 Task: Find connections with filter location Itapaci with filter topic #jobsearching with filter profile language Spanish with filter current company K12 Techno Services Pvt. Ltd. with filter school Sahyadri College of Engineering & Management with filter industry Soap and Cleaning Product Manufacturing with filter service category FIle Management with filter keywords title Area Sales Manager
Action: Mouse moved to (605, 123)
Screenshot: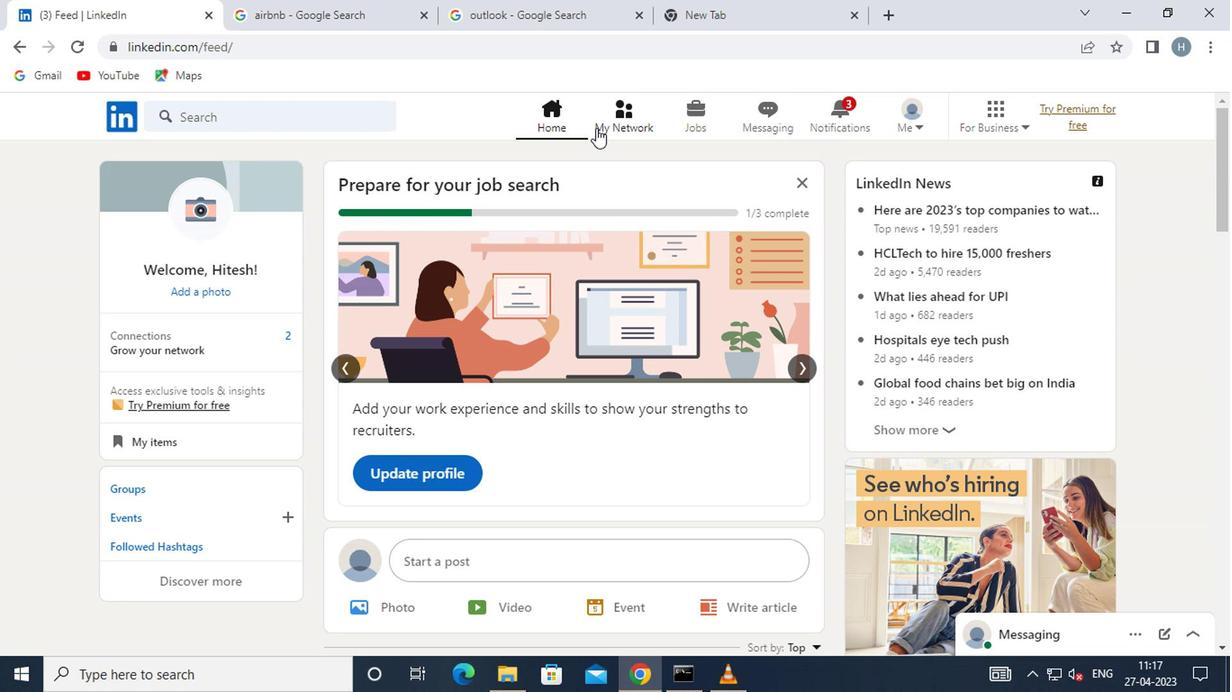
Action: Mouse pressed left at (605, 123)
Screenshot: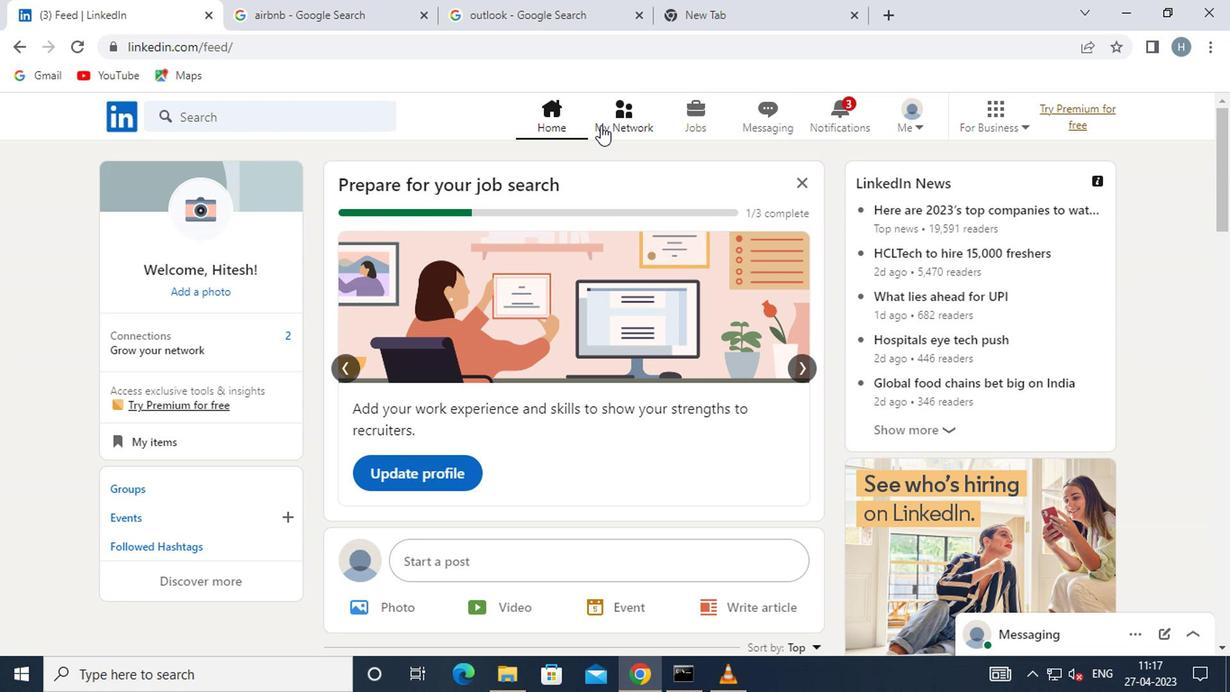 
Action: Mouse moved to (270, 208)
Screenshot: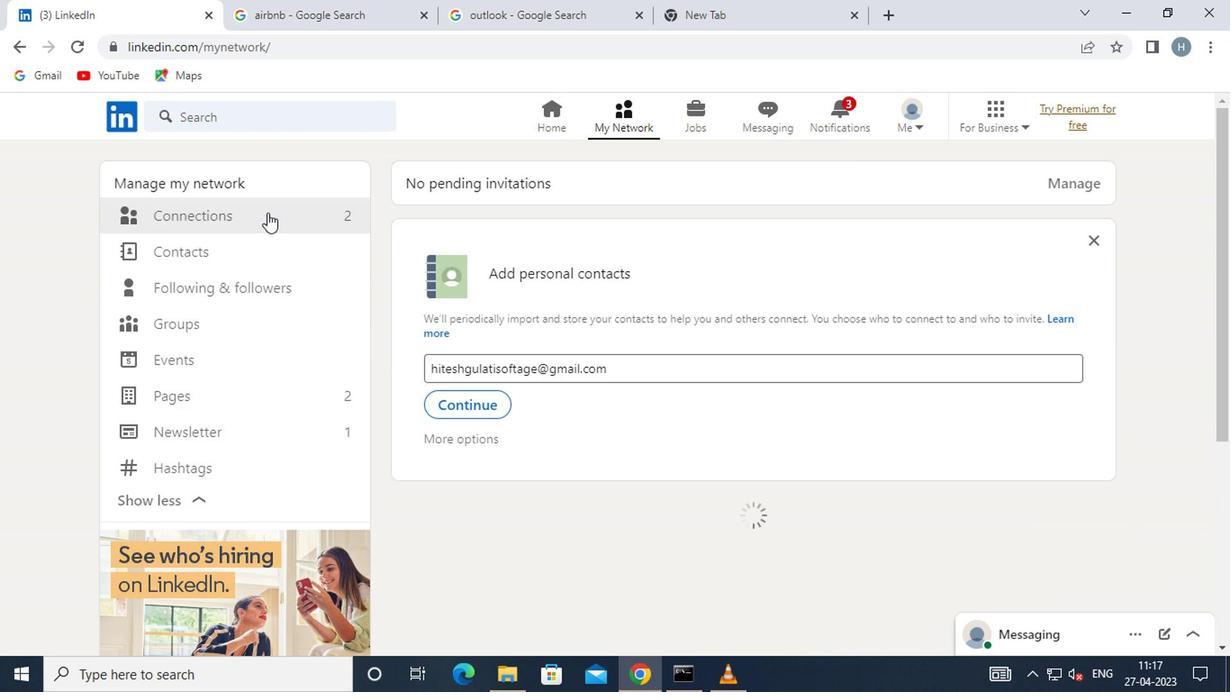 
Action: Mouse pressed left at (270, 208)
Screenshot: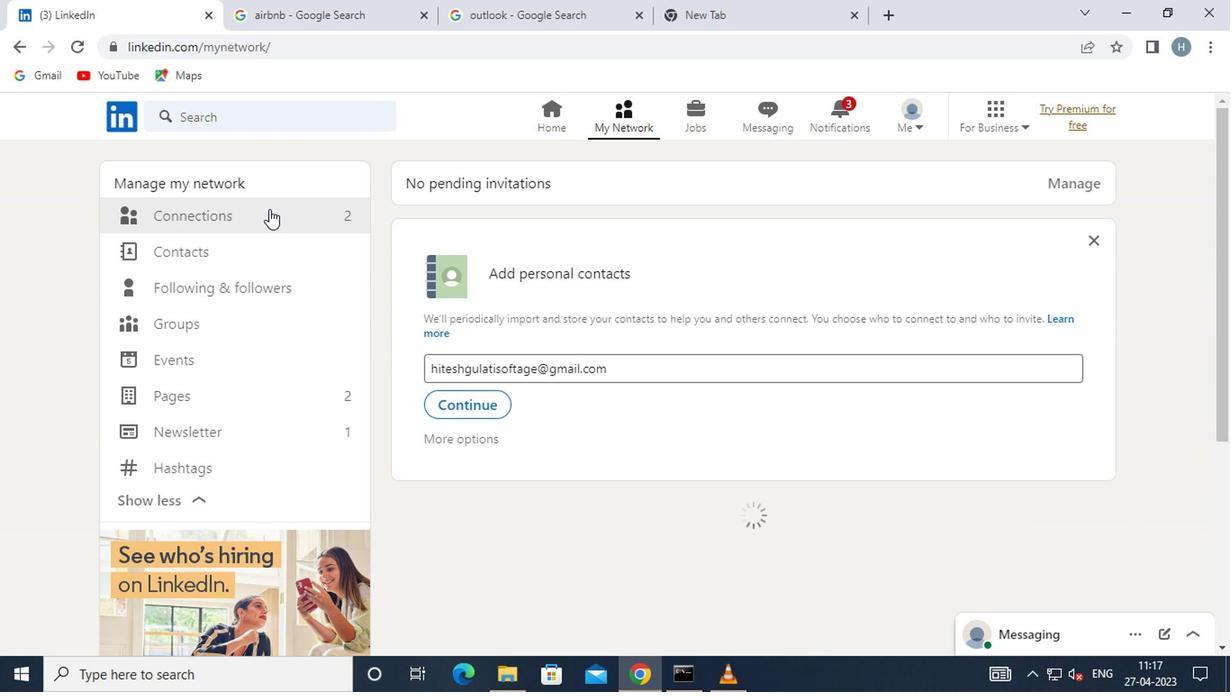 
Action: Mouse moved to (713, 219)
Screenshot: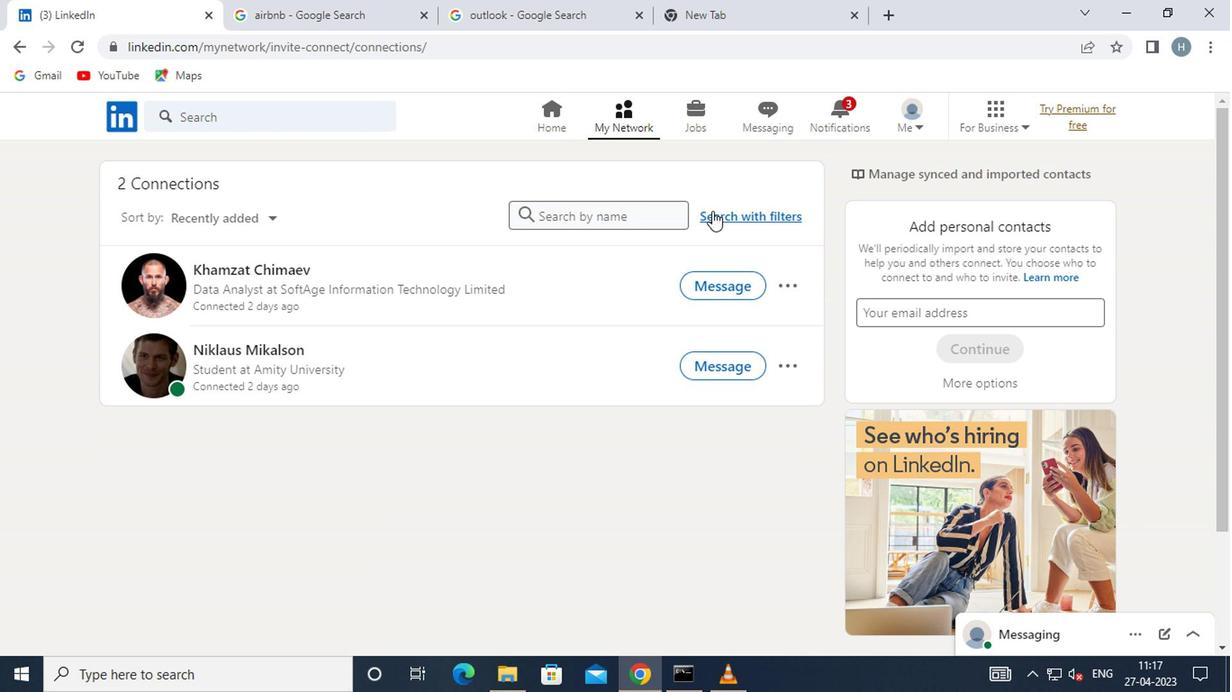 
Action: Mouse pressed left at (713, 219)
Screenshot: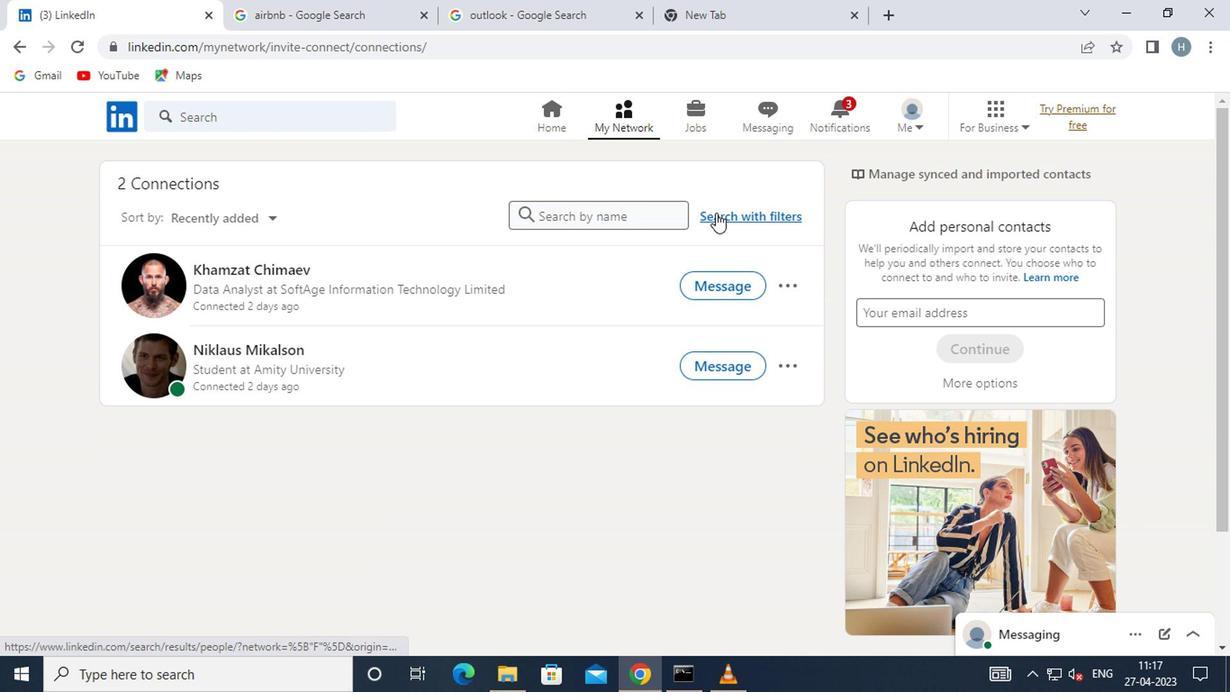 
Action: Mouse moved to (665, 173)
Screenshot: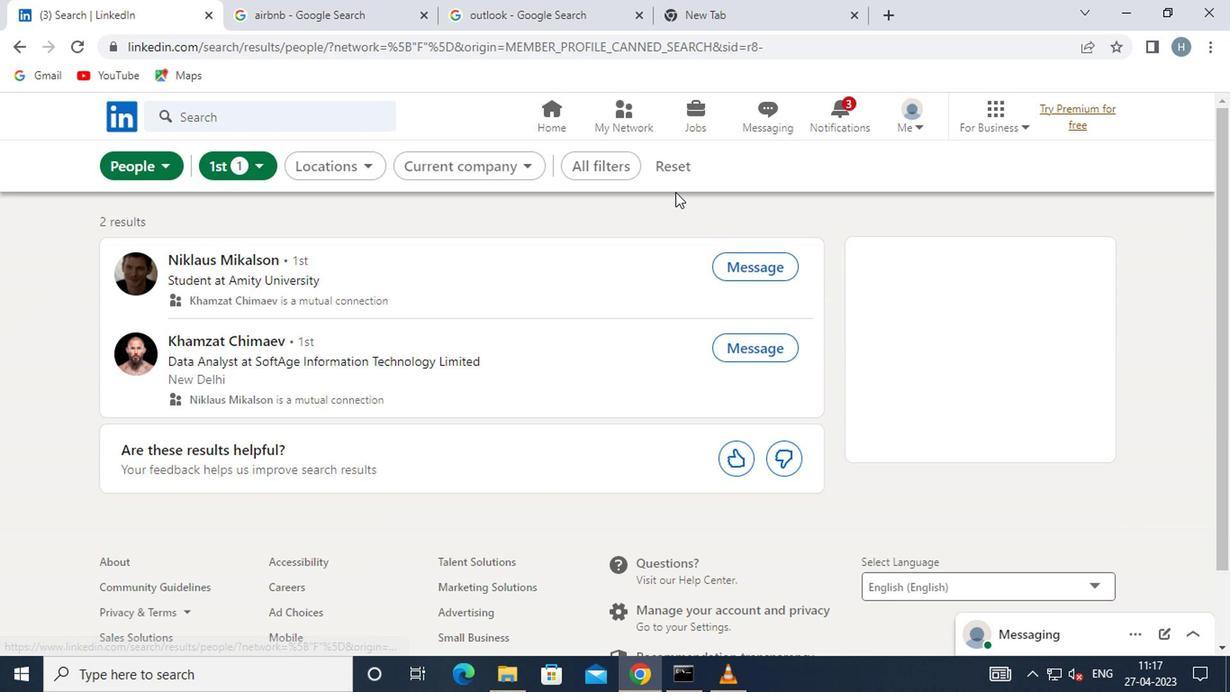
Action: Mouse pressed left at (665, 173)
Screenshot: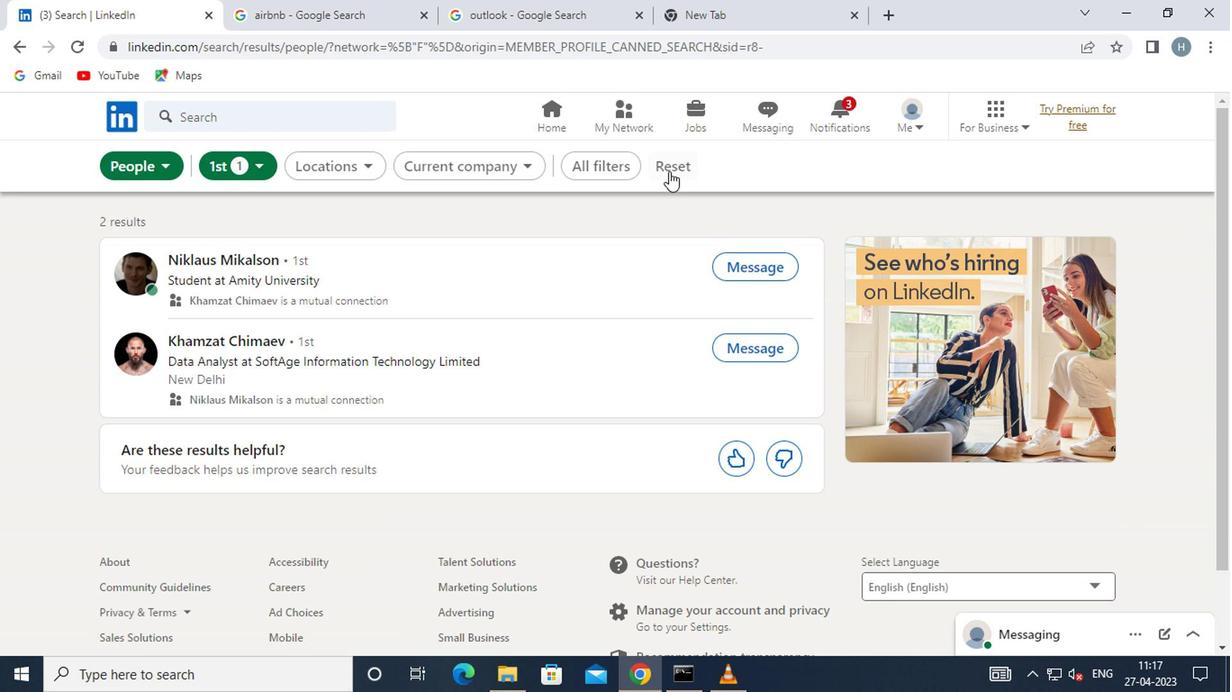 
Action: Mouse moved to (614, 167)
Screenshot: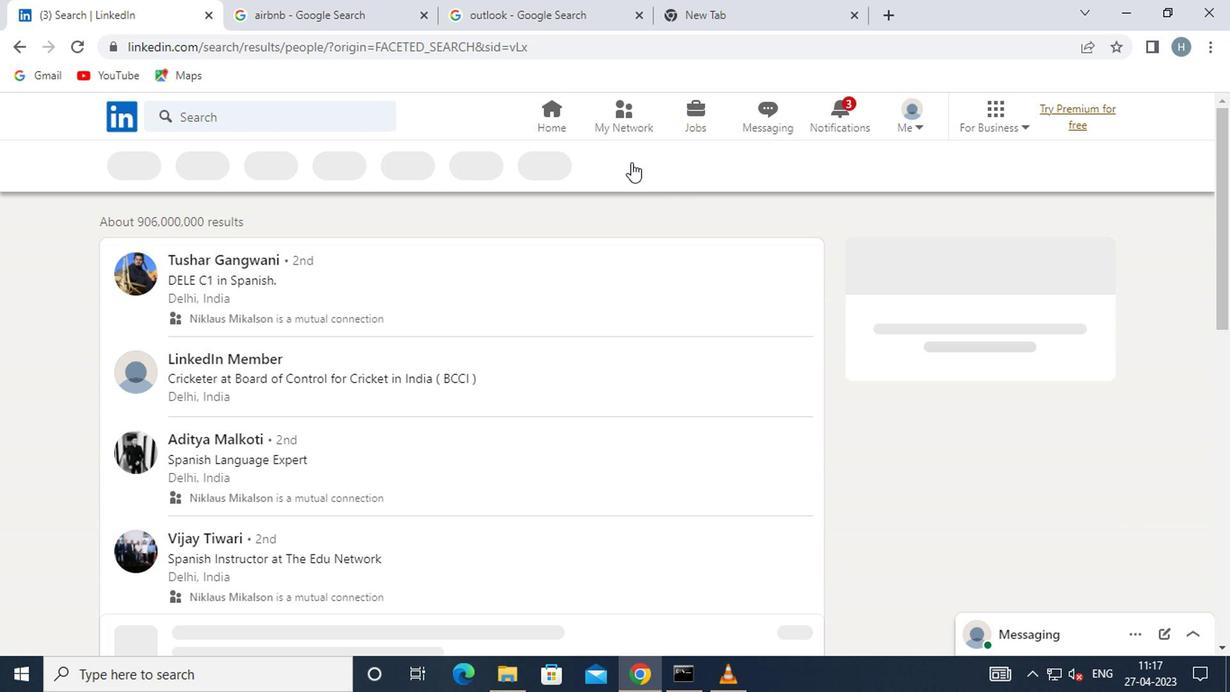 
Action: Mouse pressed left at (614, 167)
Screenshot: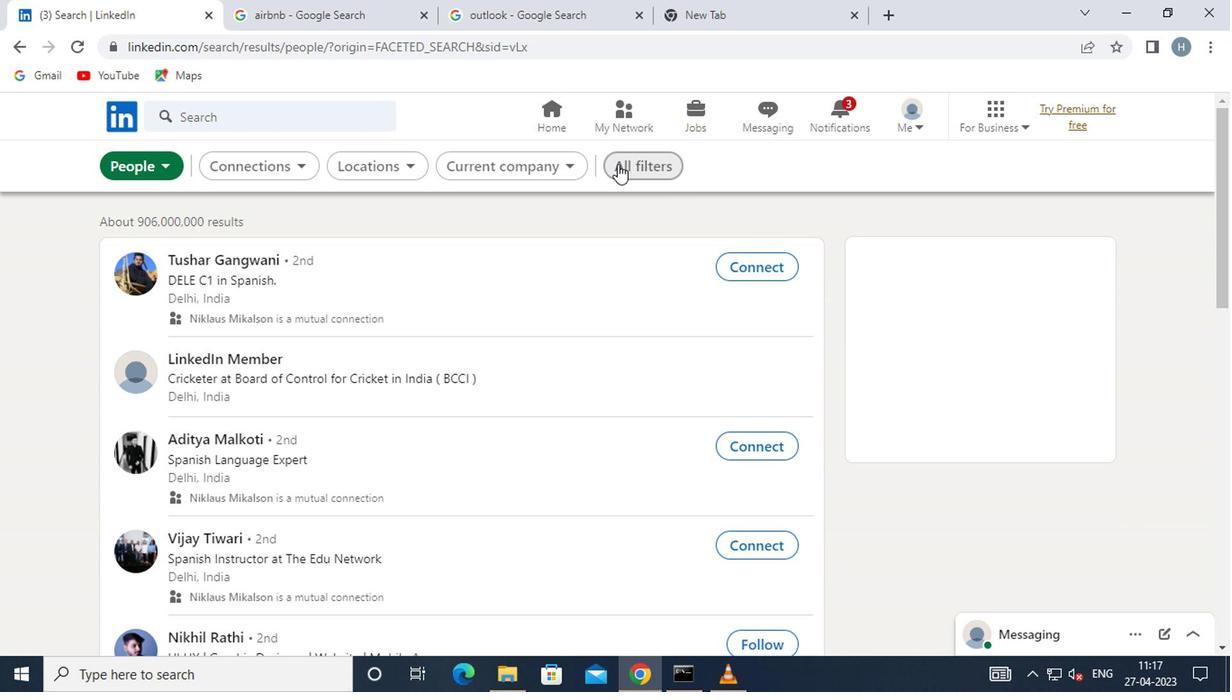 
Action: Mouse moved to (990, 346)
Screenshot: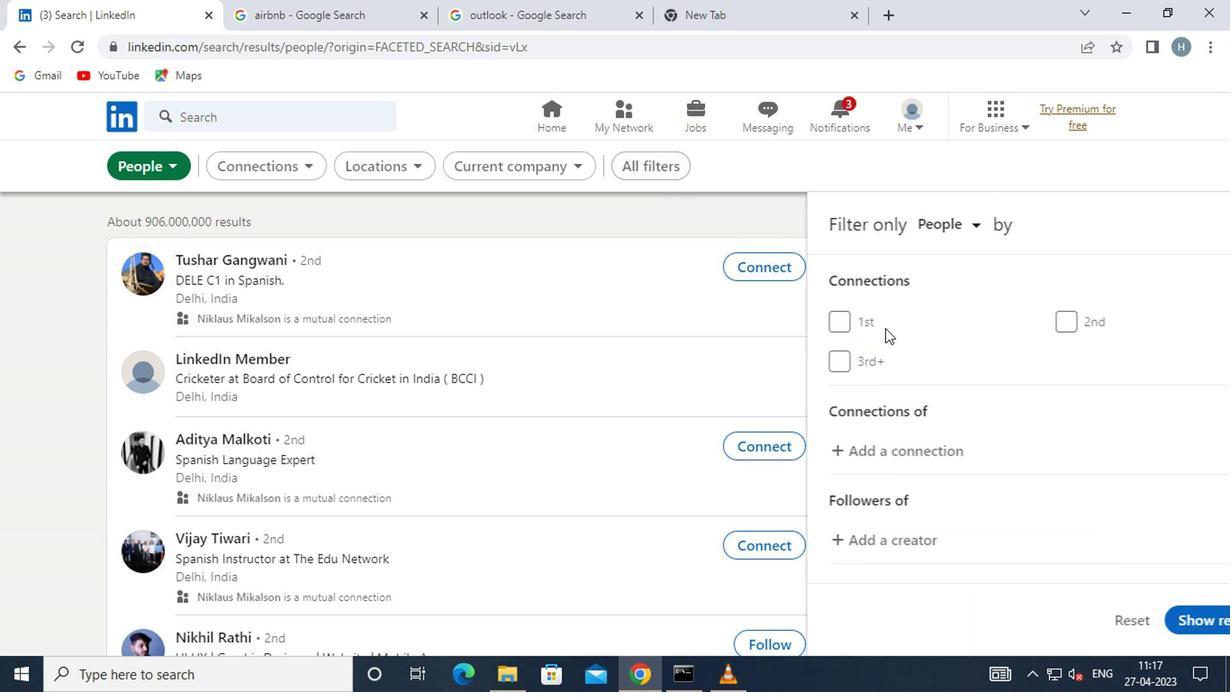 
Action: Mouse scrolled (990, 345) with delta (0, 0)
Screenshot: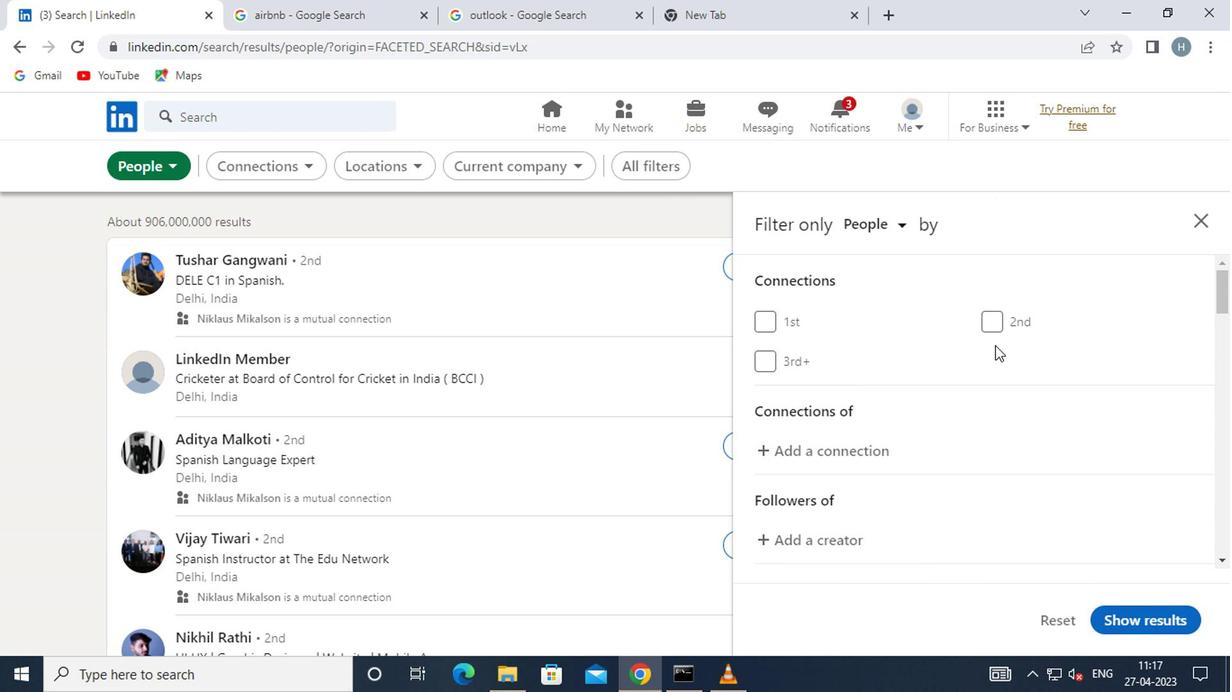 
Action: Mouse moved to (989, 346)
Screenshot: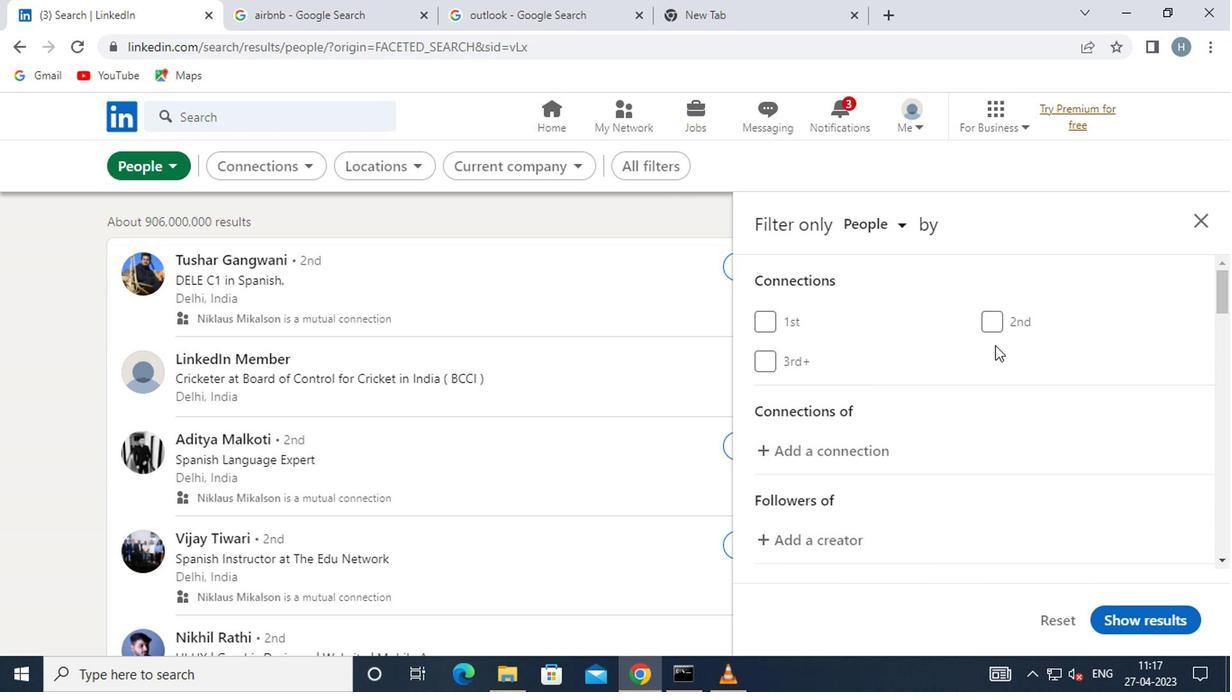 
Action: Mouse scrolled (989, 345) with delta (0, 0)
Screenshot: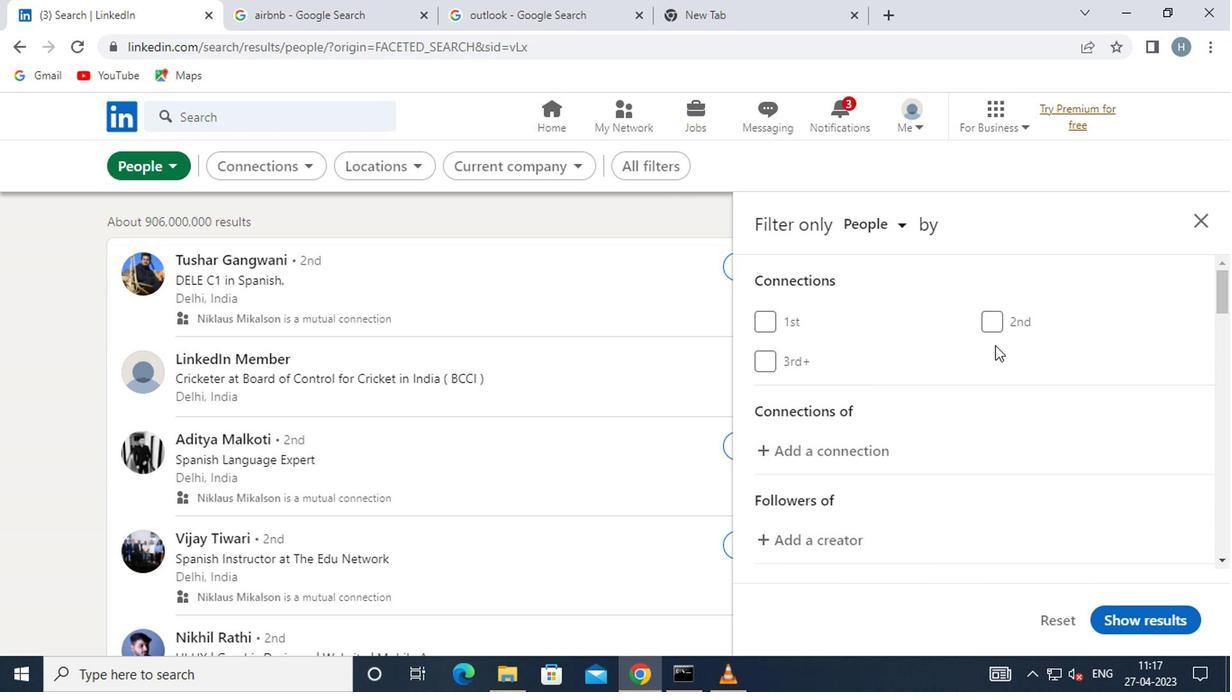 
Action: Mouse scrolled (989, 345) with delta (0, 0)
Screenshot: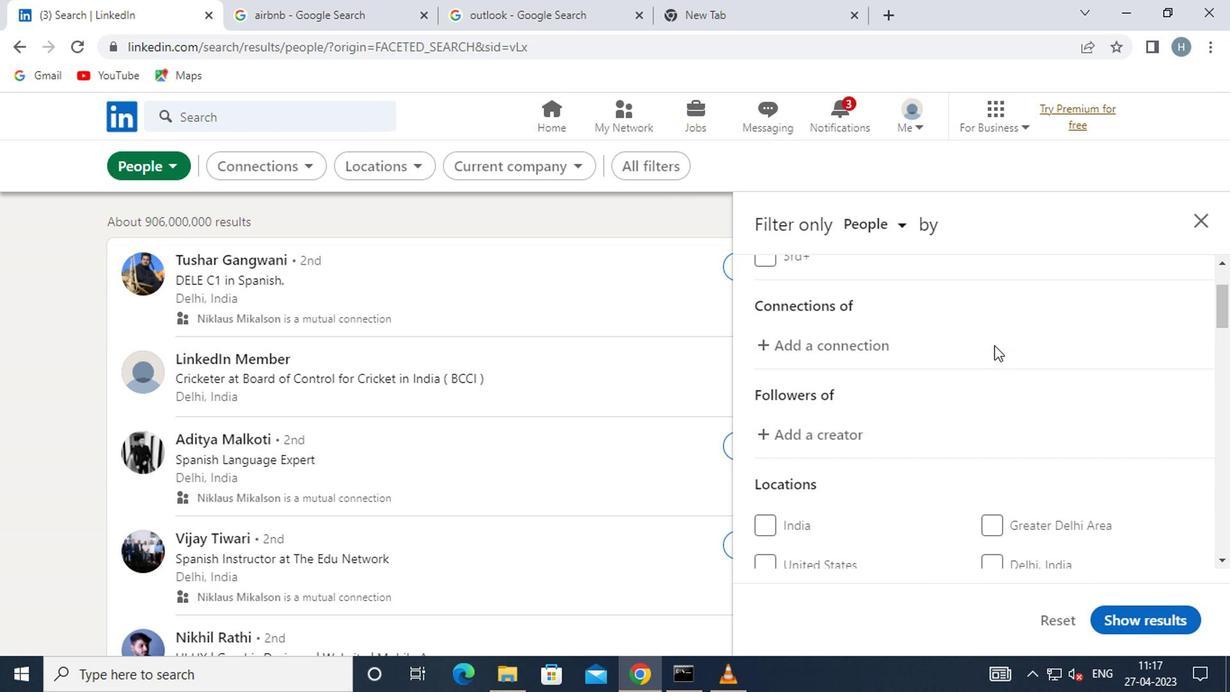
Action: Mouse moved to (1034, 437)
Screenshot: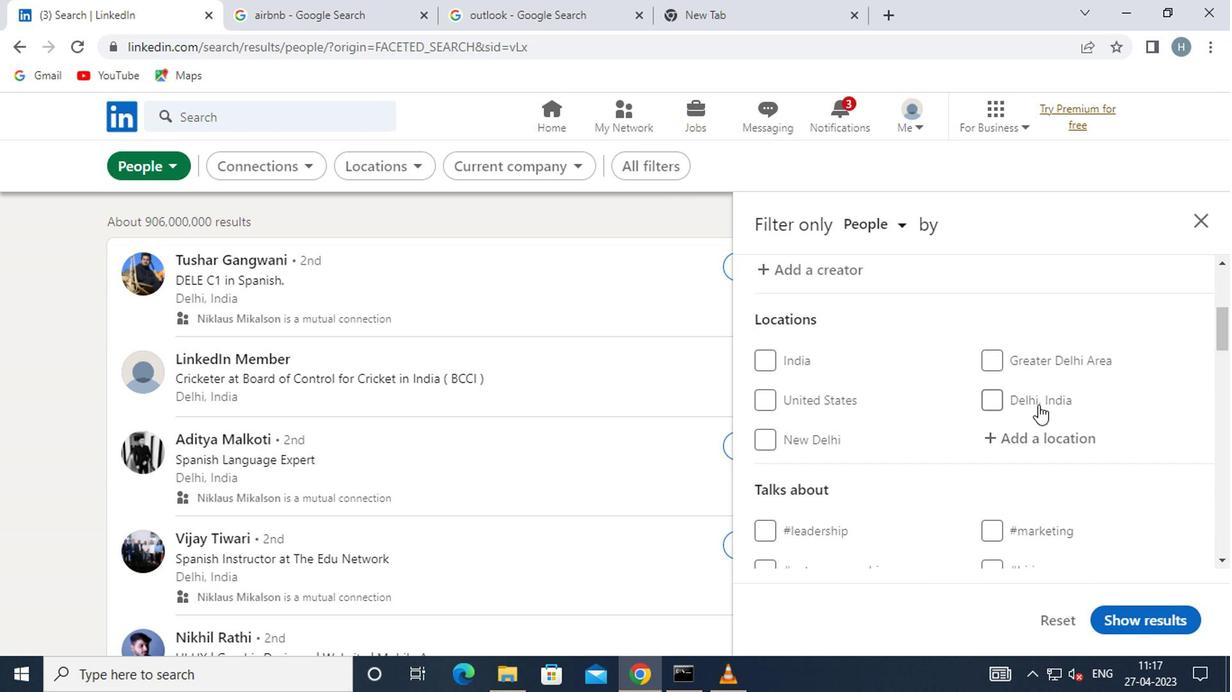 
Action: Mouse pressed left at (1034, 437)
Screenshot: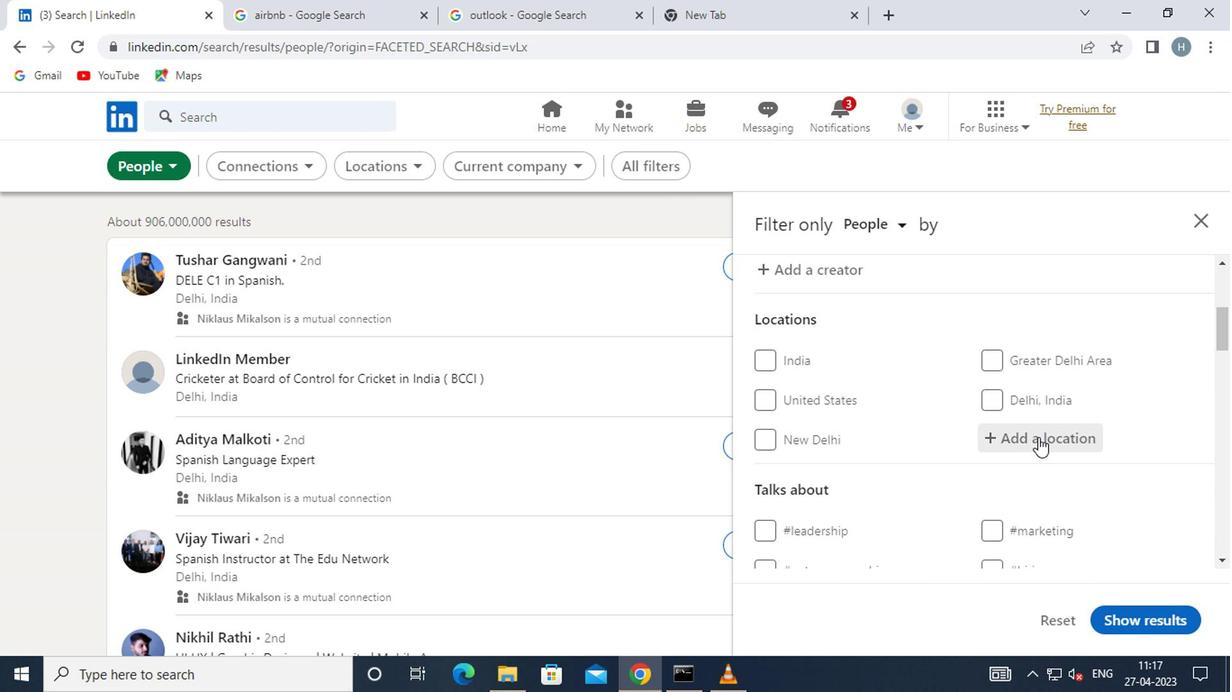
Action: Key pressed itapaci
Screenshot: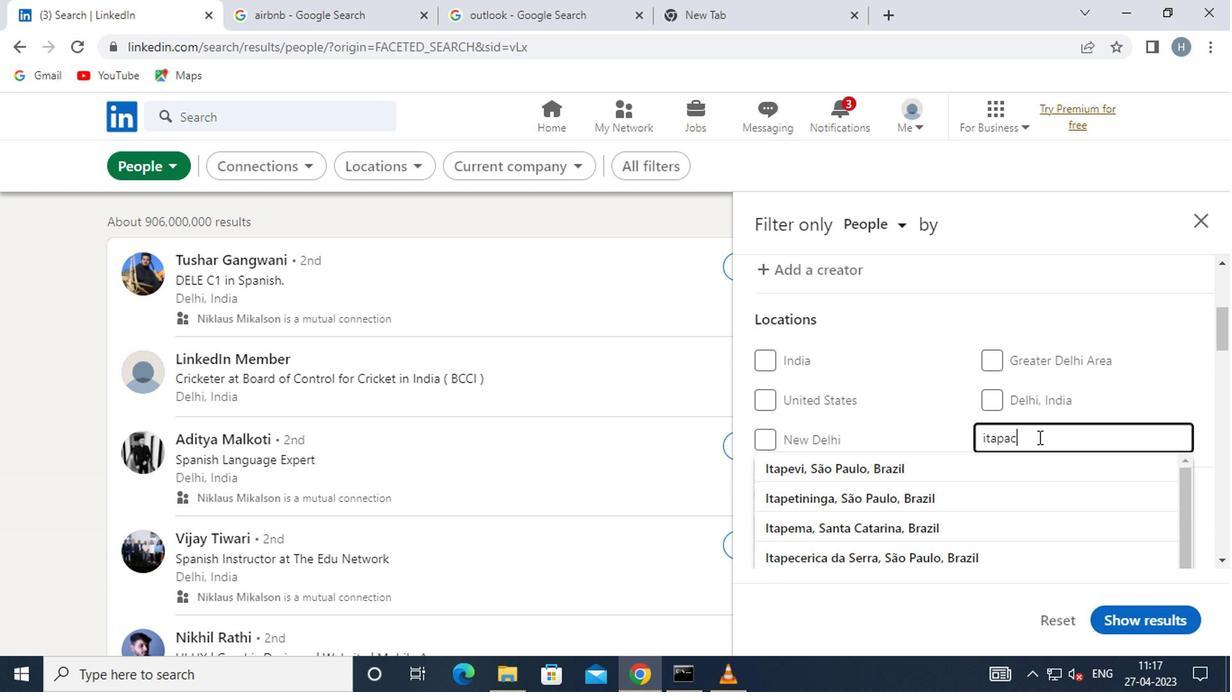 
Action: Mouse moved to (1186, 366)
Screenshot: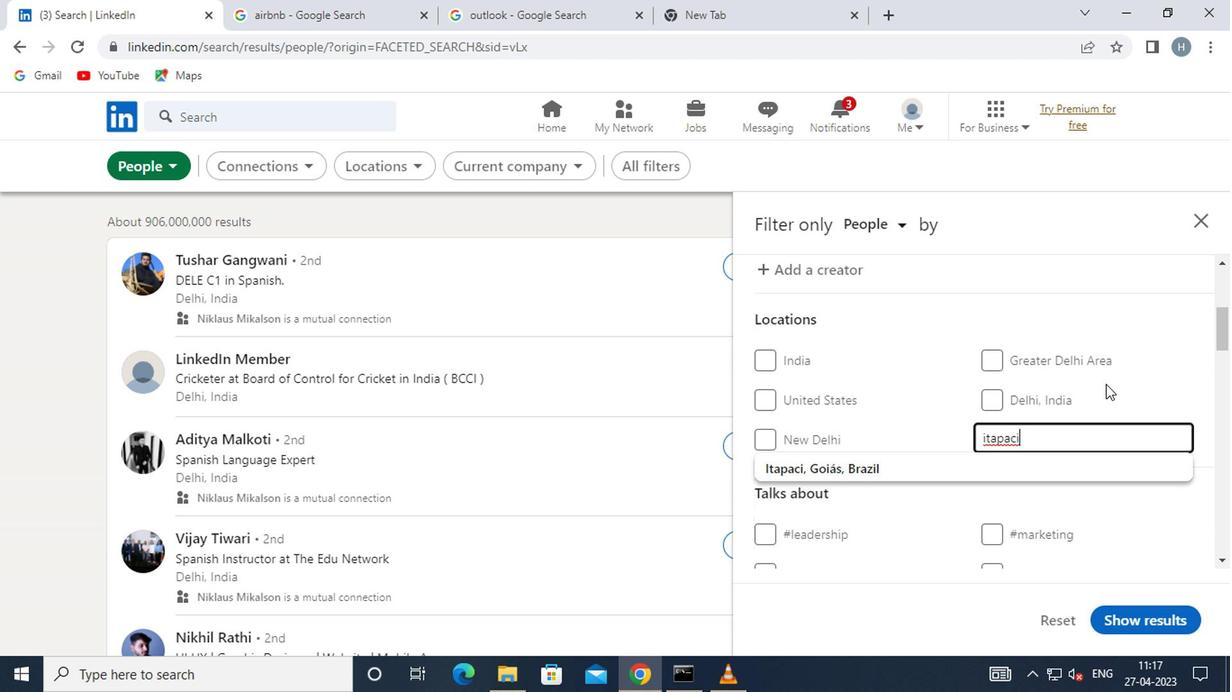 
Action: Mouse pressed left at (1186, 366)
Screenshot: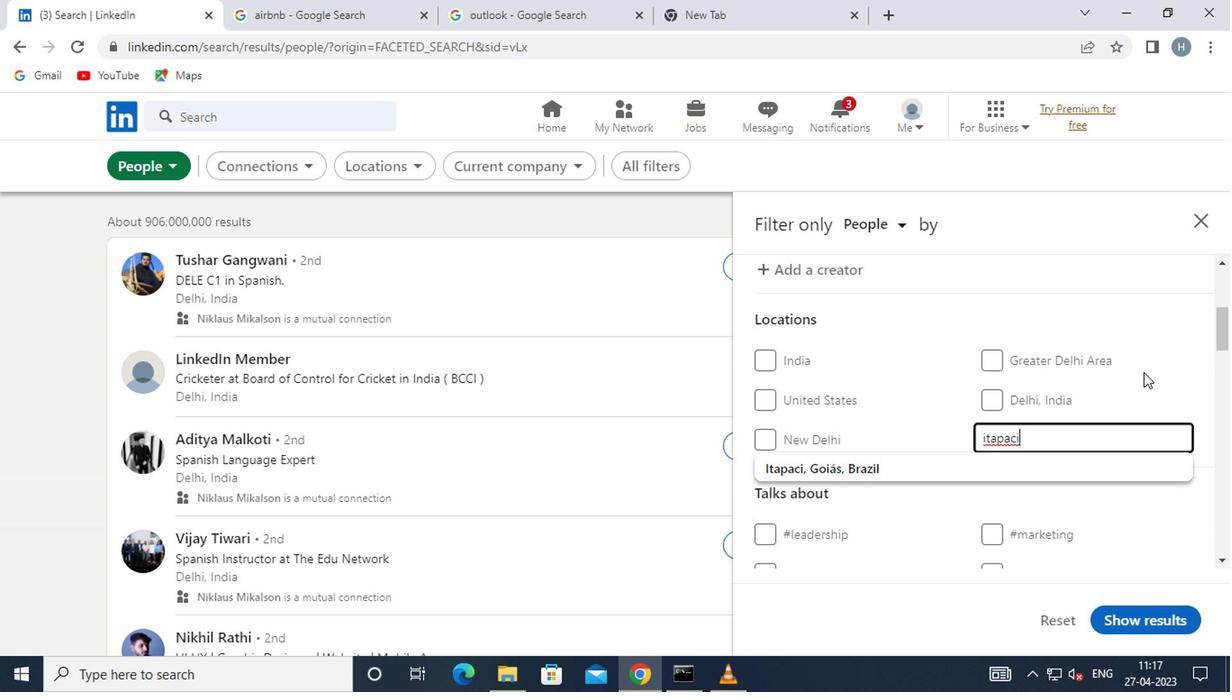 
Action: Mouse moved to (1131, 375)
Screenshot: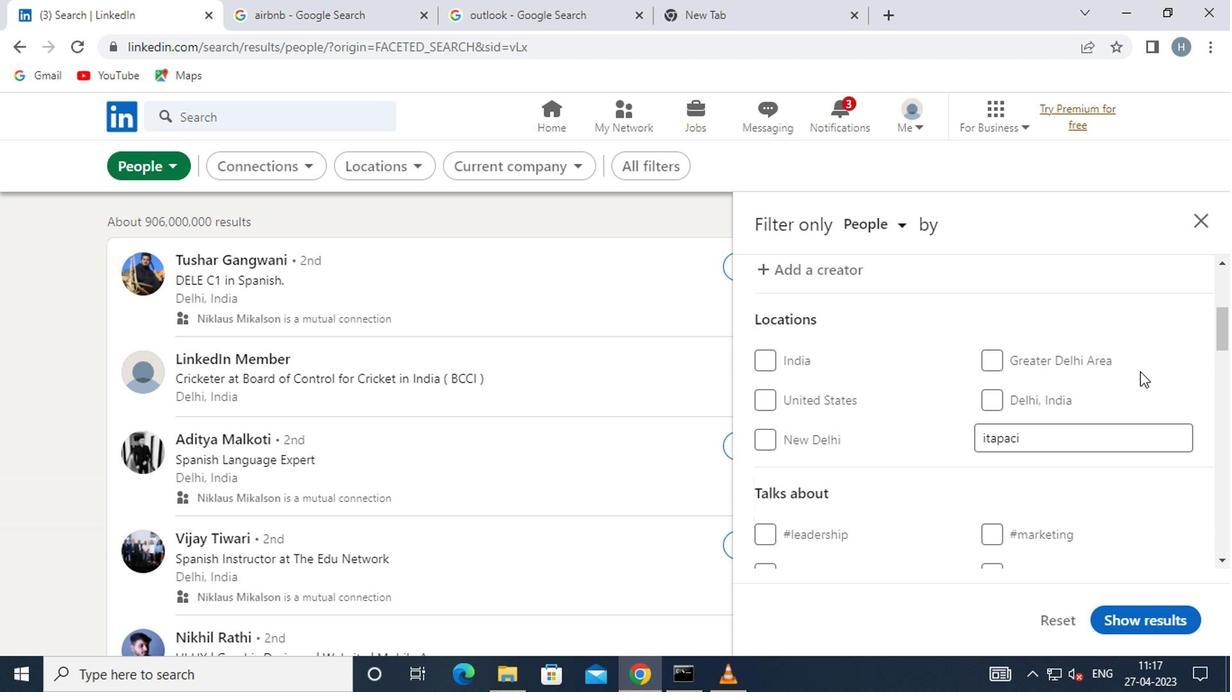 
Action: Mouse scrolled (1131, 373) with delta (0, -1)
Screenshot: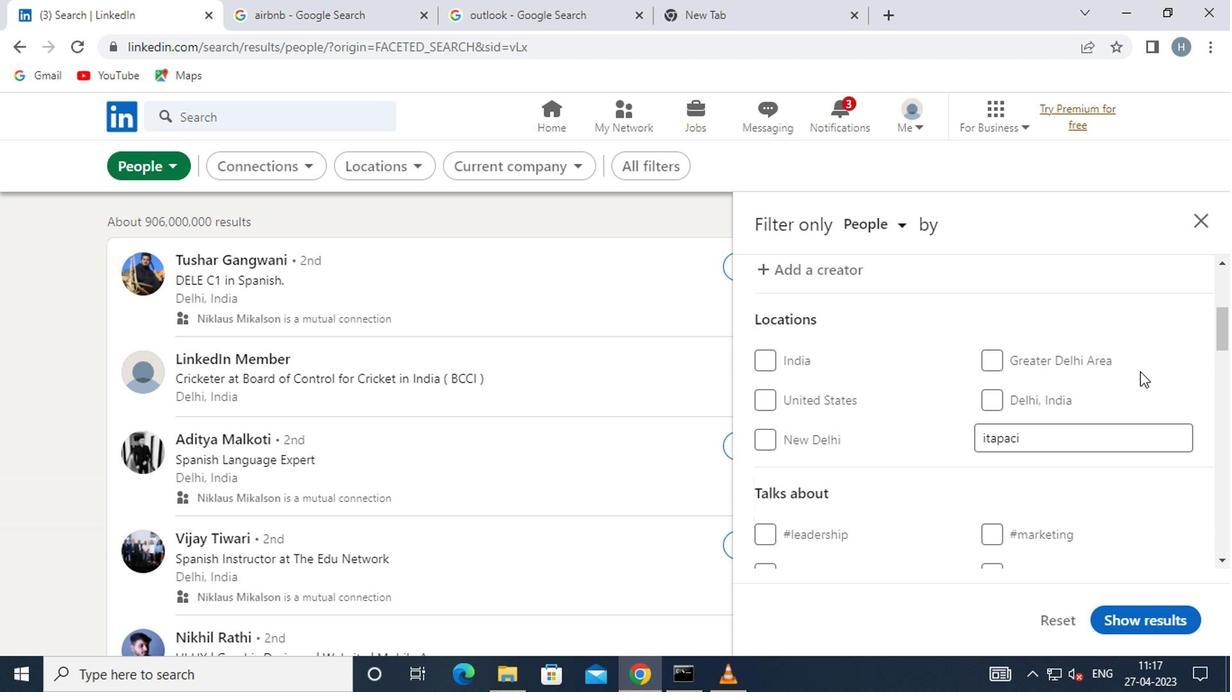 
Action: Mouse moved to (1130, 377)
Screenshot: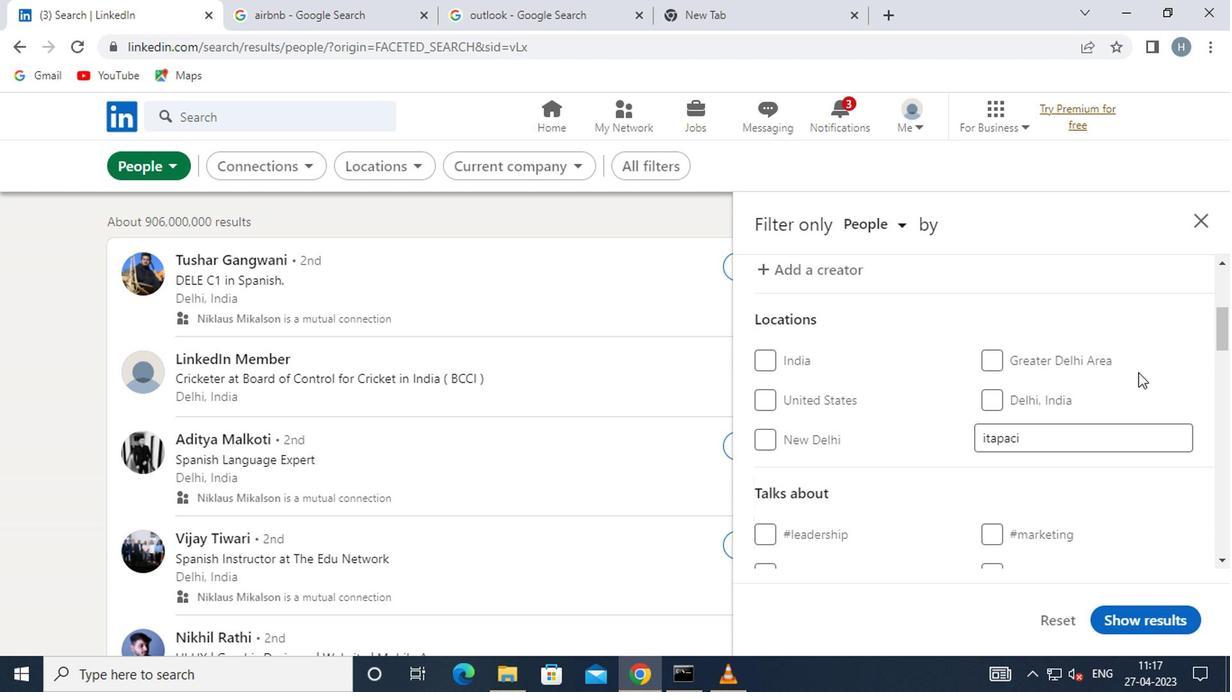 
Action: Mouse scrolled (1130, 376) with delta (0, 0)
Screenshot: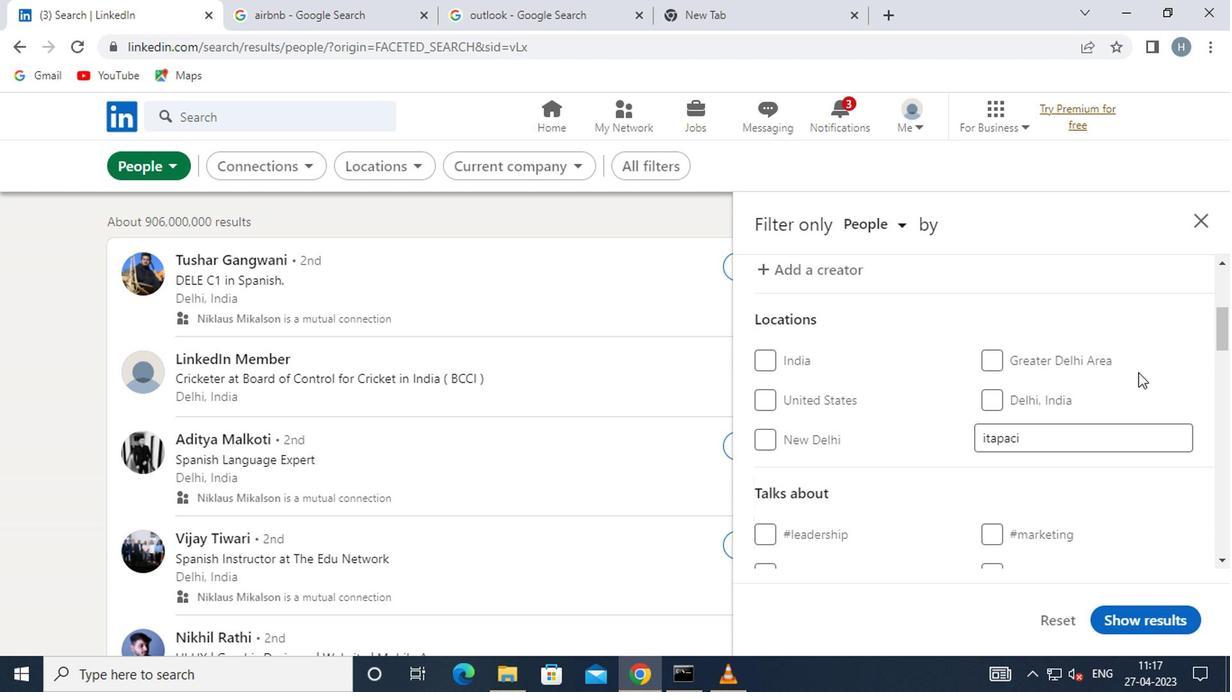 
Action: Mouse moved to (1128, 377)
Screenshot: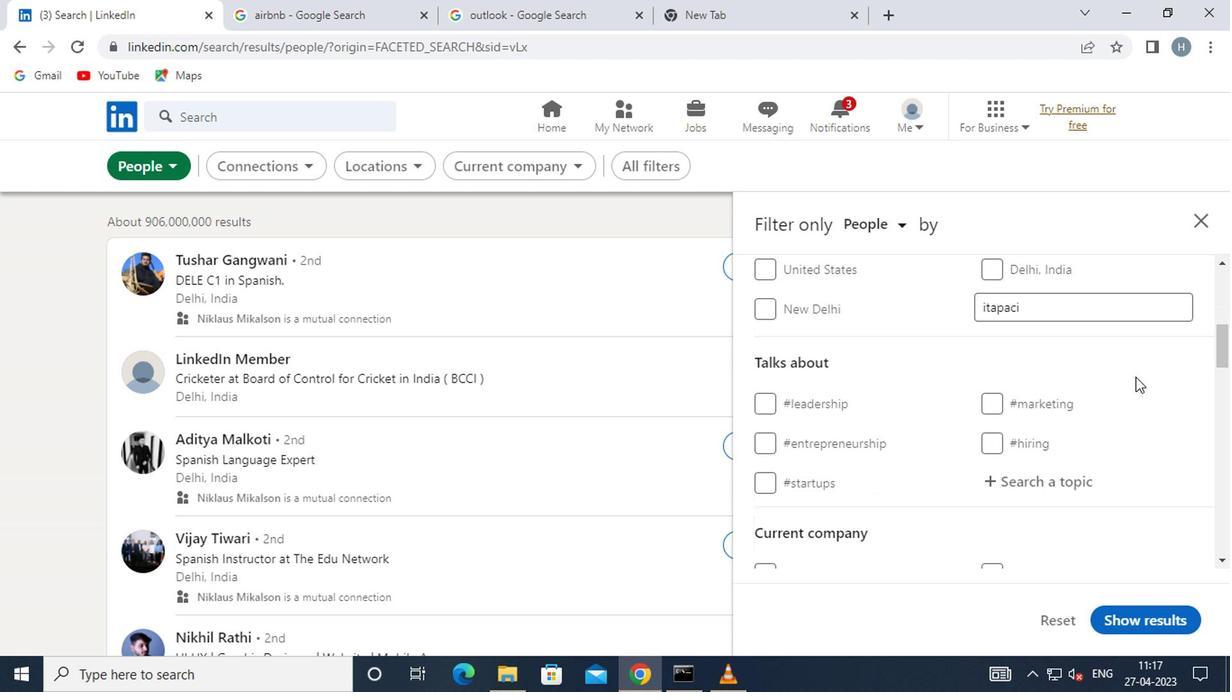 
Action: Mouse scrolled (1128, 376) with delta (0, 0)
Screenshot: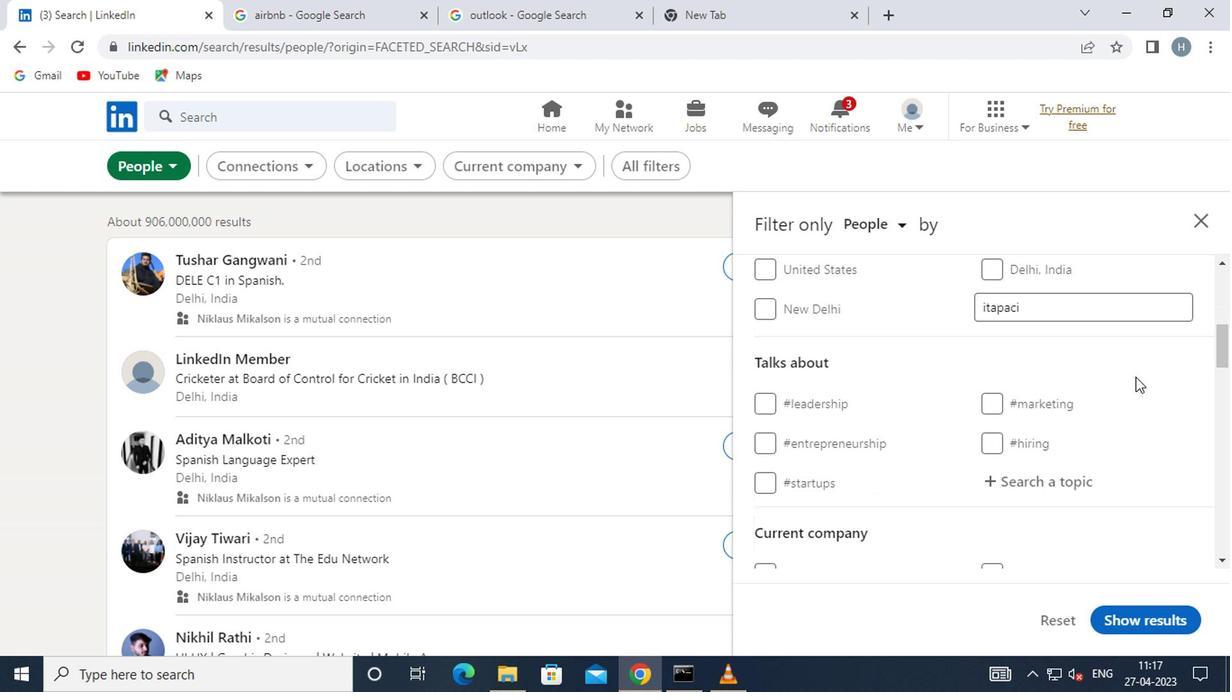 
Action: Mouse moved to (1059, 340)
Screenshot: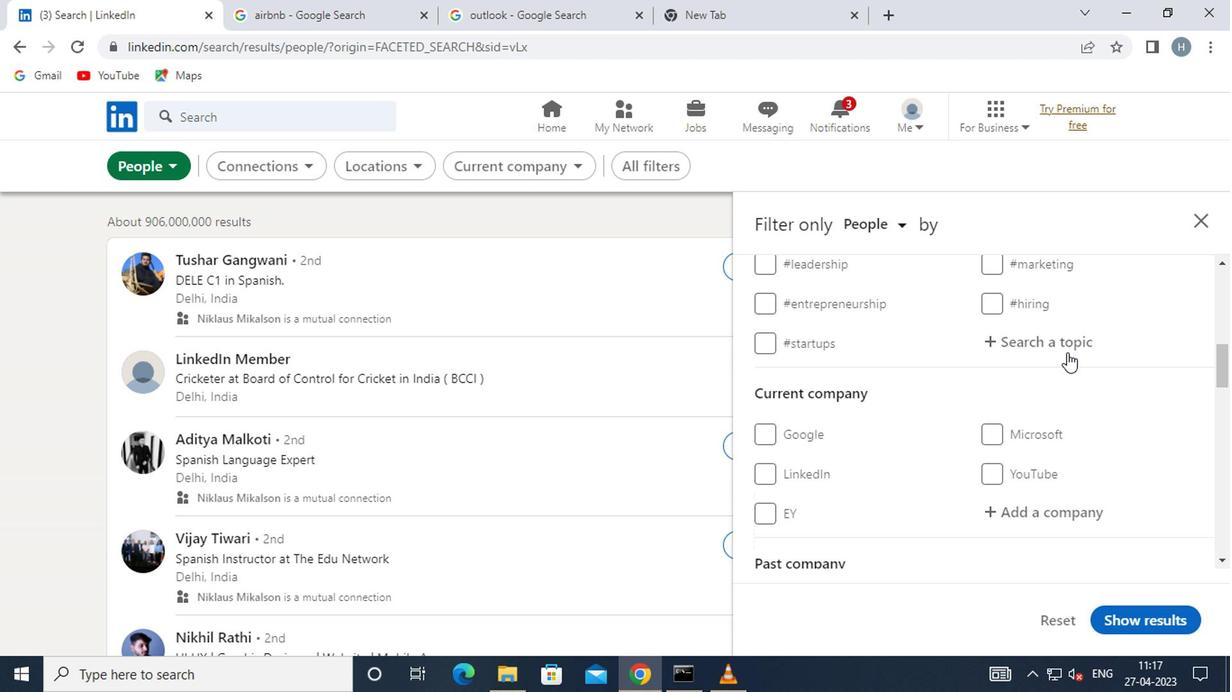 
Action: Mouse pressed left at (1059, 340)
Screenshot: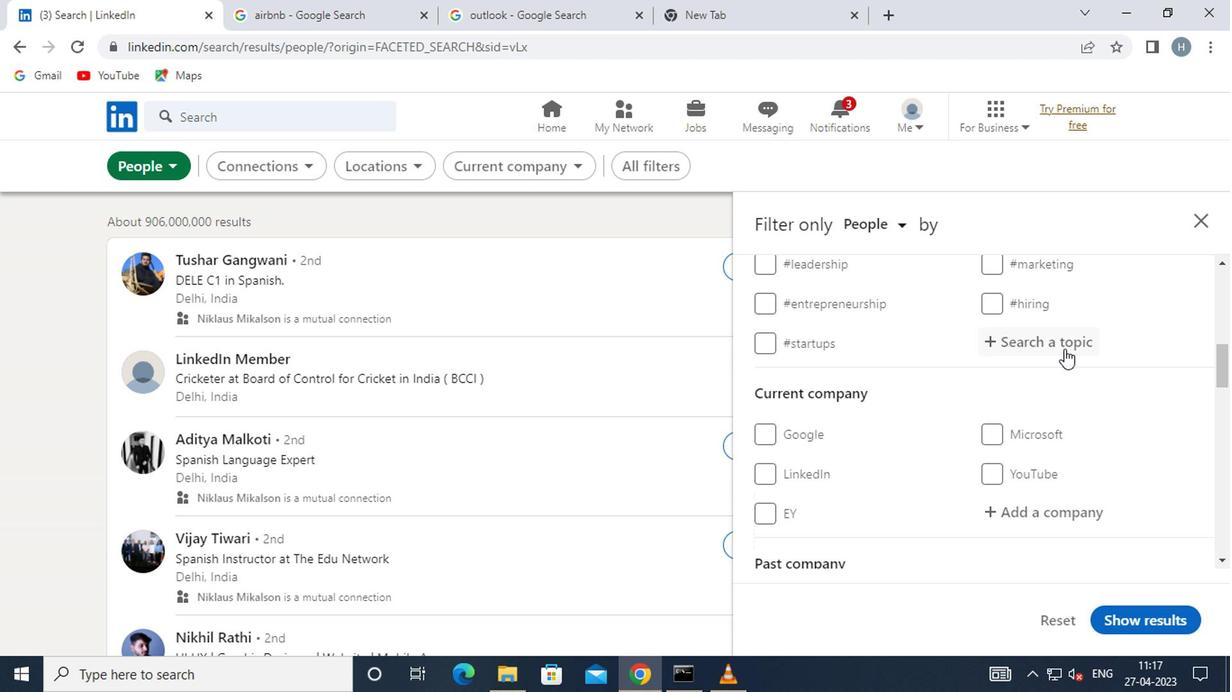 
Action: Key pressed <Key.shift>#JOBSEARCHING
Screenshot: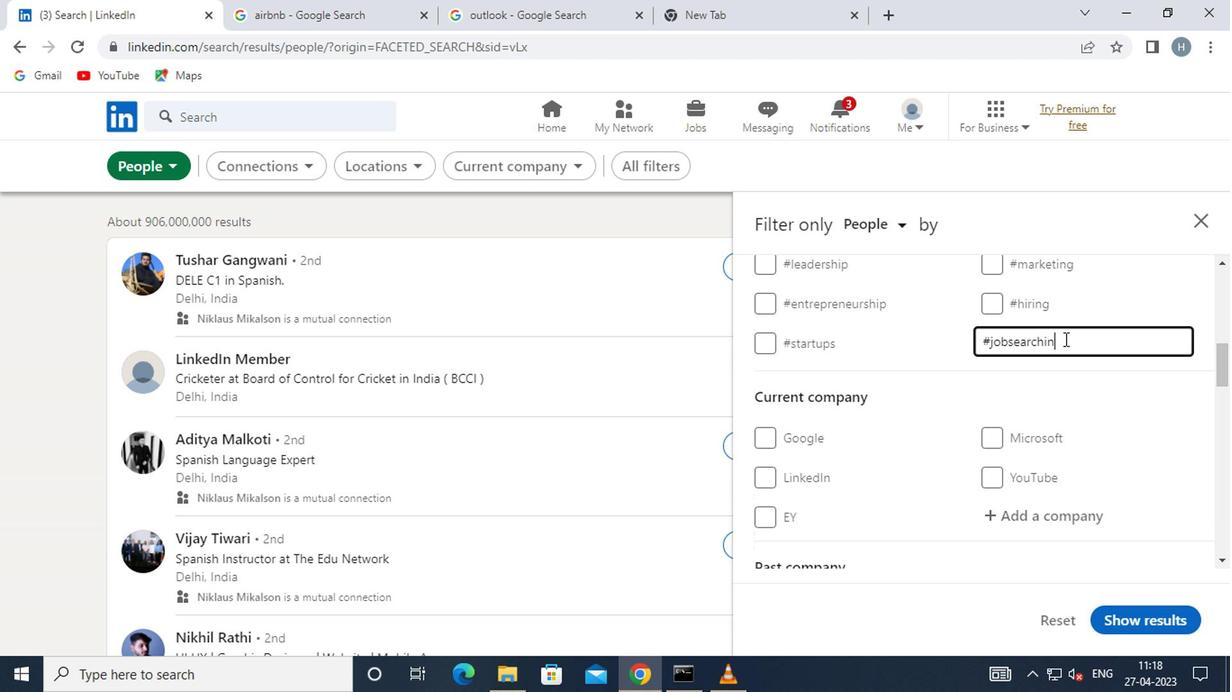 
Action: Mouse moved to (1125, 398)
Screenshot: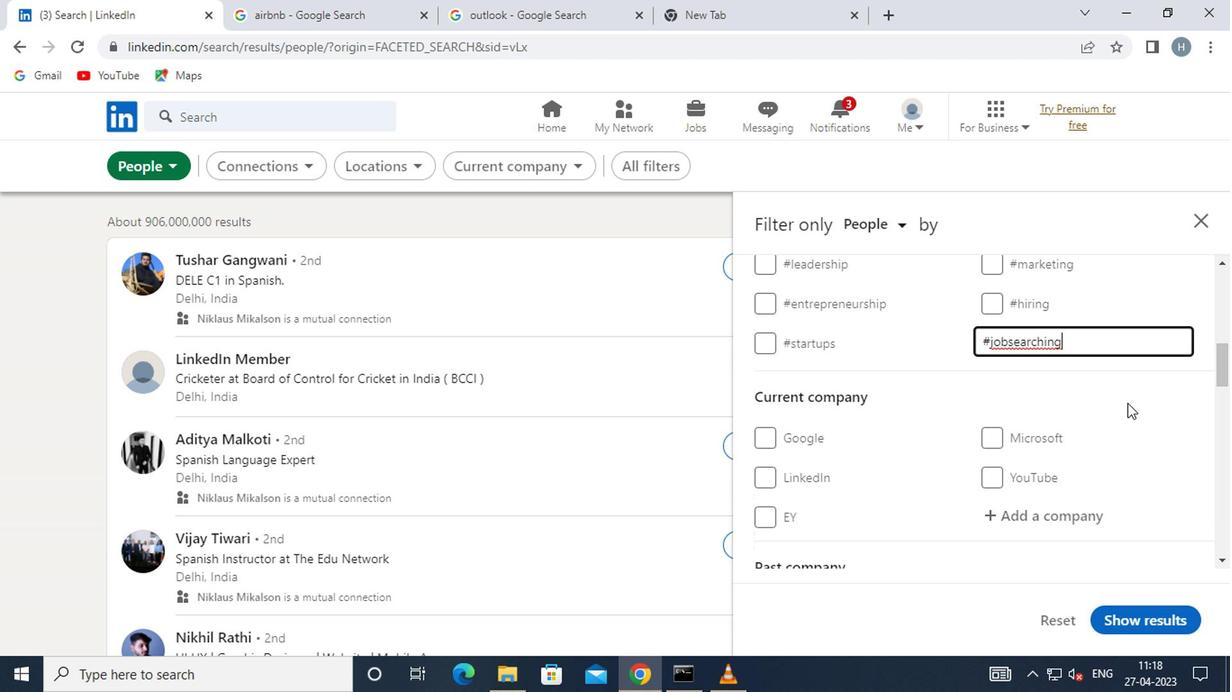 
Action: Mouse pressed left at (1125, 398)
Screenshot: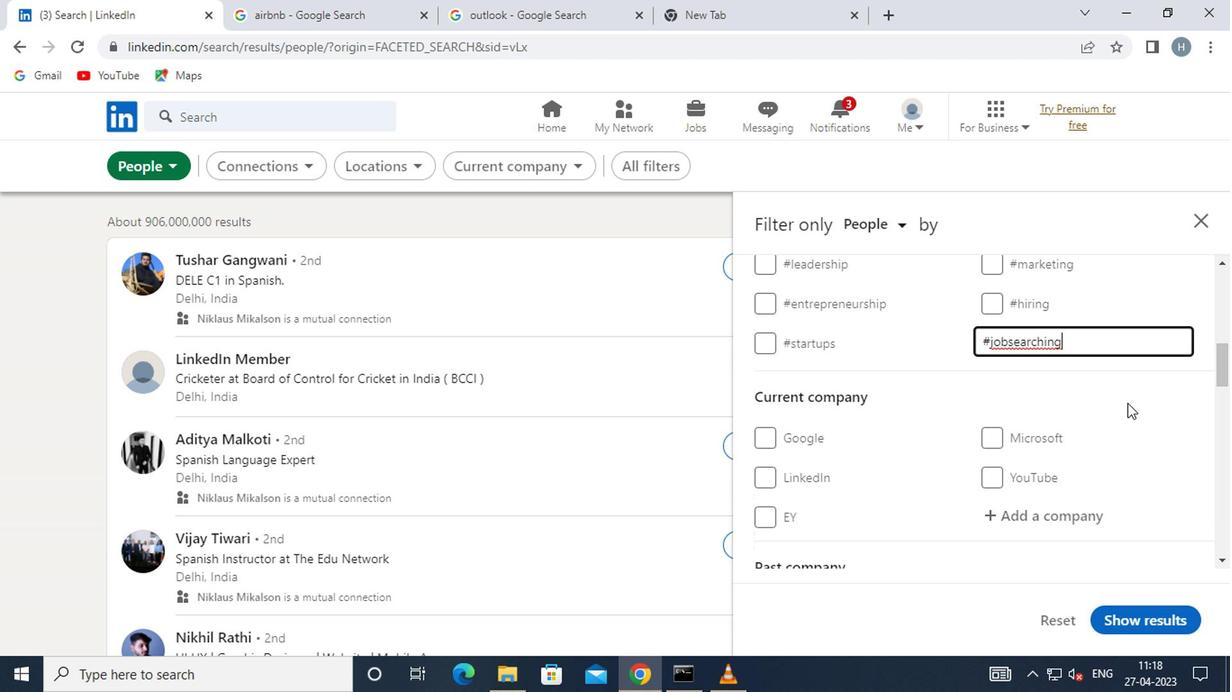 
Action: Mouse moved to (1126, 391)
Screenshot: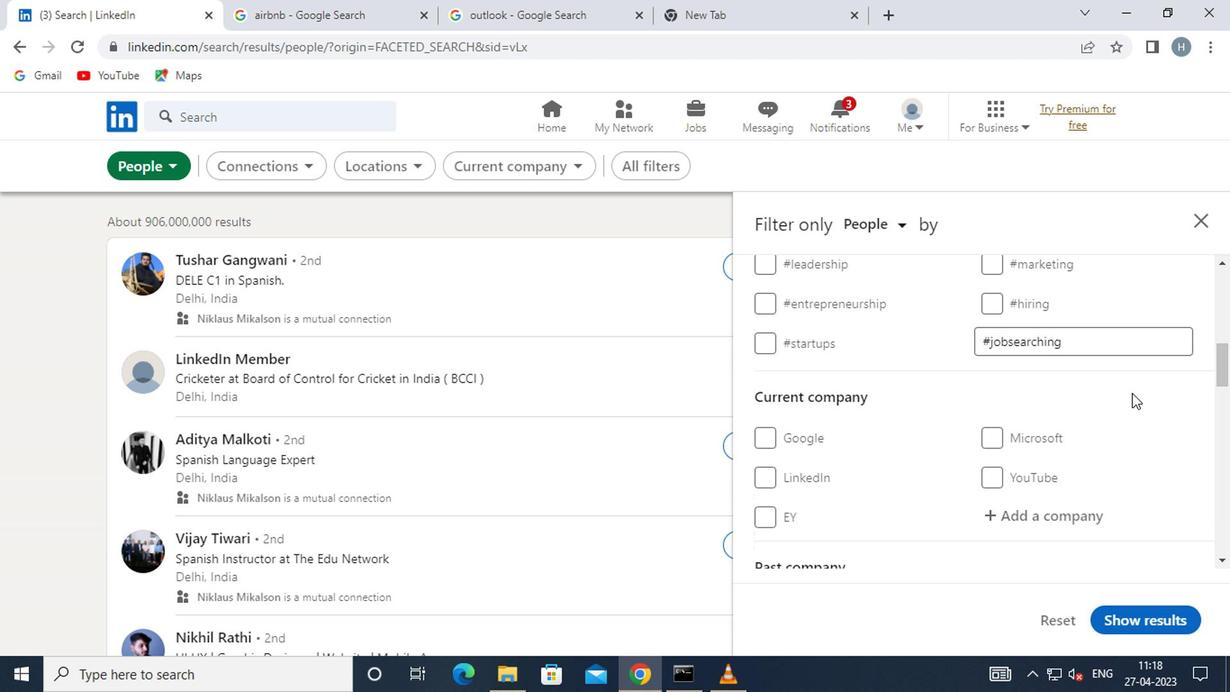 
Action: Mouse scrolled (1126, 391) with delta (0, 0)
Screenshot: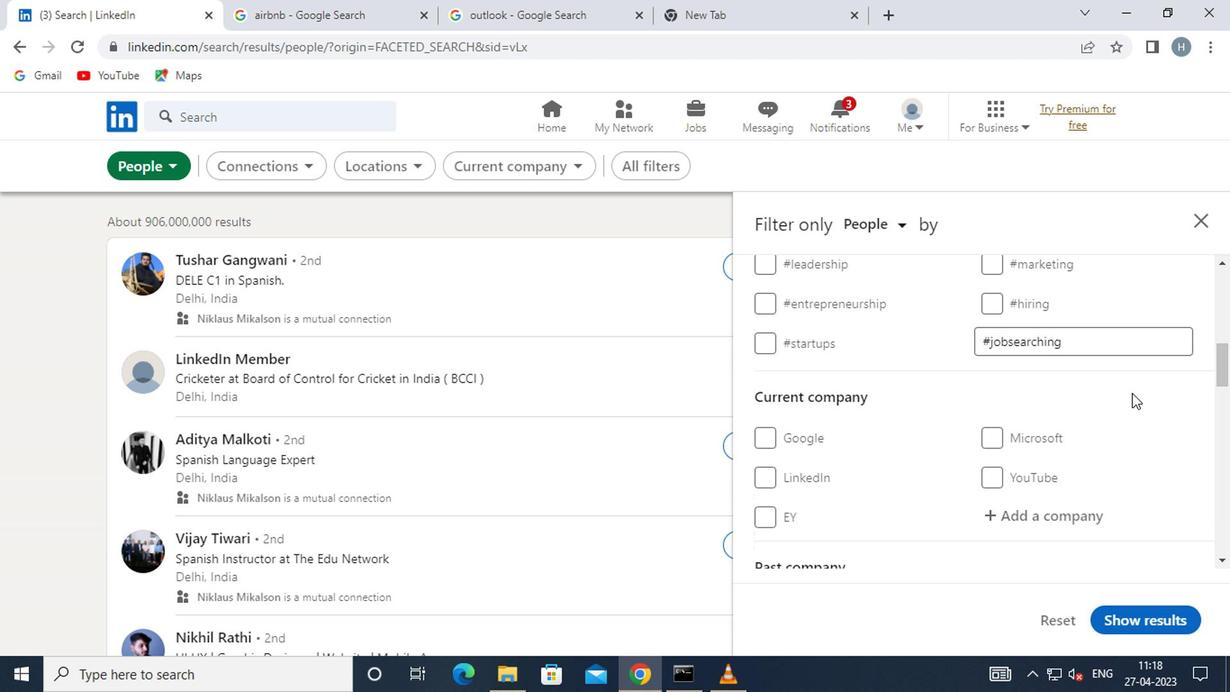 
Action: Mouse moved to (1046, 426)
Screenshot: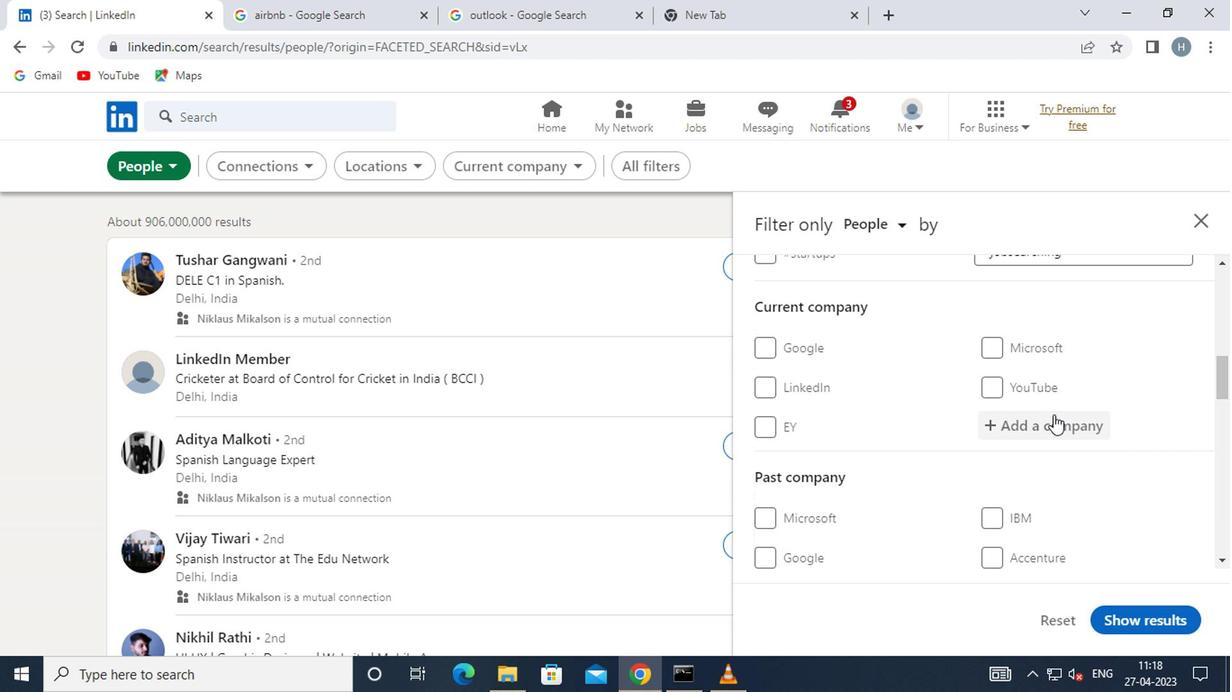 
Action: Mouse pressed left at (1046, 426)
Screenshot: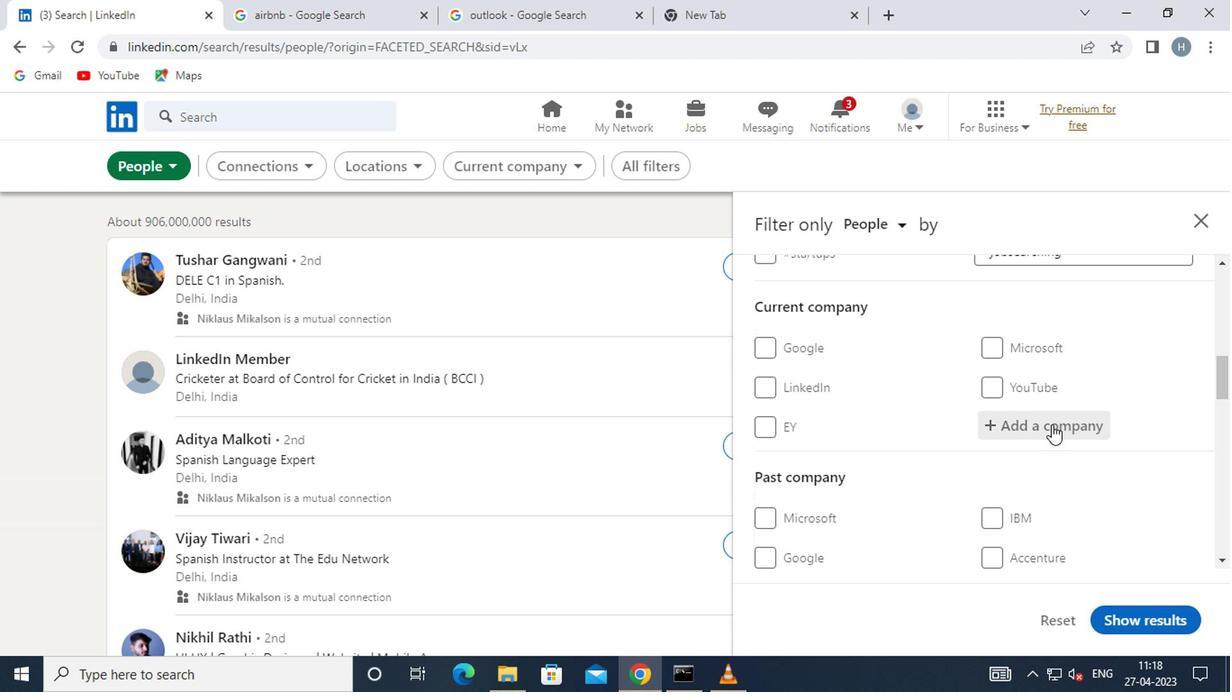 
Action: Mouse moved to (1045, 426)
Screenshot: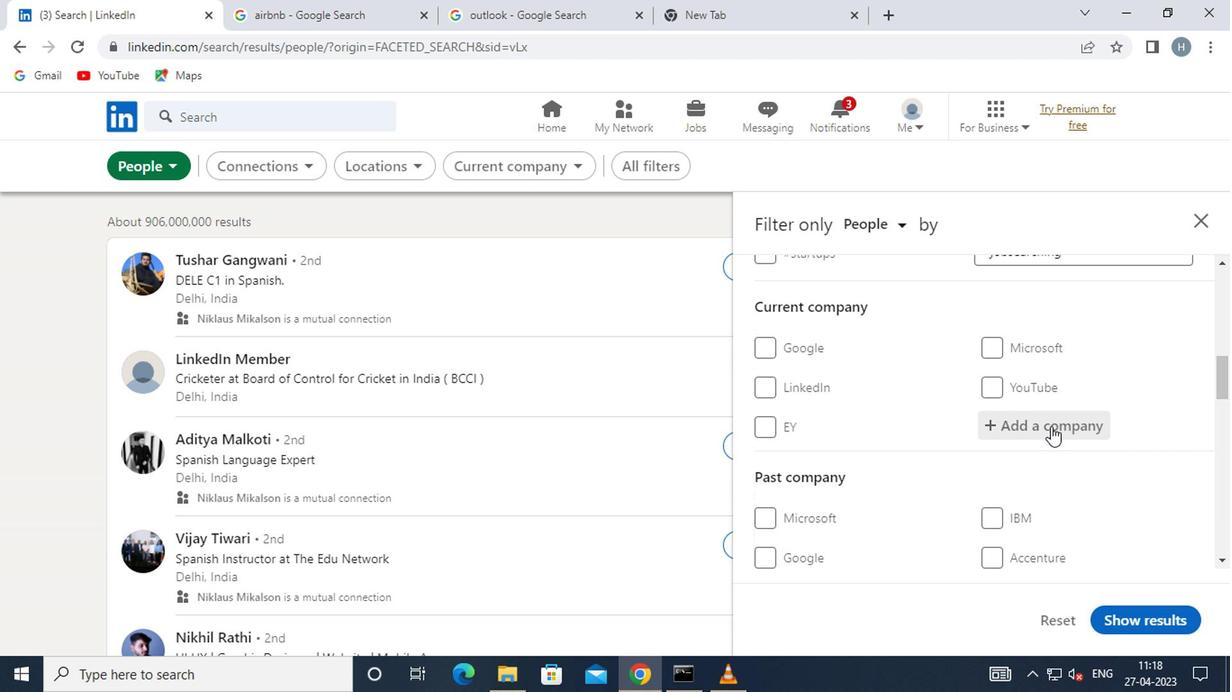 
Action: Key pressed K12
Screenshot: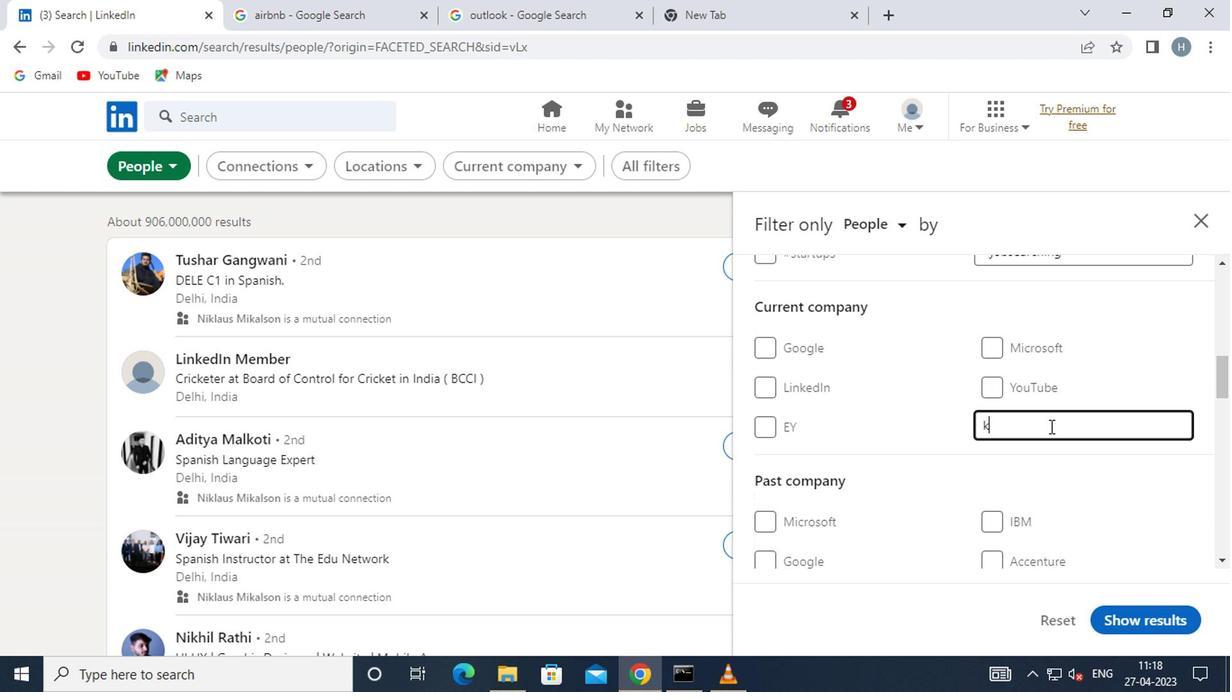 
Action: Mouse moved to (941, 498)
Screenshot: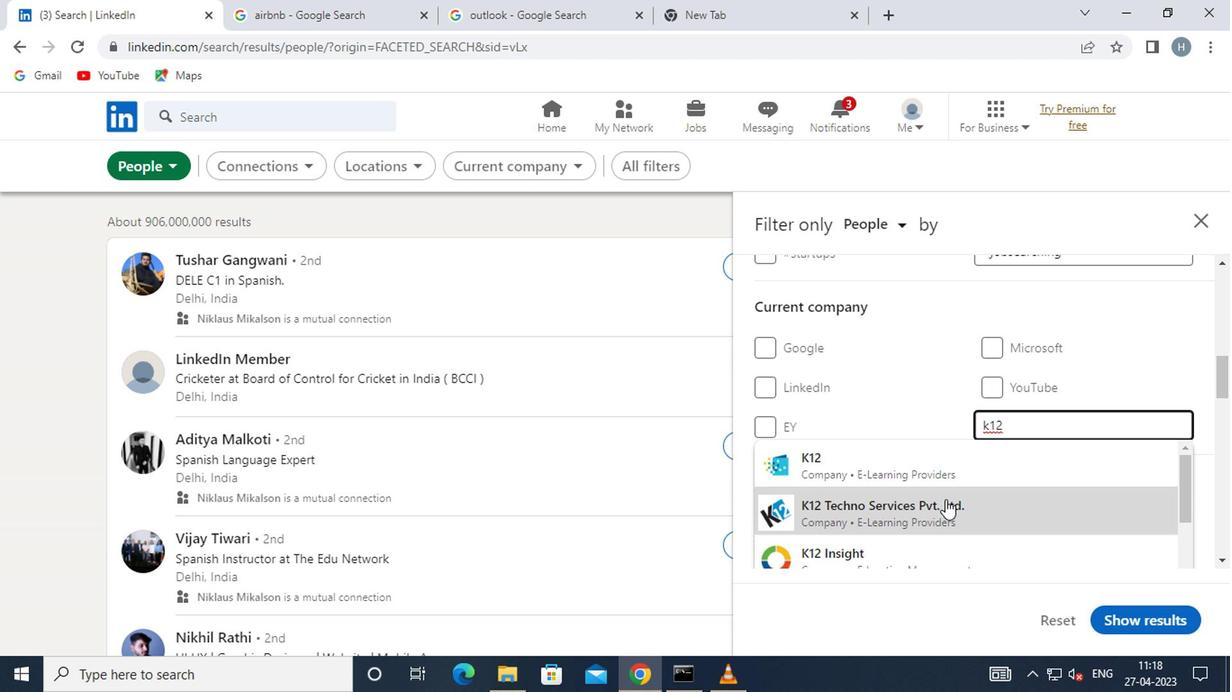 
Action: Mouse pressed left at (941, 498)
Screenshot: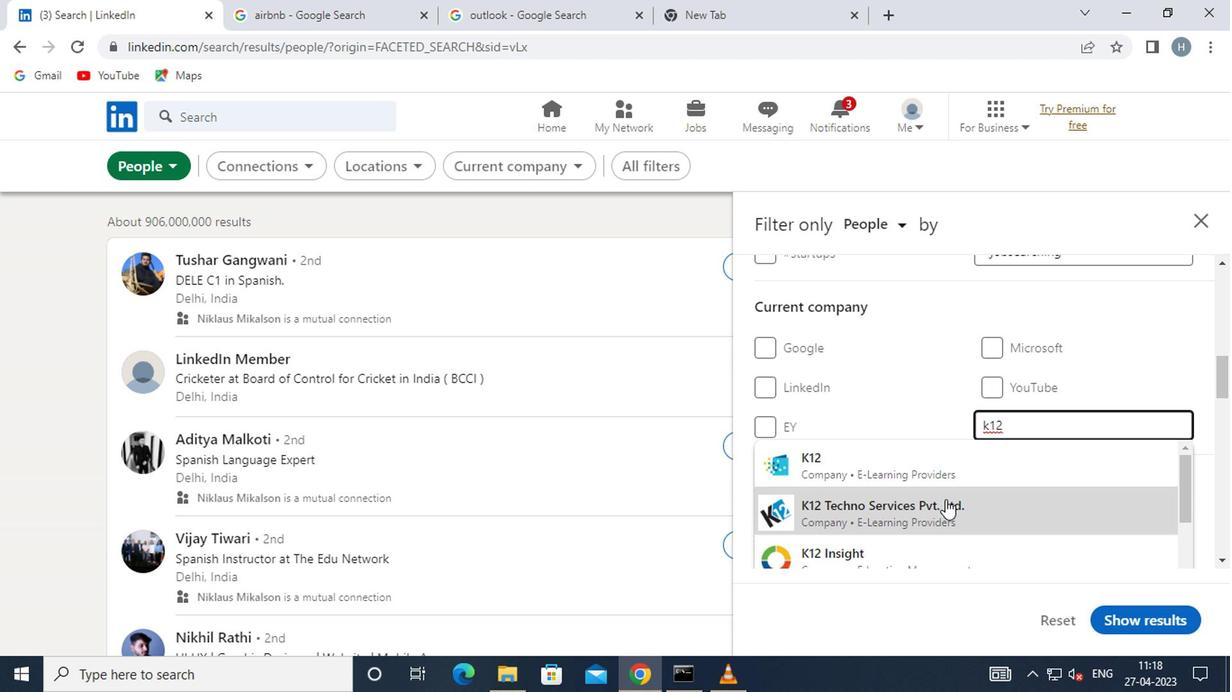 
Action: Mouse moved to (967, 446)
Screenshot: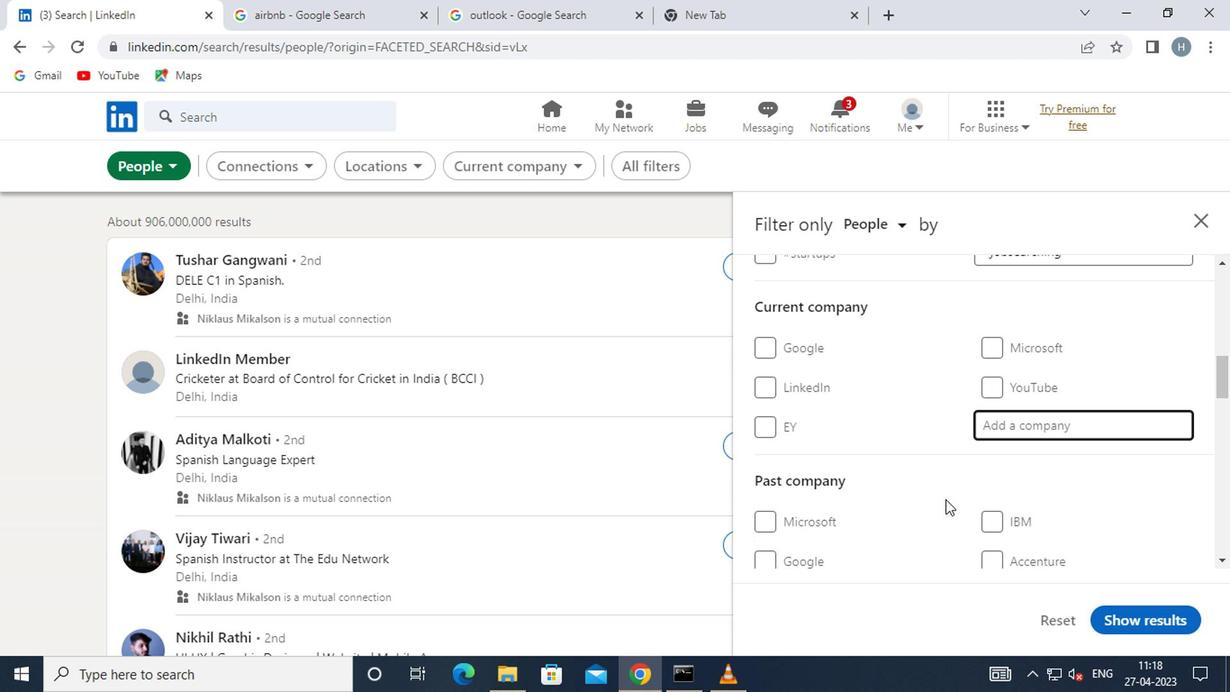 
Action: Mouse scrolled (967, 446) with delta (0, 0)
Screenshot: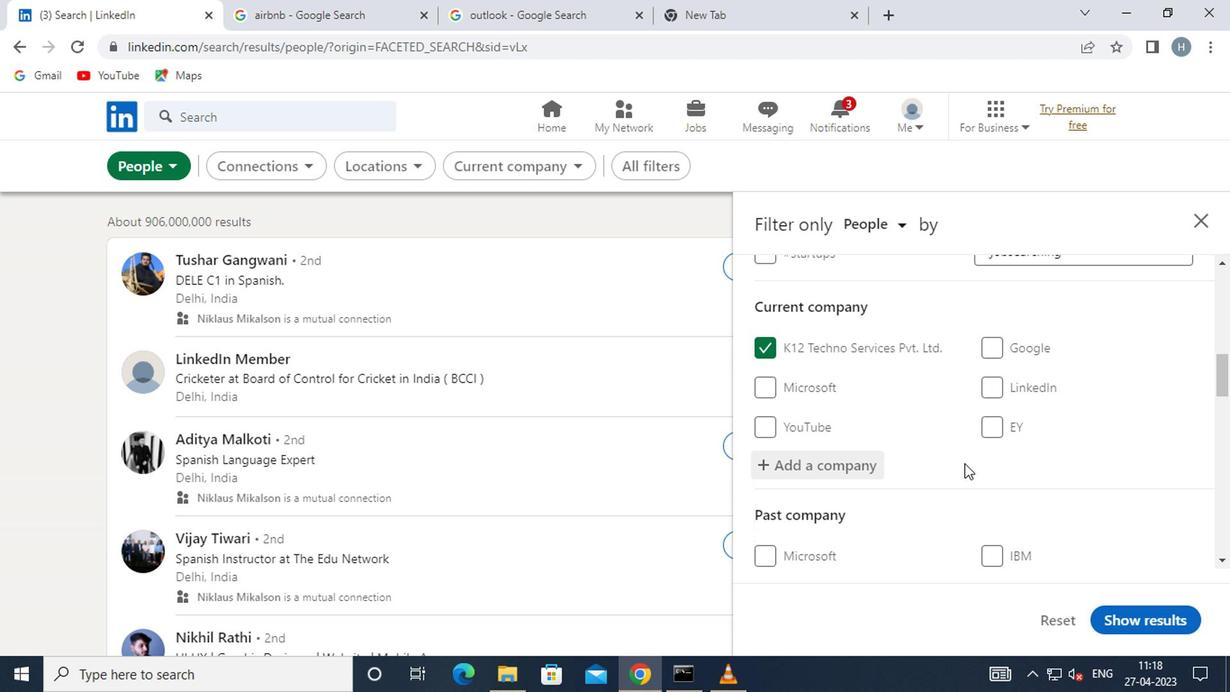 
Action: Mouse scrolled (967, 446) with delta (0, 0)
Screenshot: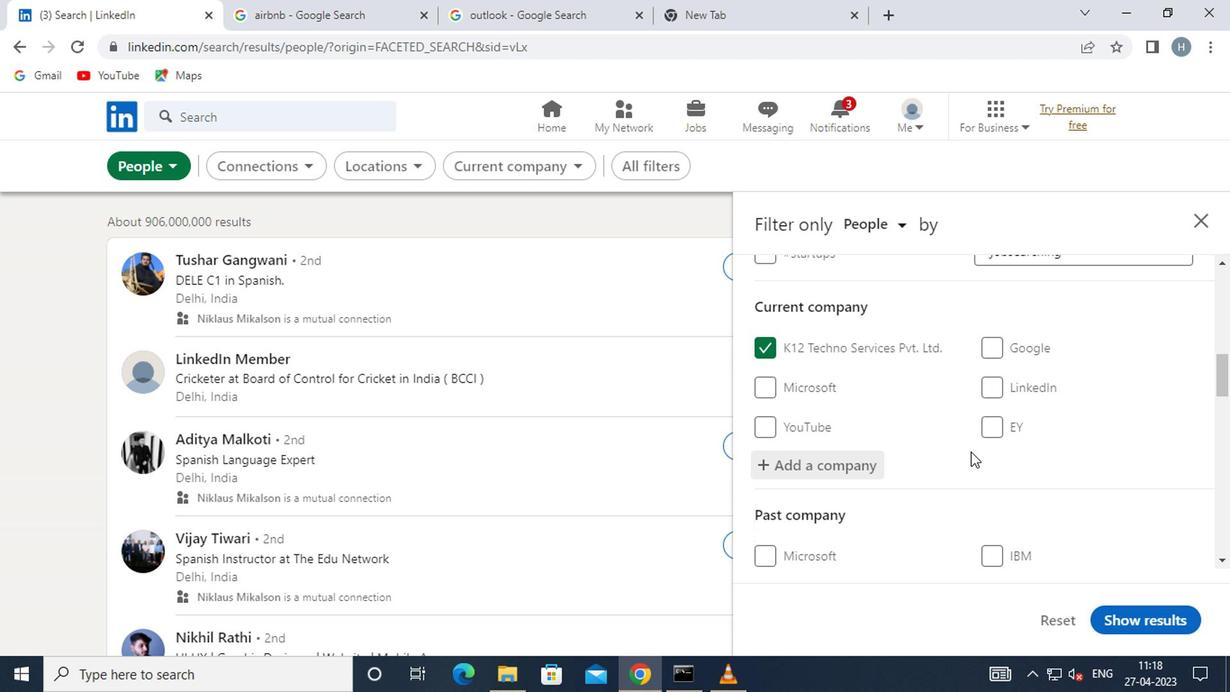 
Action: Mouse moved to (998, 442)
Screenshot: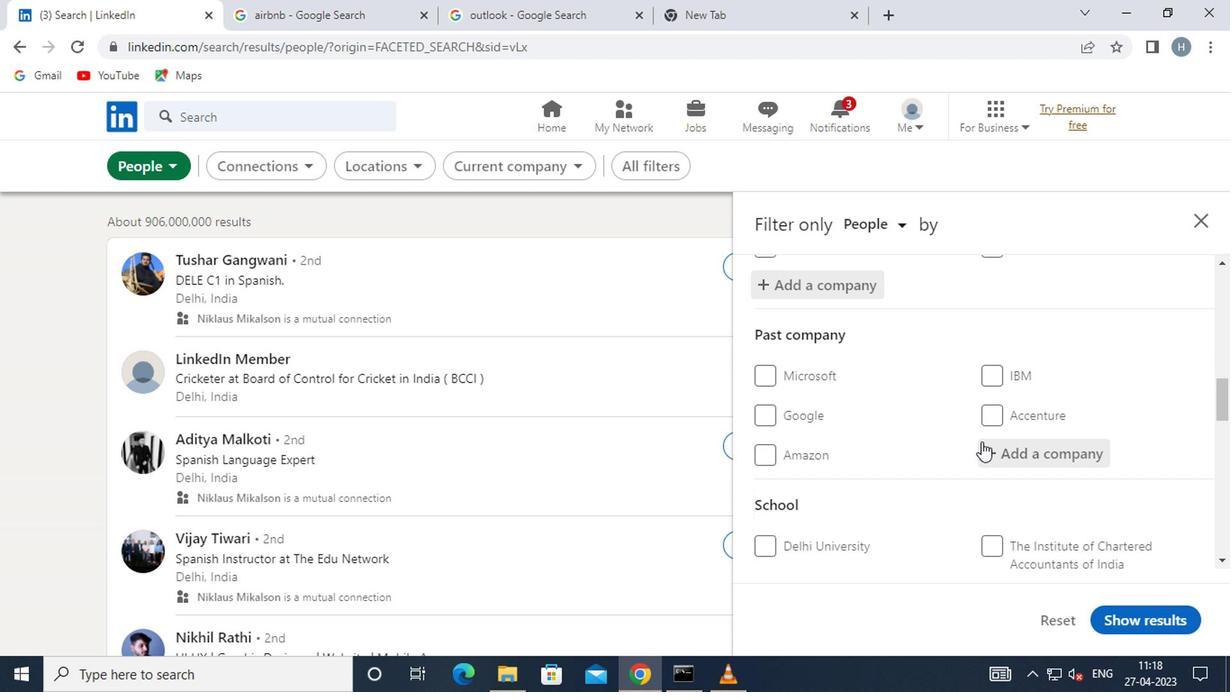 
Action: Mouse scrolled (998, 441) with delta (0, 0)
Screenshot: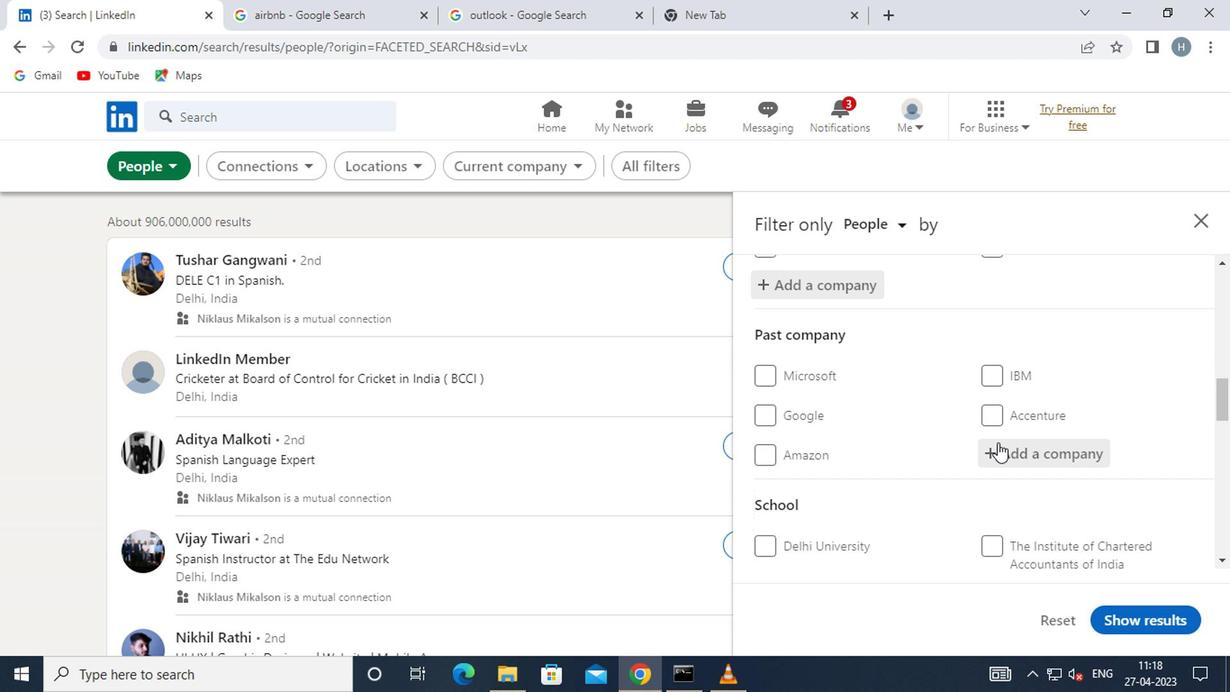 
Action: Mouse scrolled (998, 441) with delta (0, 0)
Screenshot: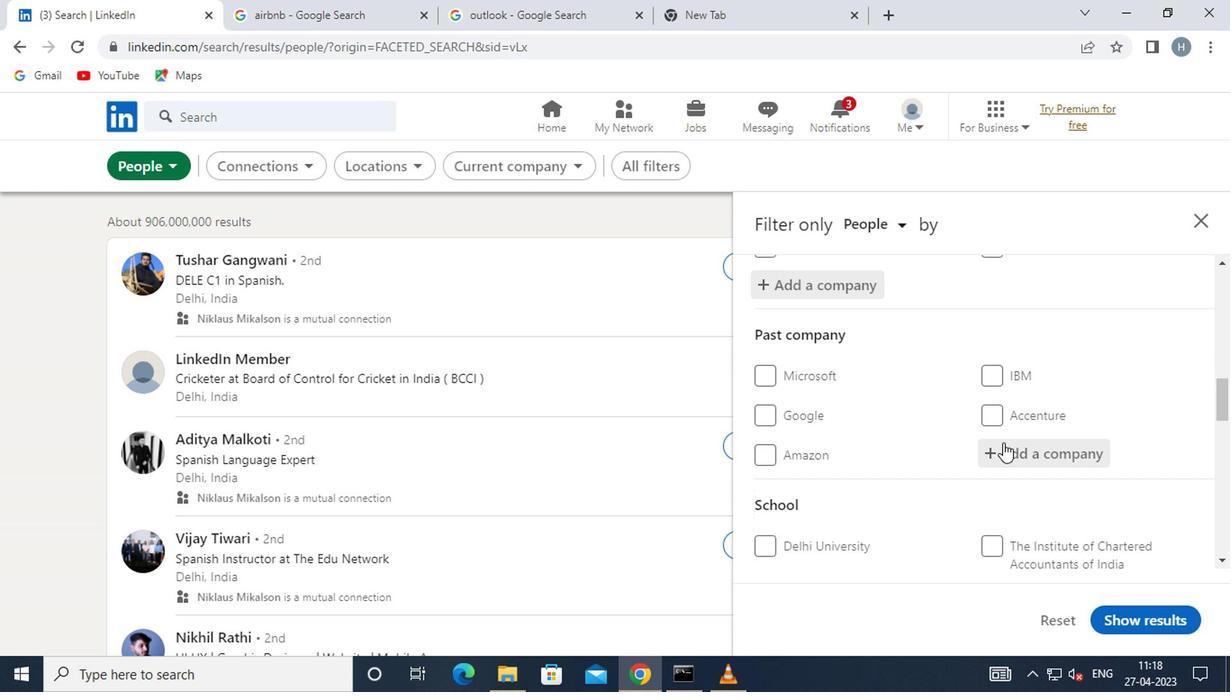
Action: Mouse moved to (1010, 453)
Screenshot: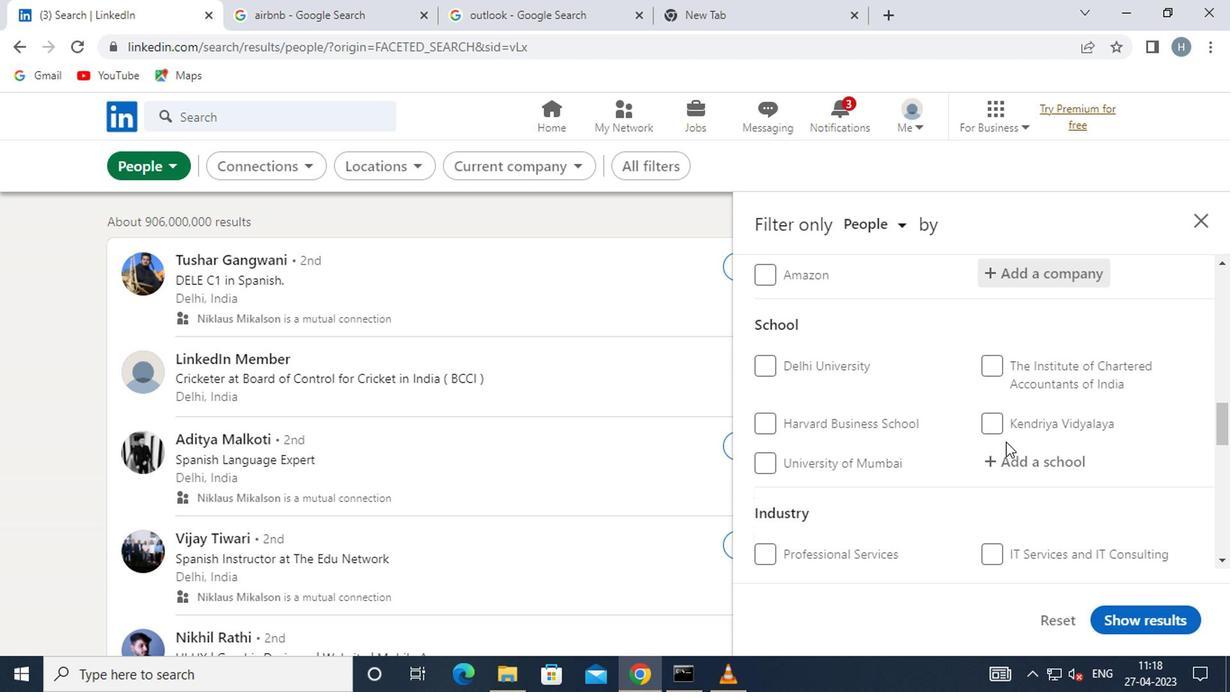 
Action: Mouse pressed left at (1010, 453)
Screenshot: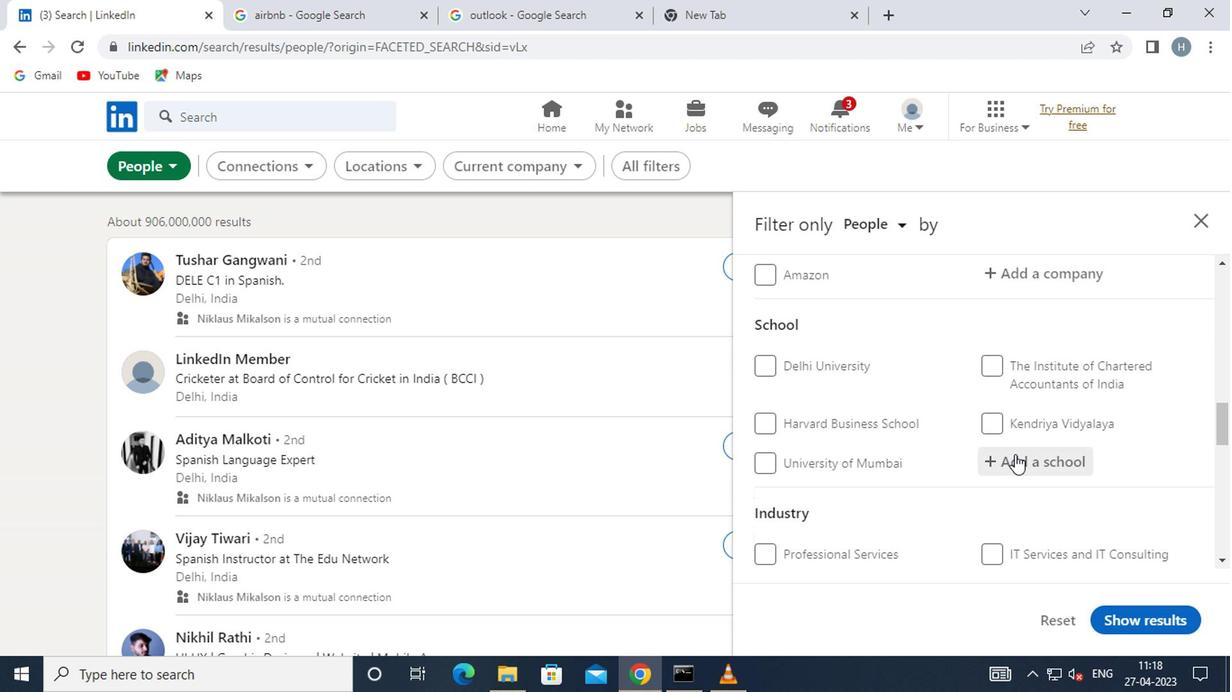 
Action: Mouse moved to (1011, 455)
Screenshot: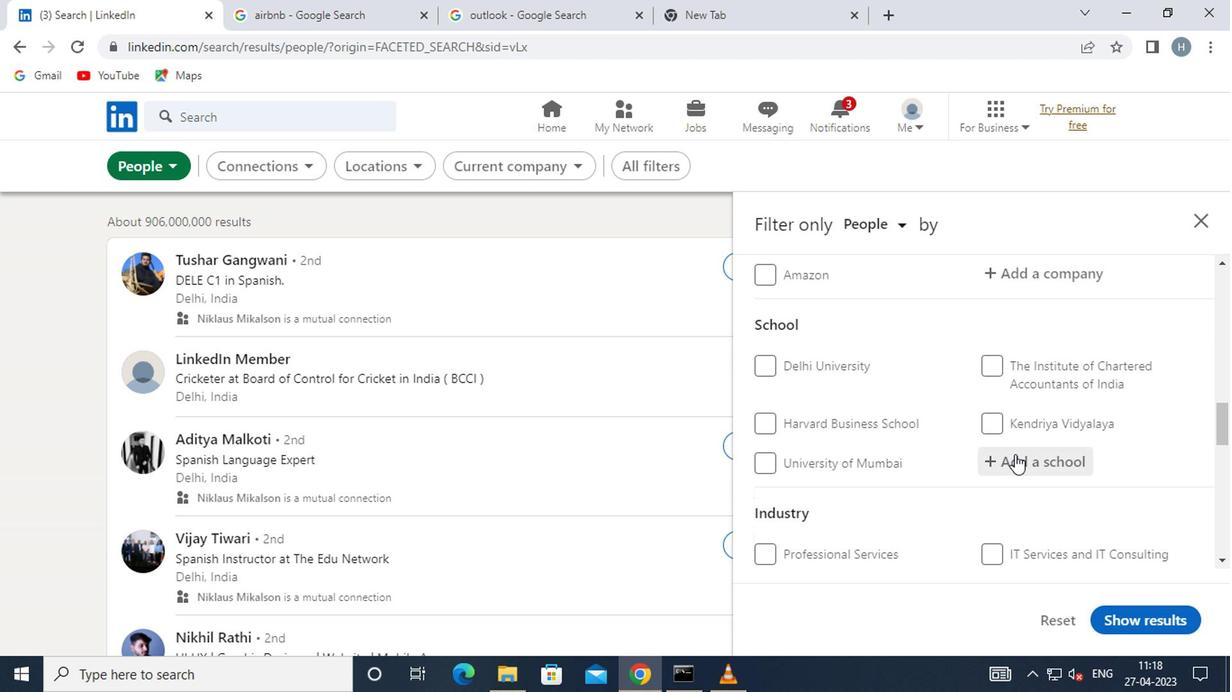
Action: Key pressed SAHD
Screenshot: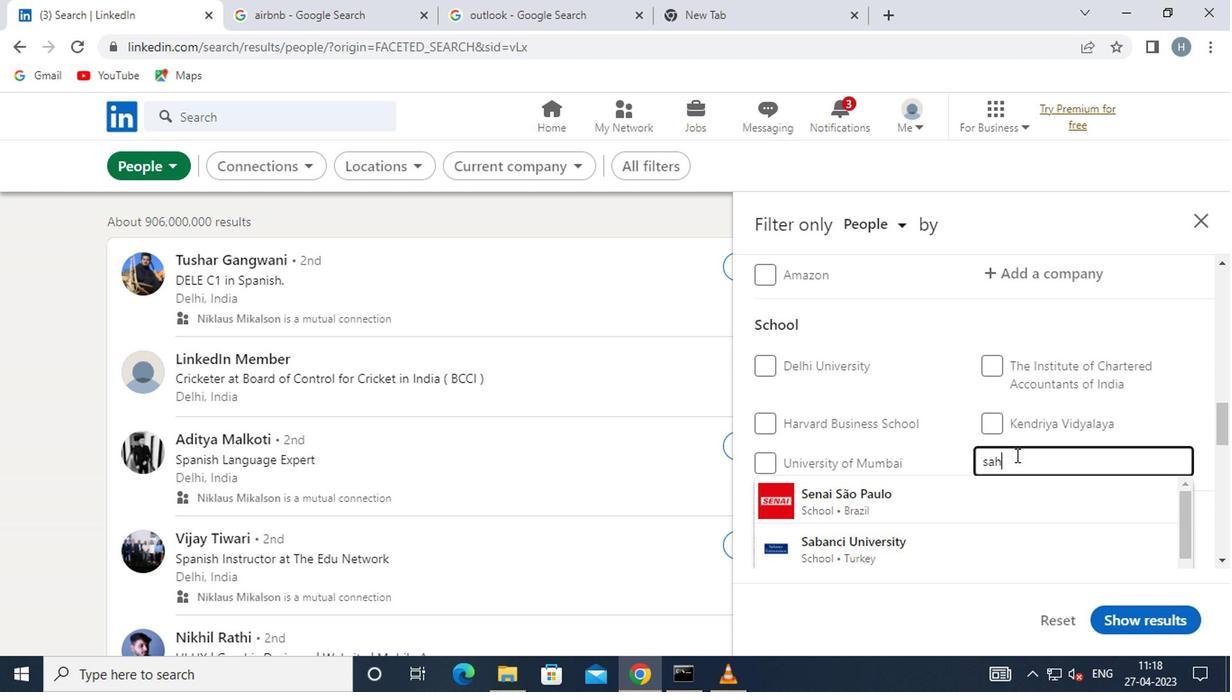 
Action: Mouse moved to (1014, 446)
Screenshot: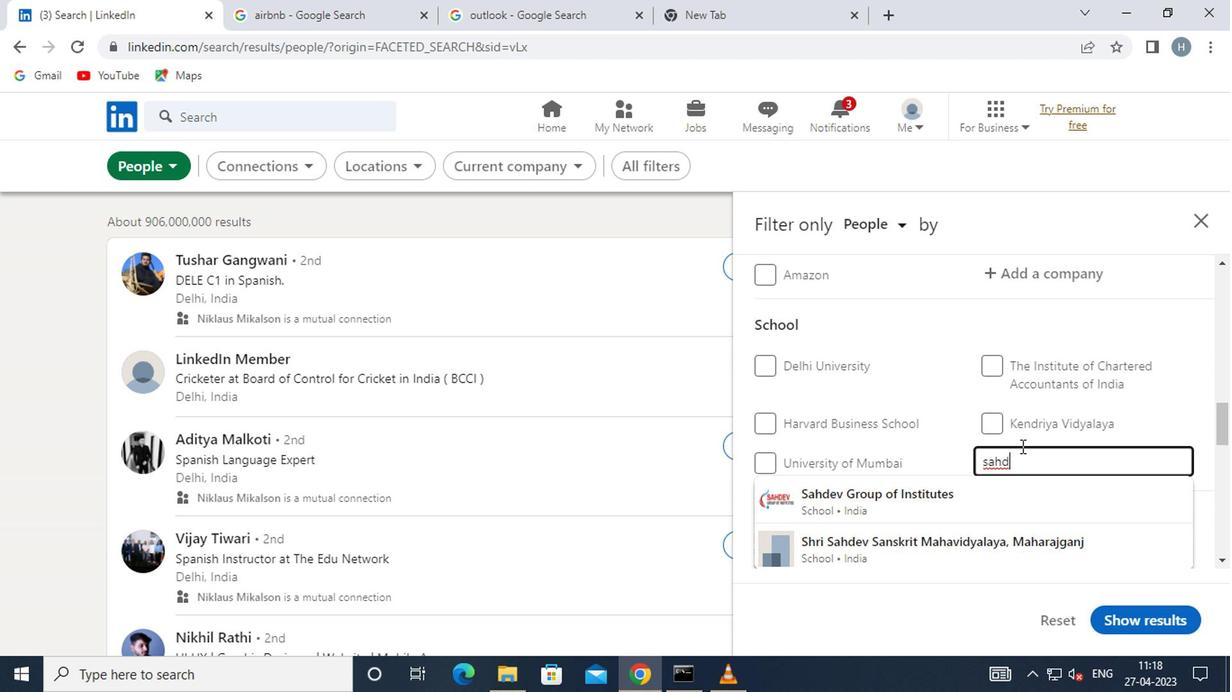
Action: Key pressed <Key.backspace>Y
Screenshot: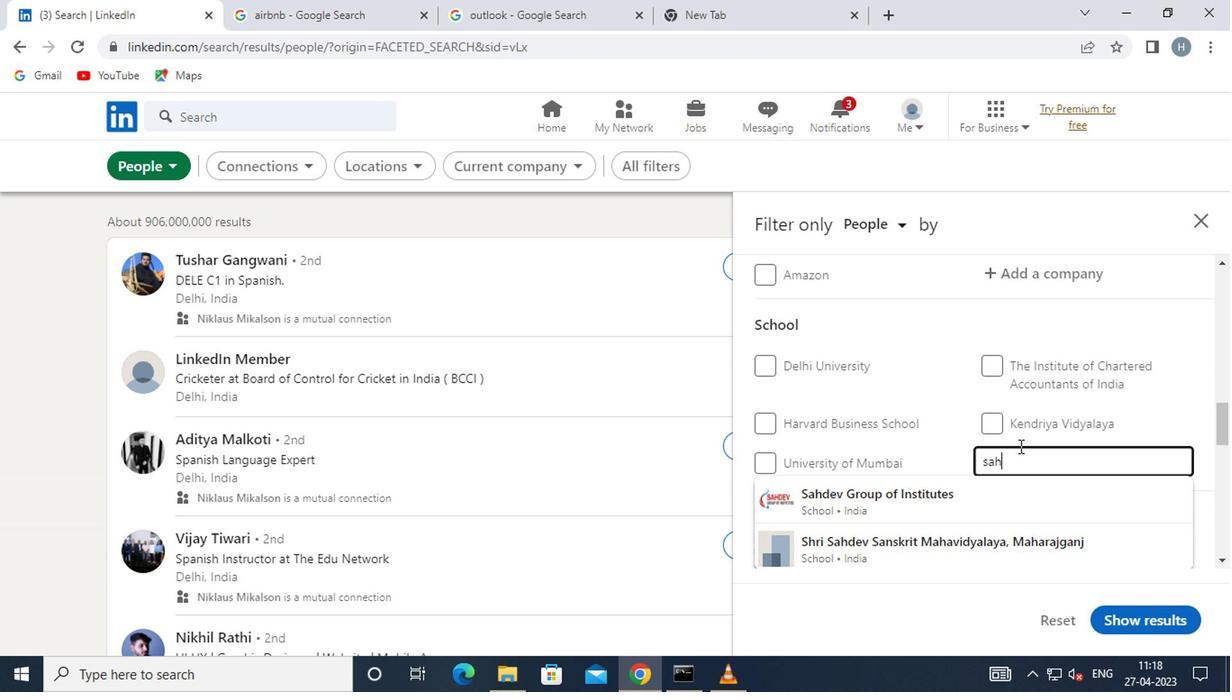 
Action: Mouse moved to (944, 497)
Screenshot: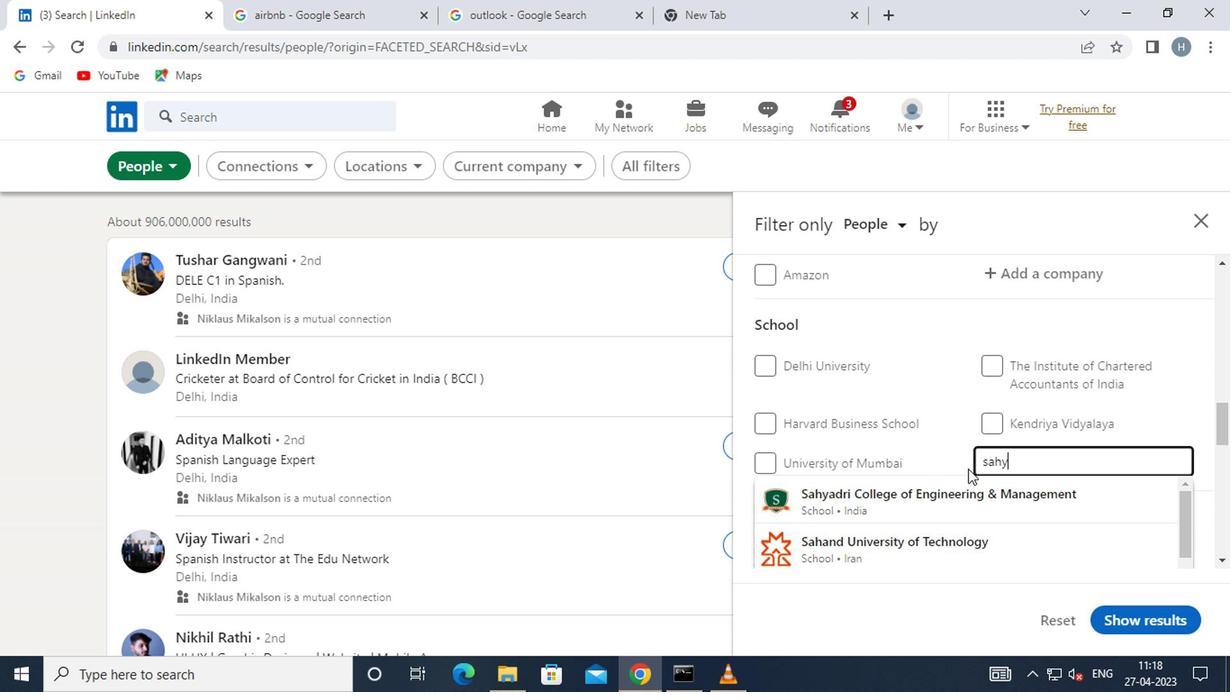 
Action: Mouse pressed left at (944, 497)
Screenshot: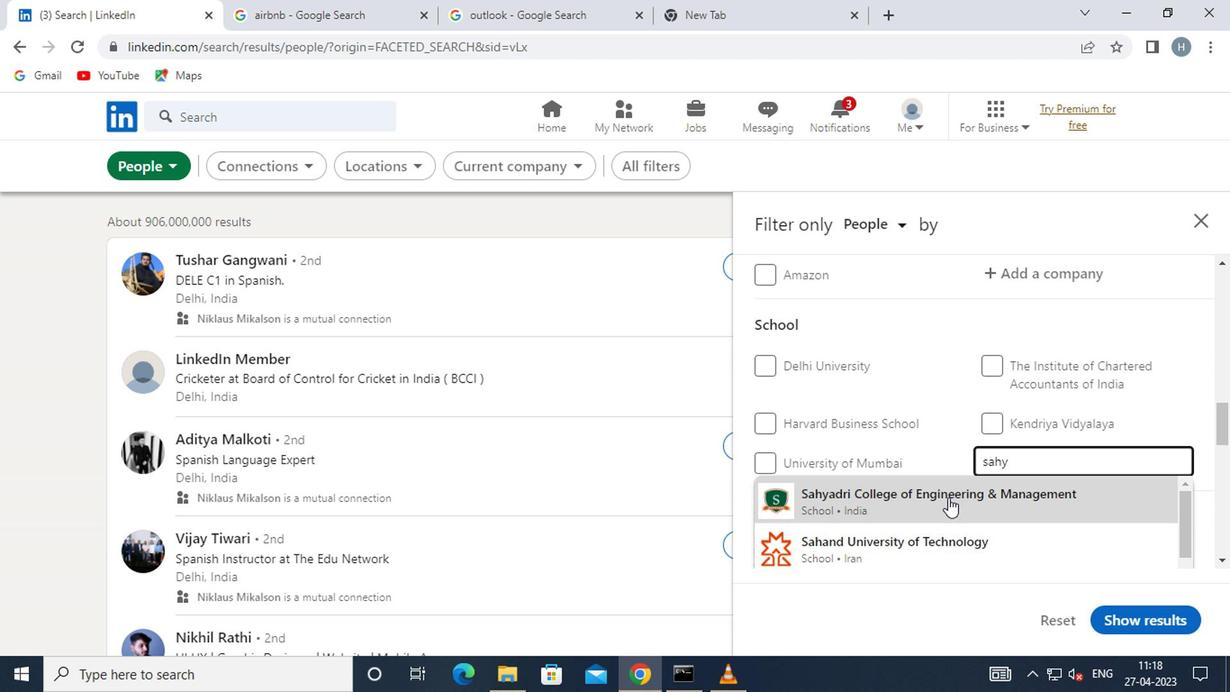 
Action: Mouse moved to (962, 441)
Screenshot: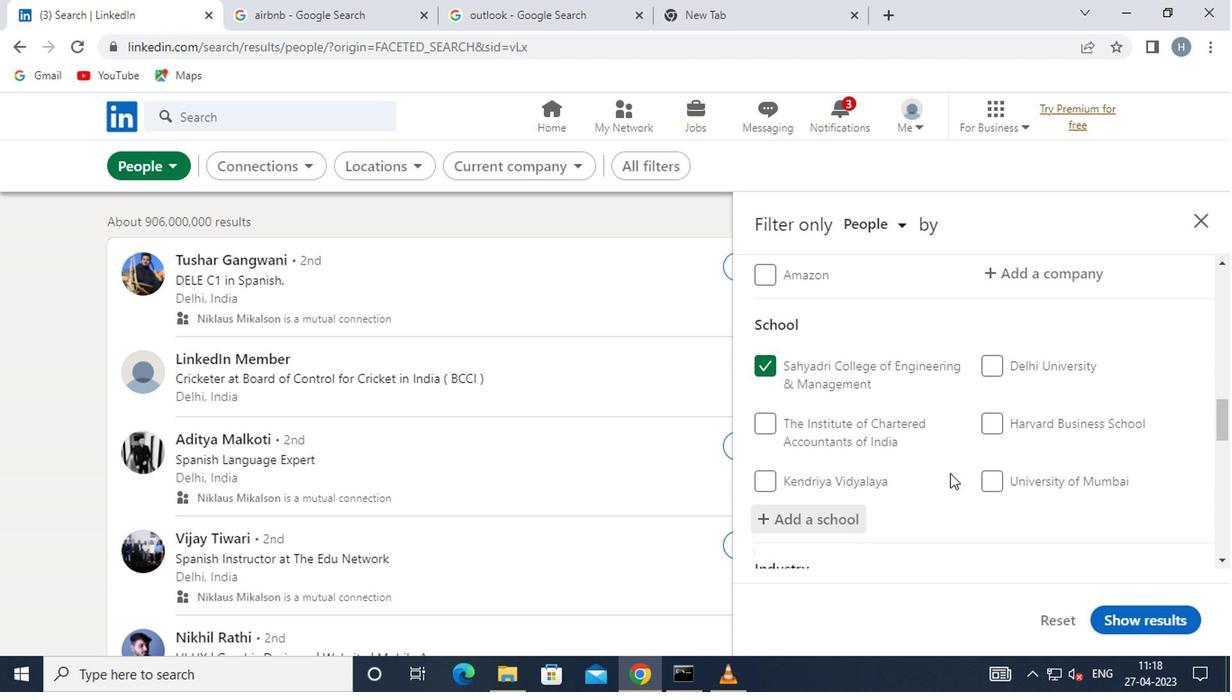 
Action: Mouse scrolled (962, 440) with delta (0, -1)
Screenshot: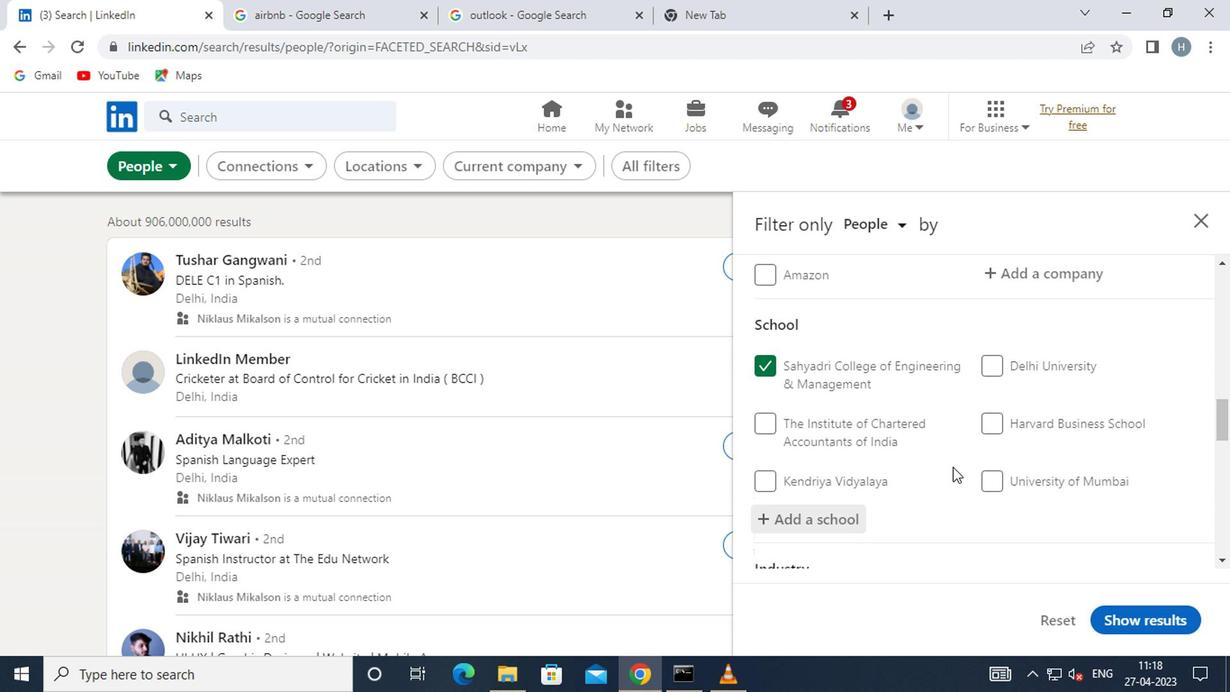 
Action: Mouse scrolled (962, 440) with delta (0, -1)
Screenshot: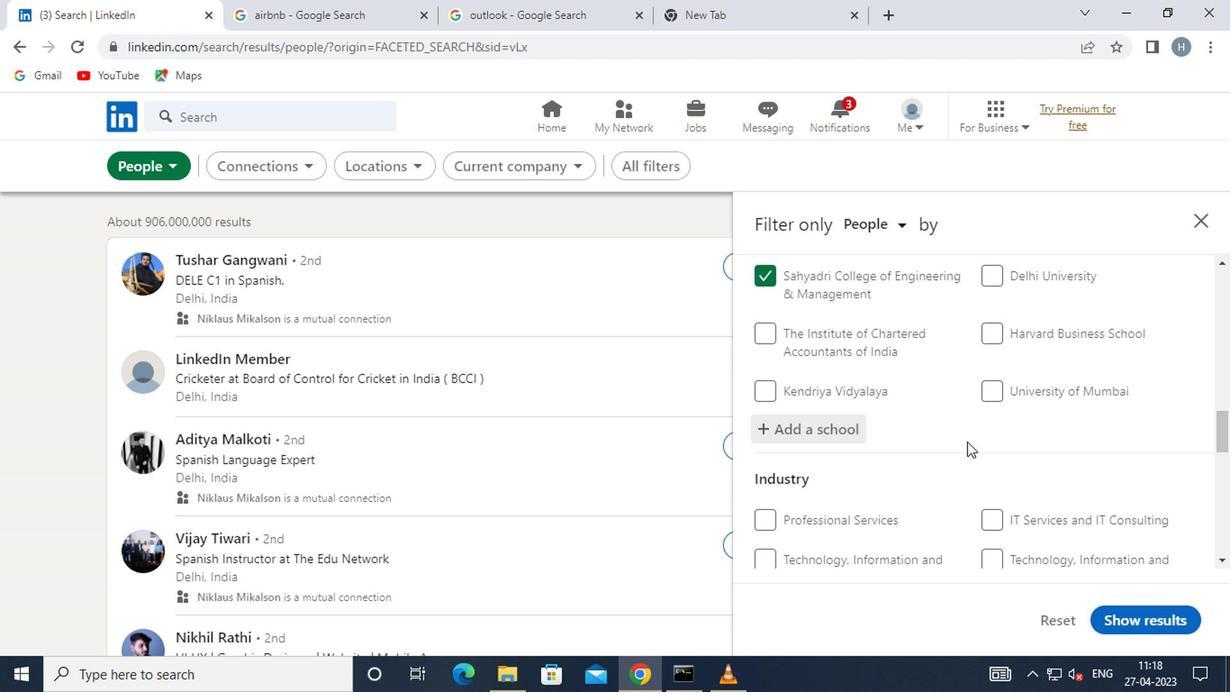 
Action: Mouse moved to (962, 440)
Screenshot: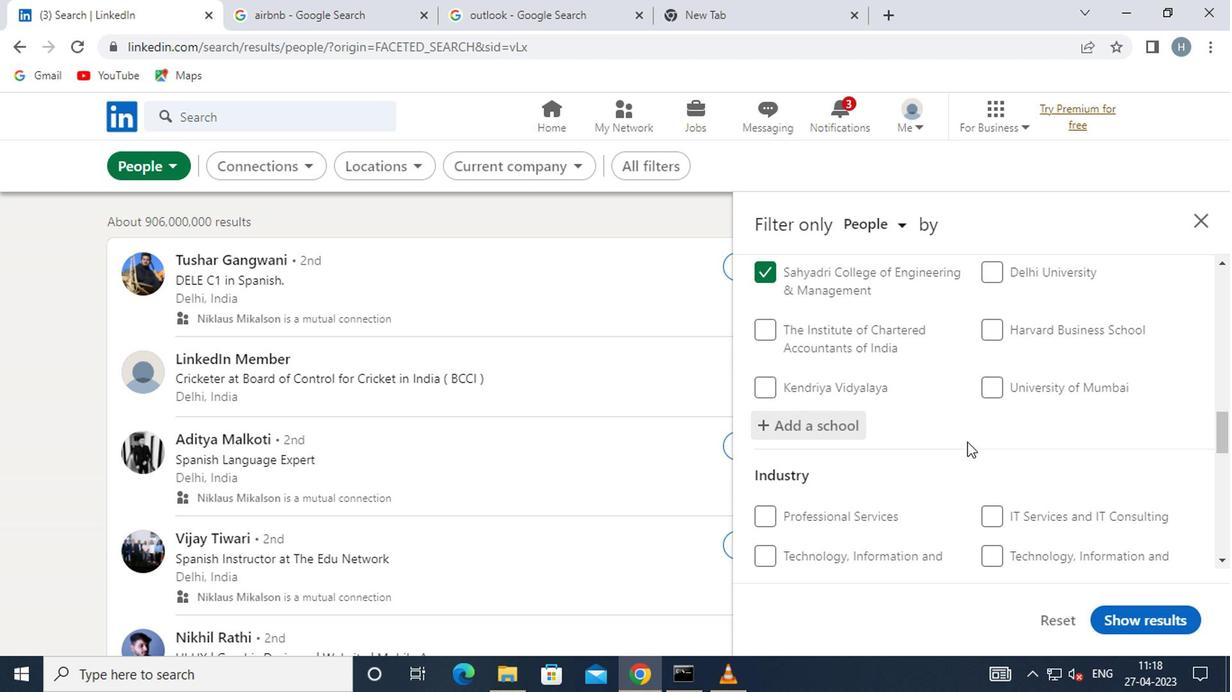 
Action: Mouse scrolled (962, 439) with delta (0, 0)
Screenshot: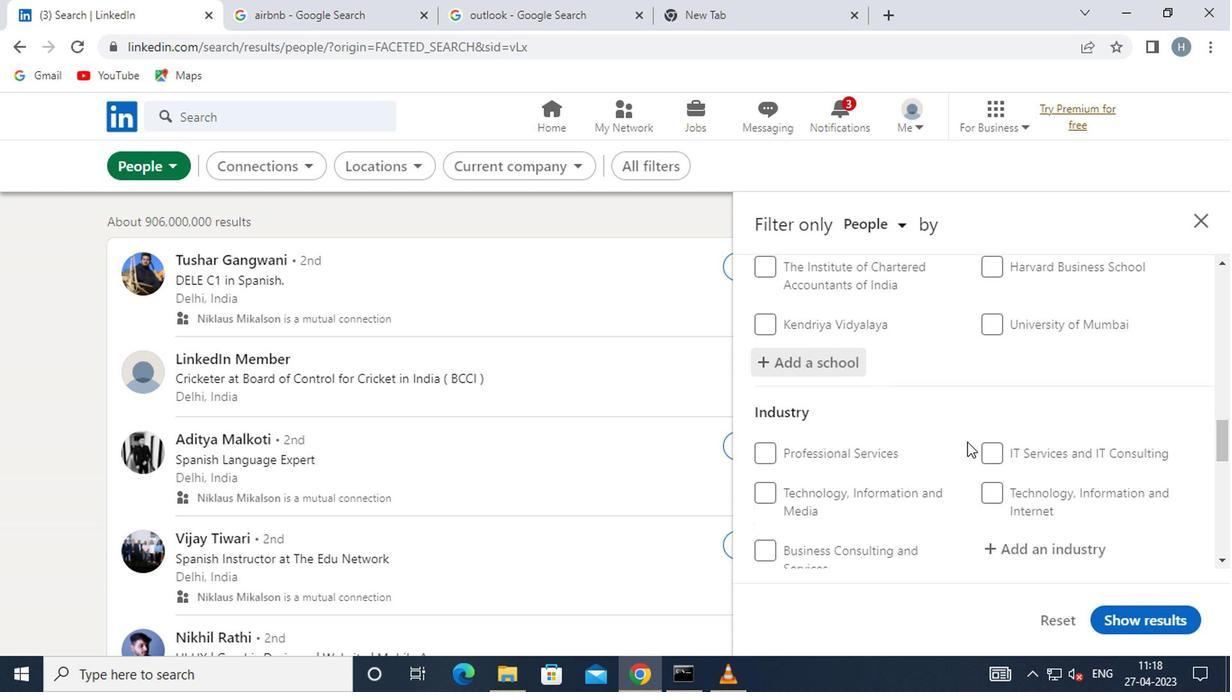
Action: Mouse moved to (1036, 427)
Screenshot: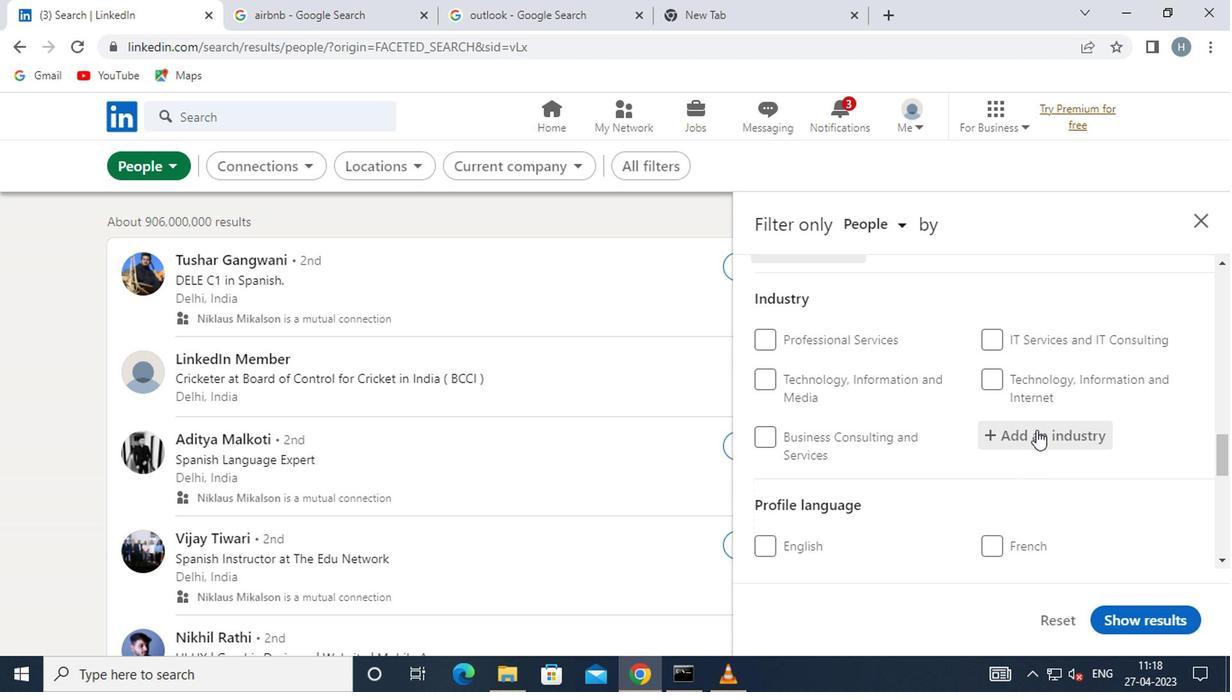 
Action: Mouse pressed left at (1036, 427)
Screenshot: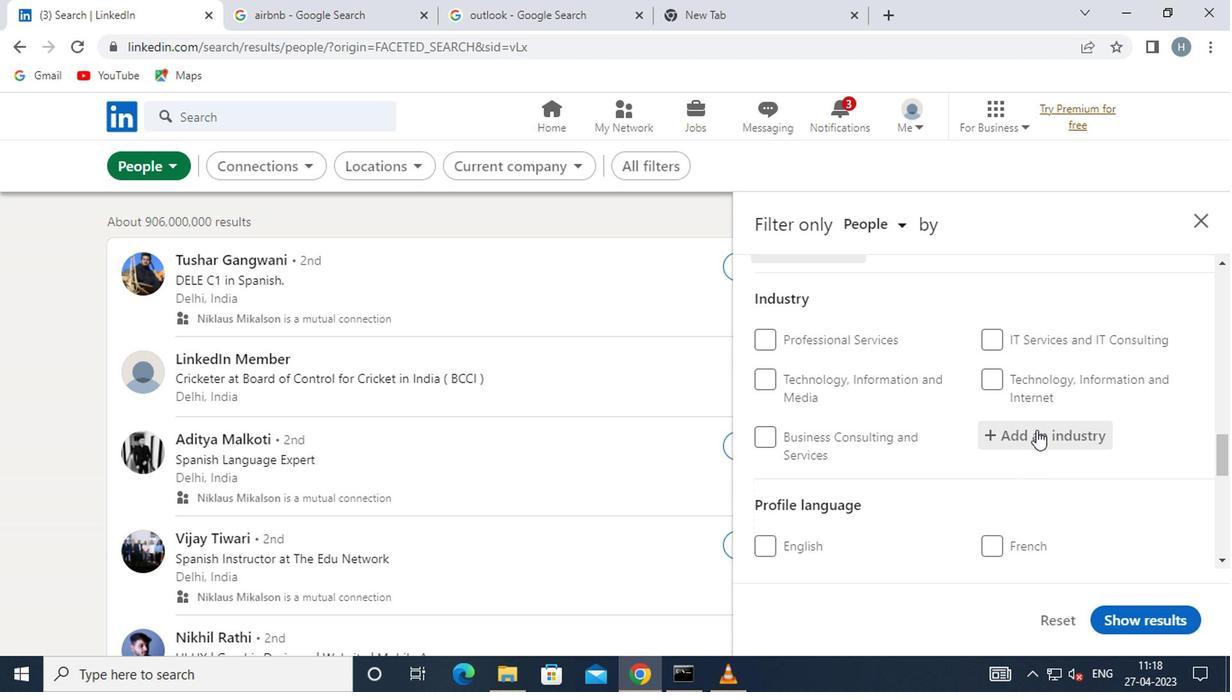
Action: Mouse moved to (1036, 427)
Screenshot: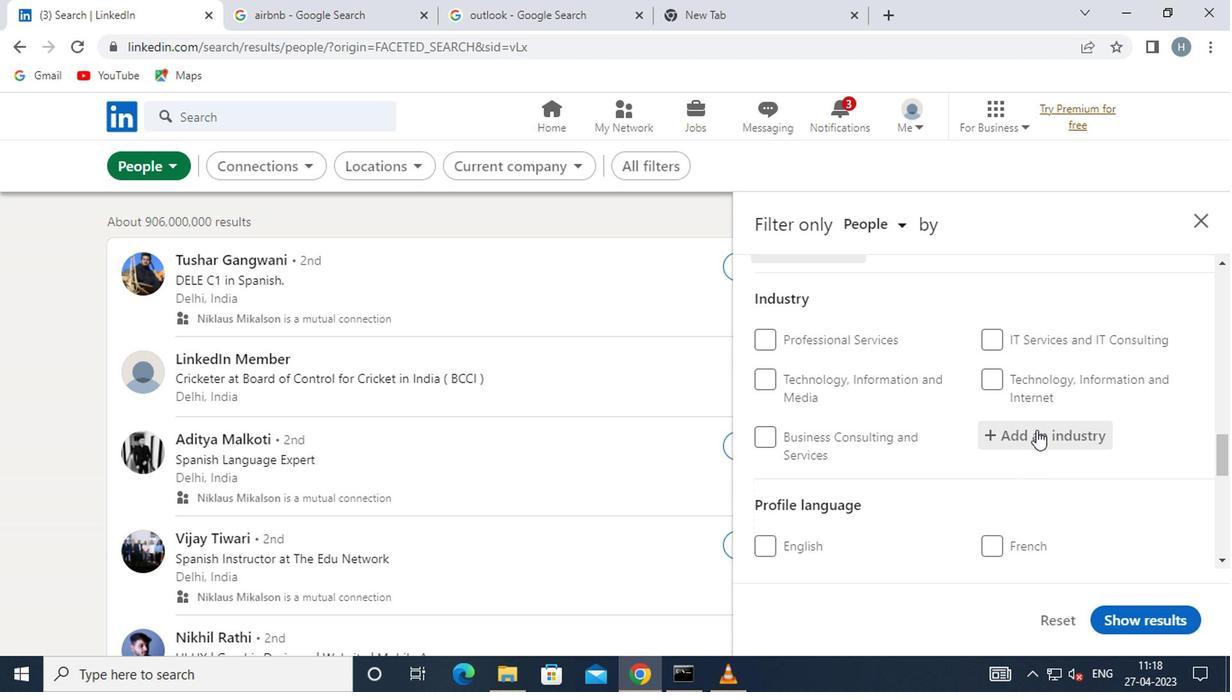 
Action: Key pressed SOAP
Screenshot: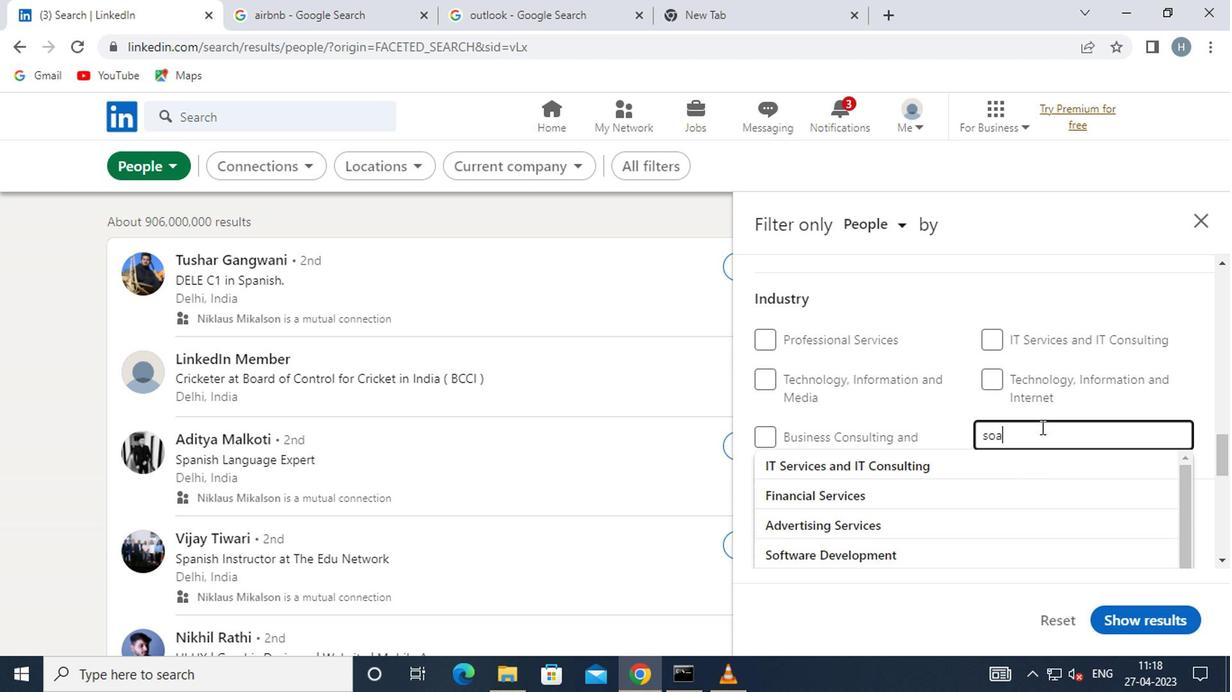
Action: Mouse moved to (1048, 466)
Screenshot: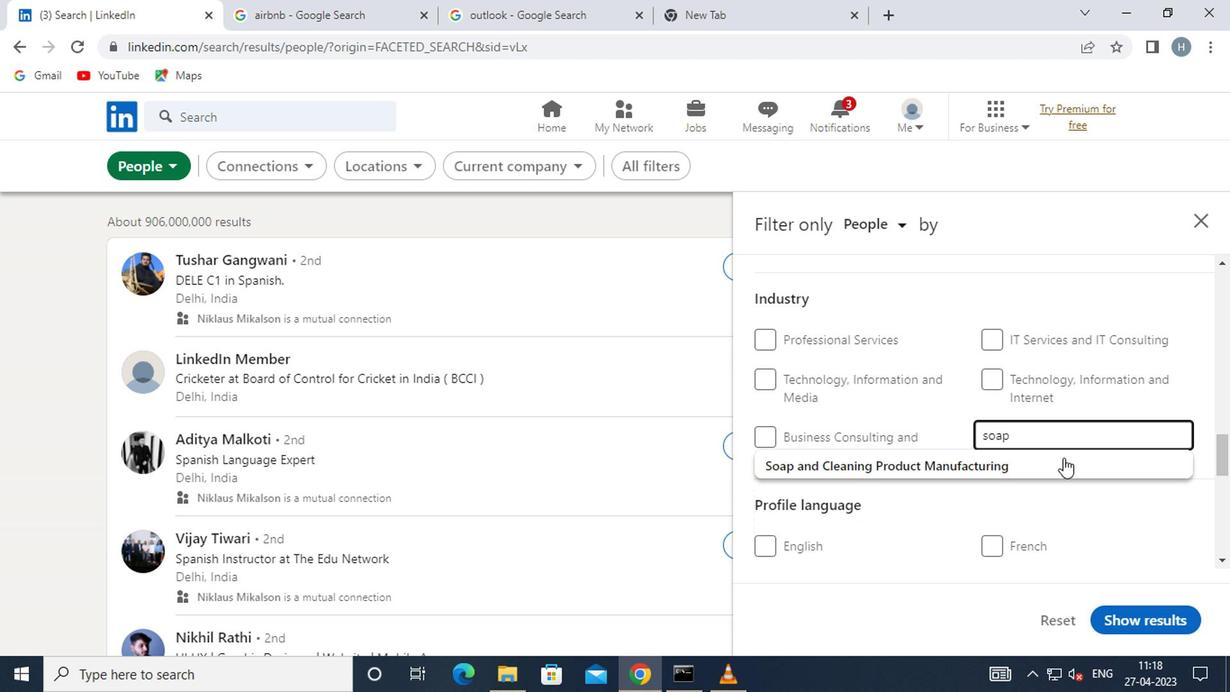 
Action: Mouse pressed left at (1048, 466)
Screenshot: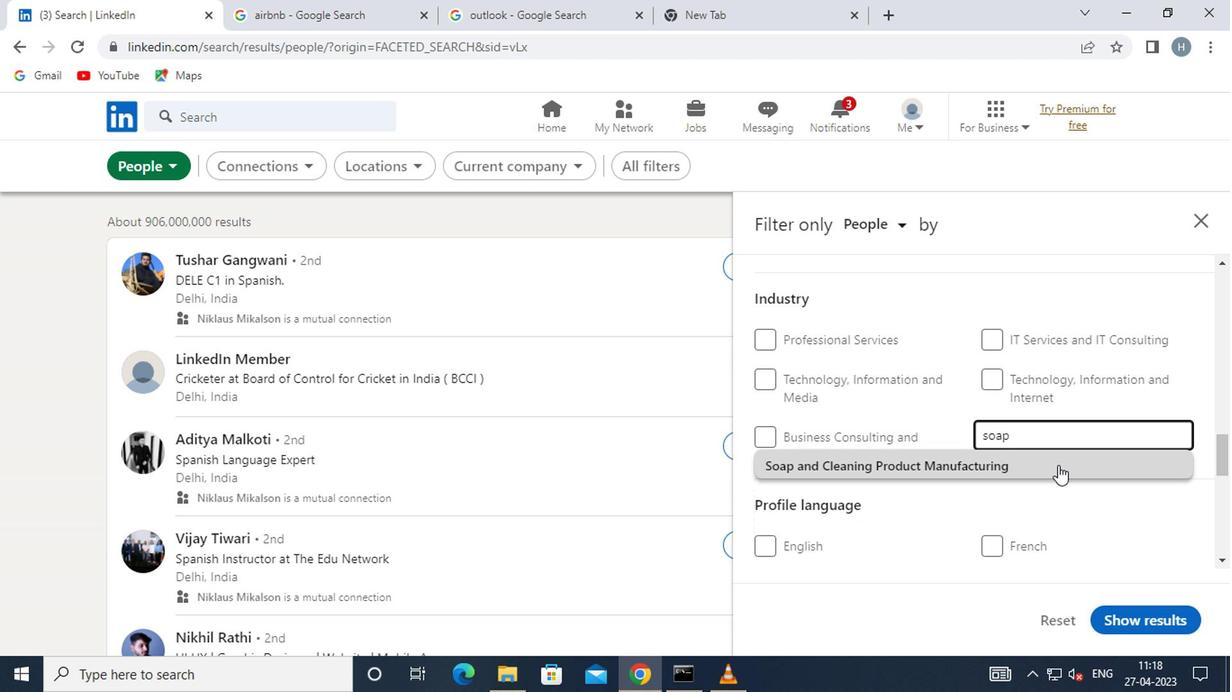 
Action: Mouse moved to (983, 495)
Screenshot: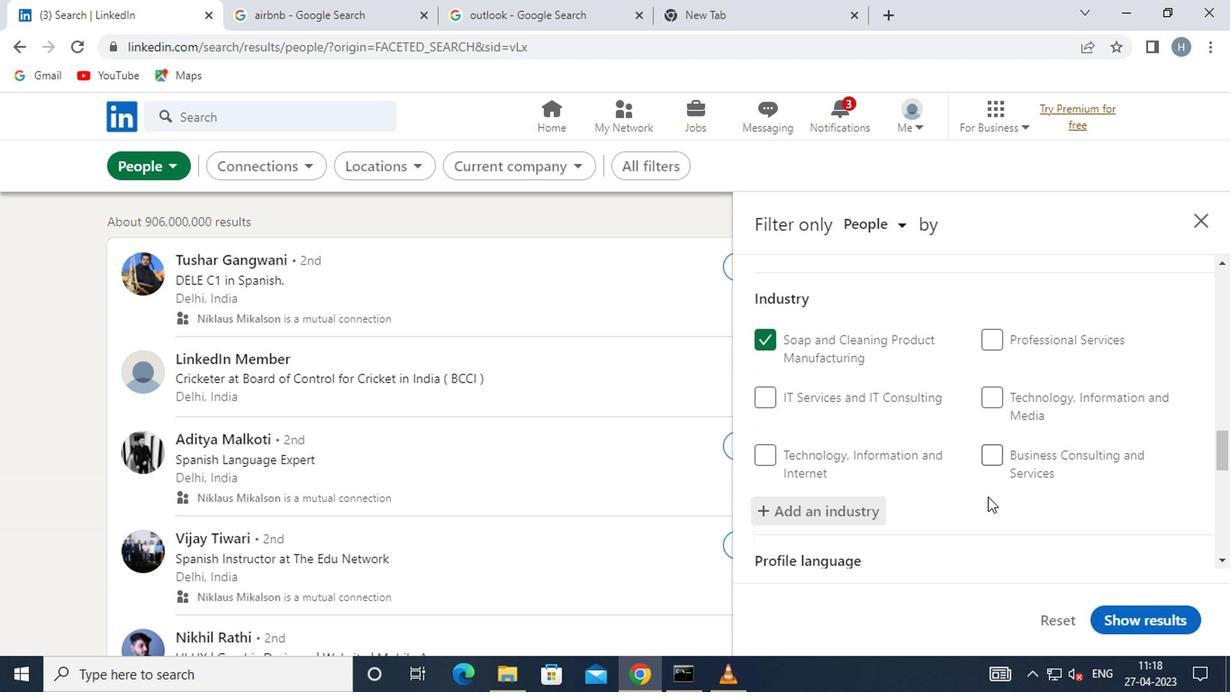 
Action: Mouse scrolled (983, 494) with delta (0, 0)
Screenshot: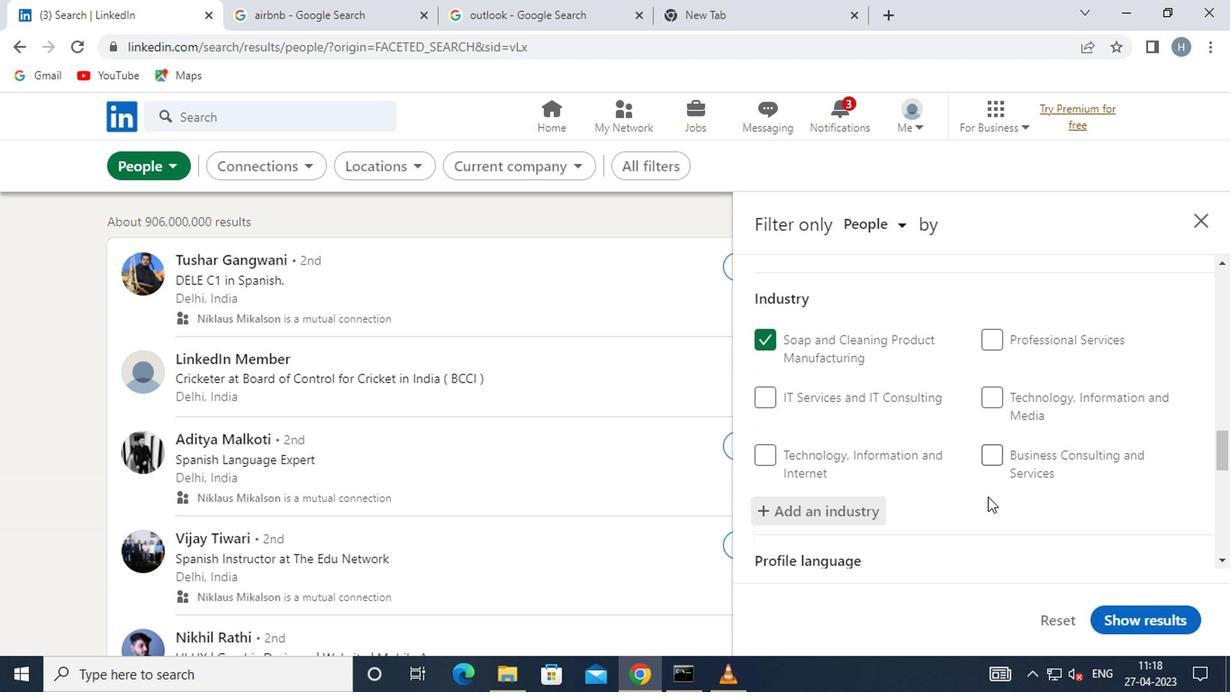 
Action: Mouse moved to (984, 492)
Screenshot: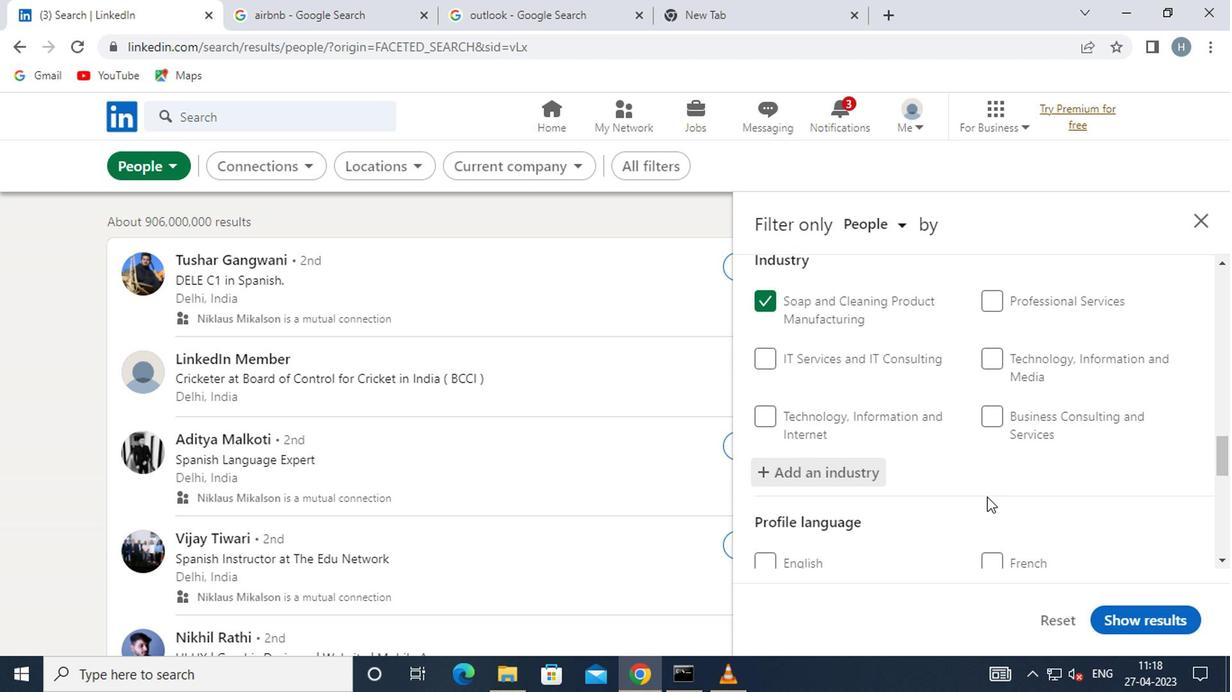 
Action: Mouse scrolled (984, 491) with delta (0, -1)
Screenshot: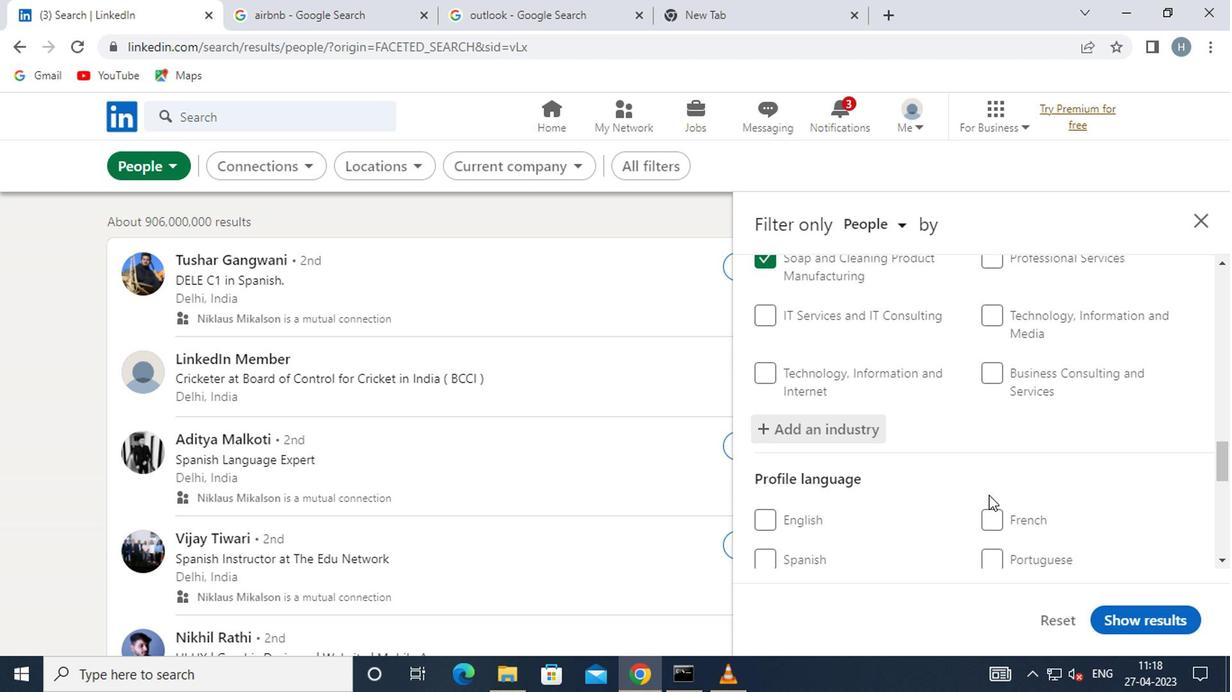 
Action: Mouse moved to (800, 460)
Screenshot: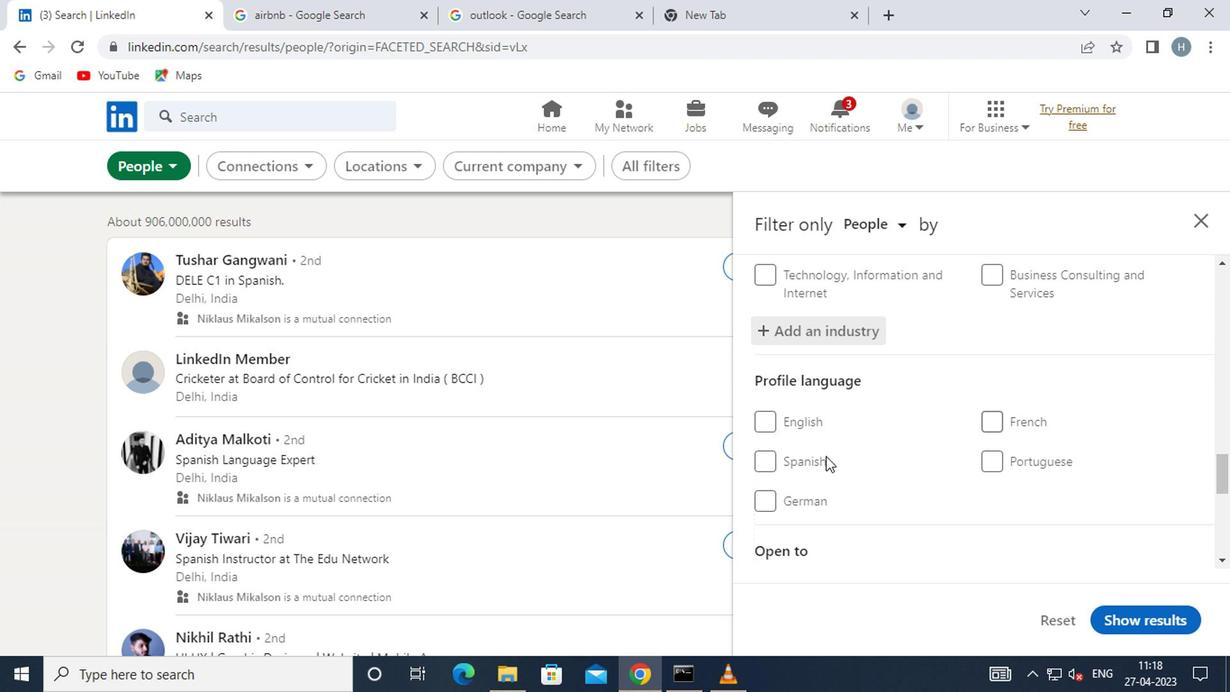 
Action: Mouse pressed left at (800, 460)
Screenshot: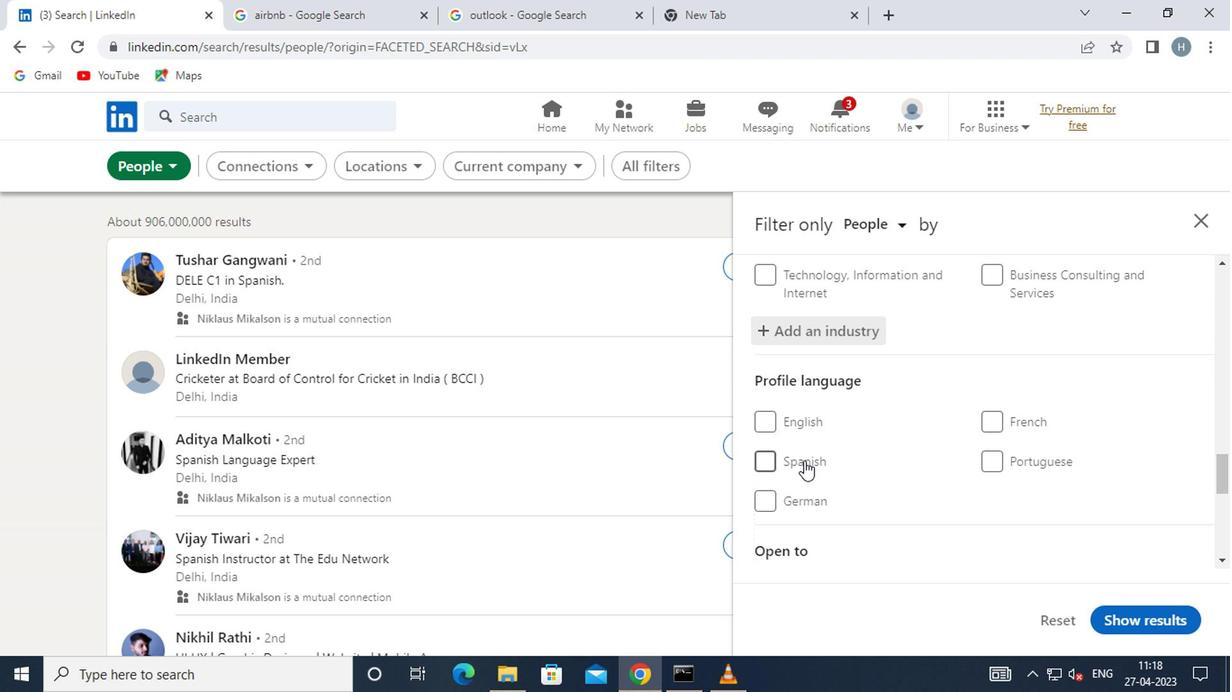 
Action: Mouse moved to (841, 437)
Screenshot: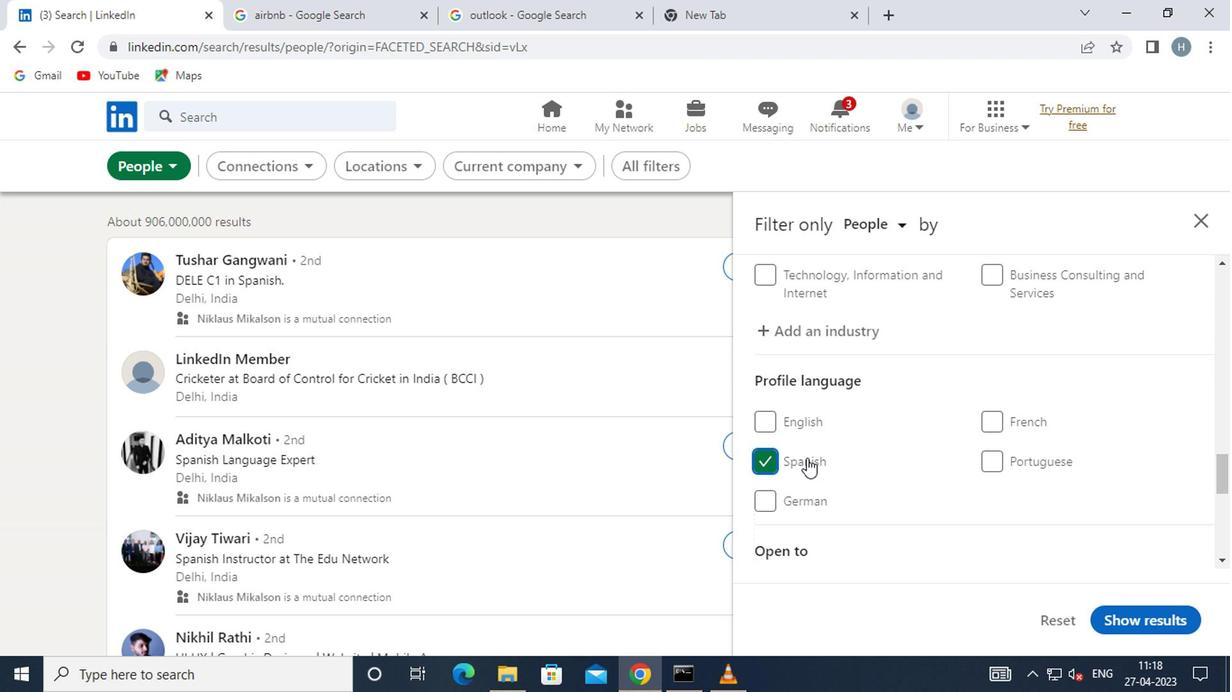 
Action: Mouse scrolled (841, 436) with delta (0, 0)
Screenshot: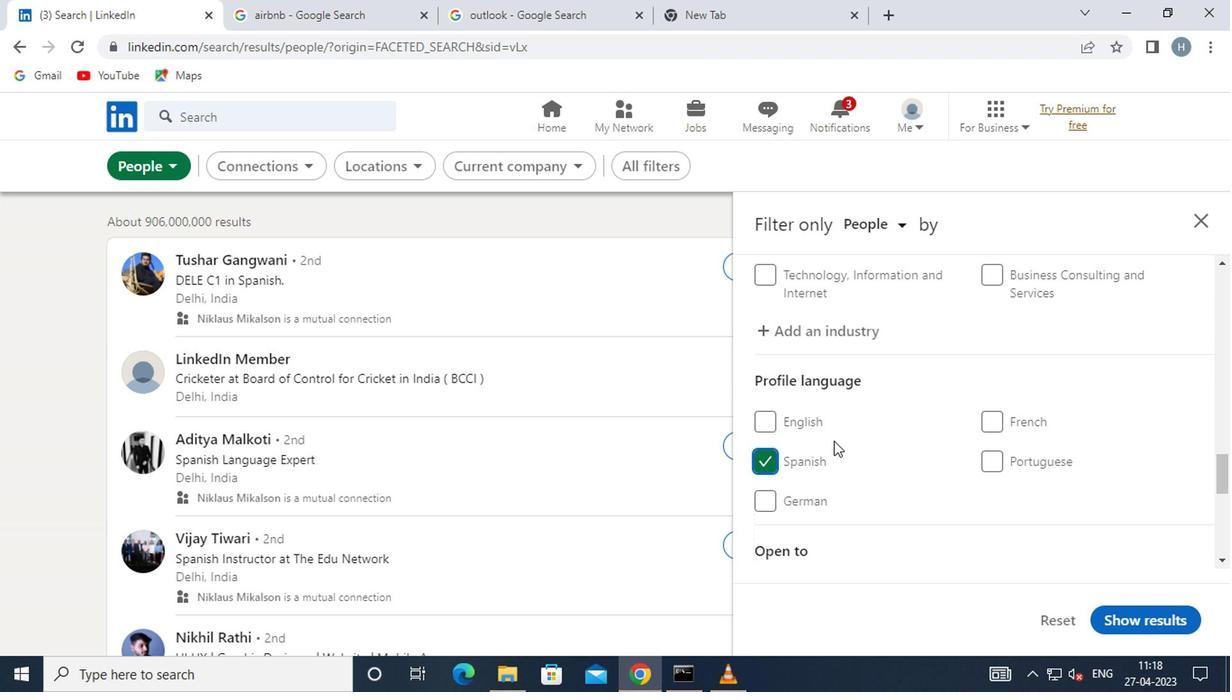 
Action: Mouse scrolled (841, 436) with delta (0, 0)
Screenshot: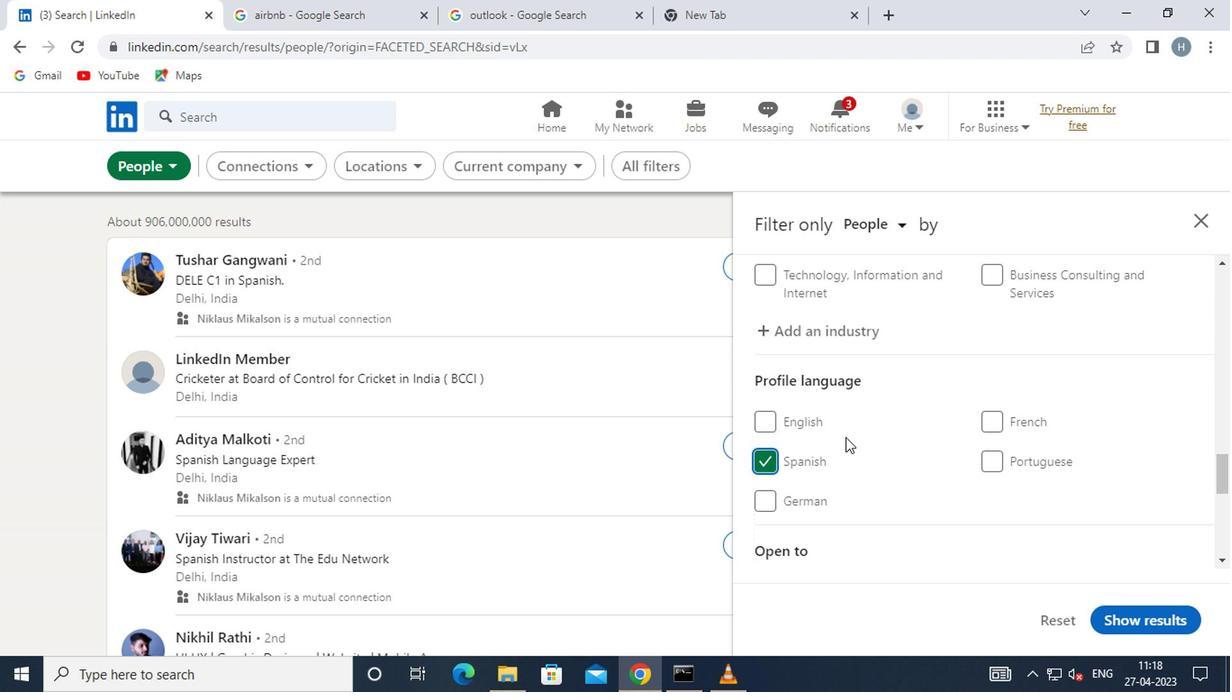 
Action: Mouse moved to (959, 420)
Screenshot: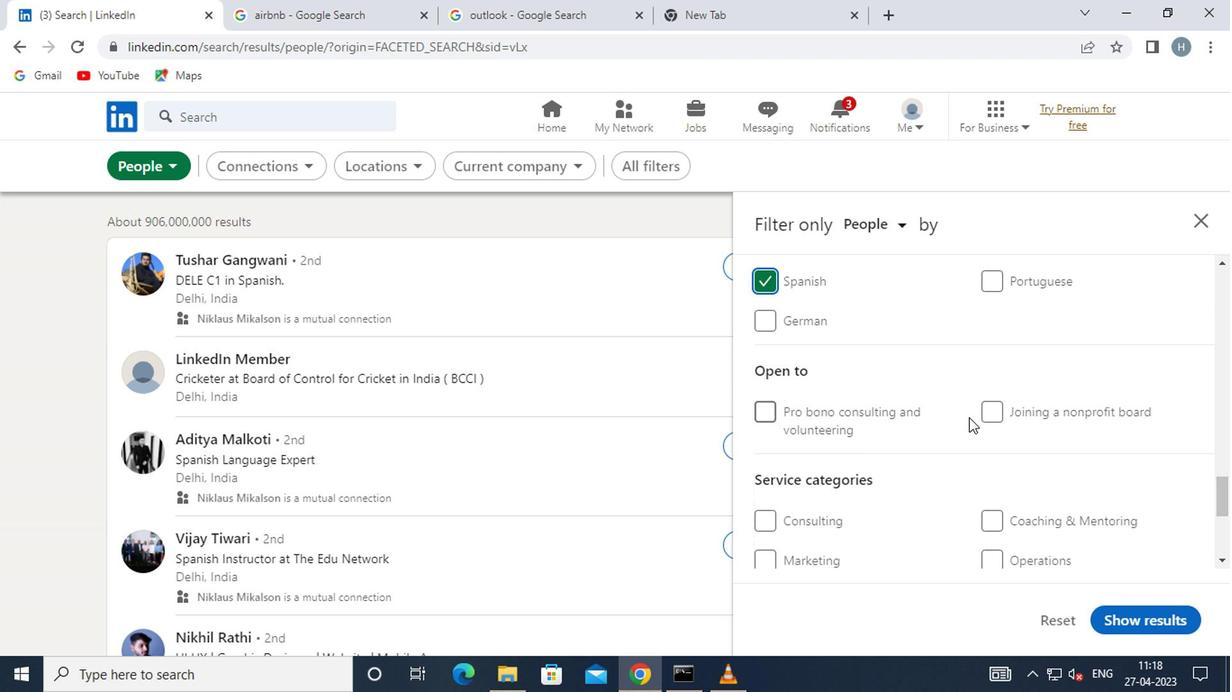 
Action: Mouse scrolled (959, 419) with delta (0, -1)
Screenshot: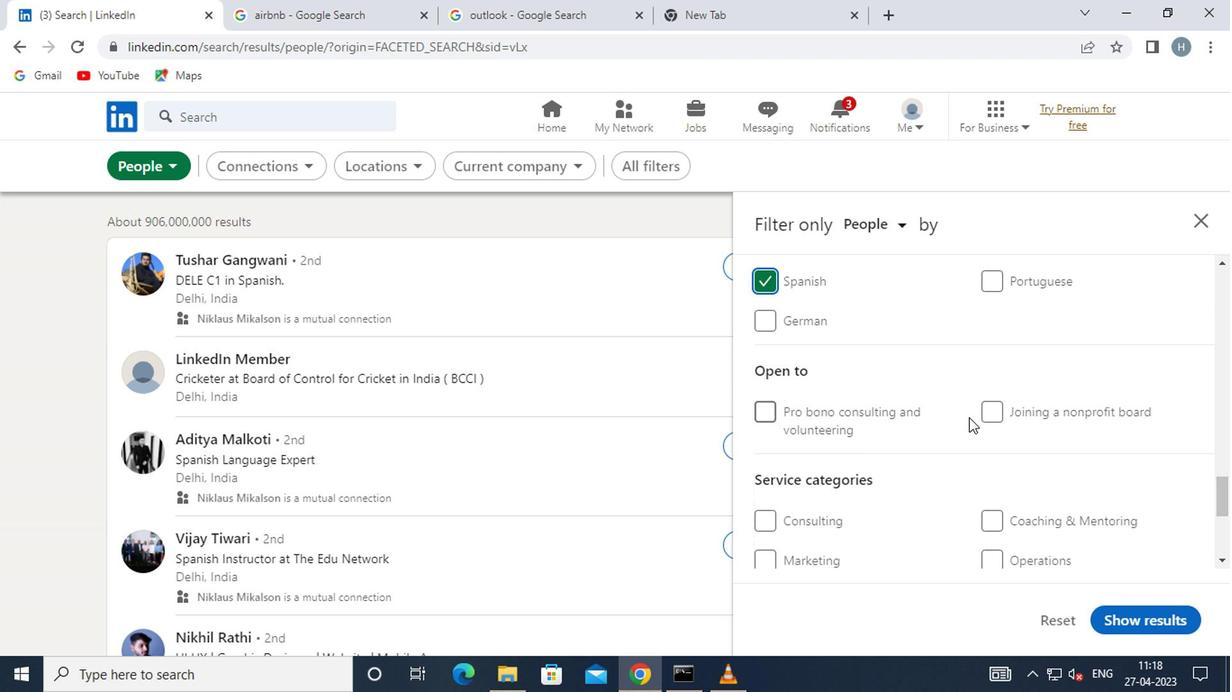 
Action: Mouse moved to (958, 421)
Screenshot: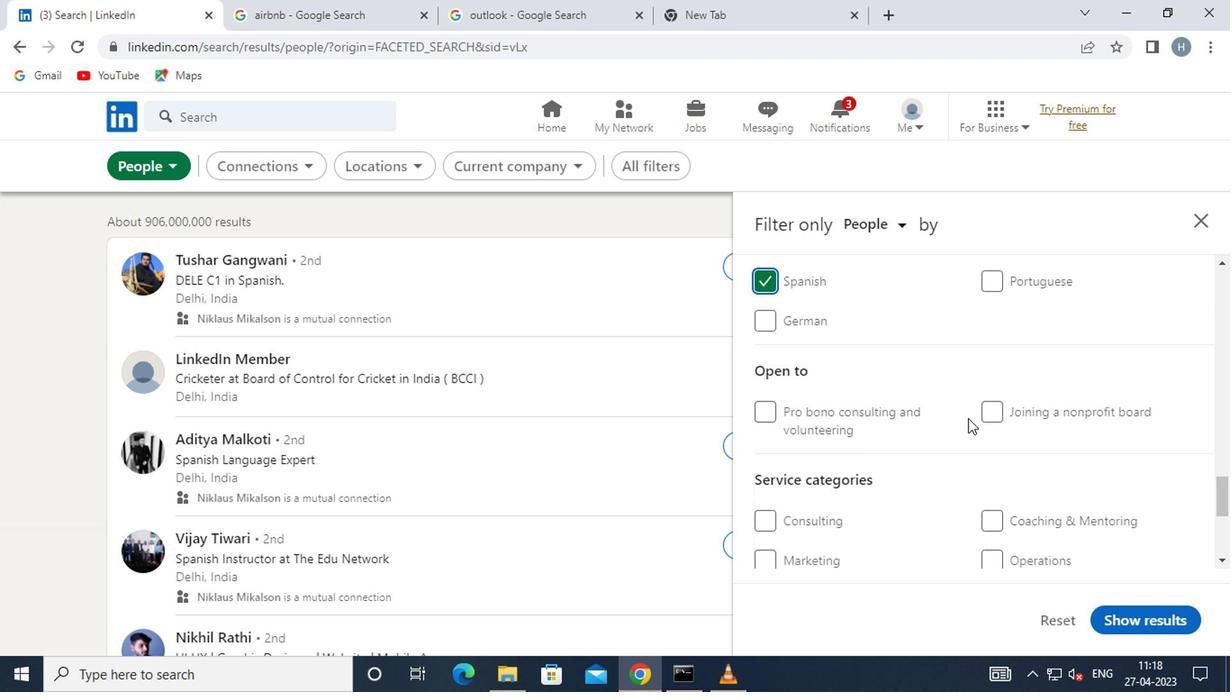 
Action: Mouse scrolled (958, 420) with delta (0, 0)
Screenshot: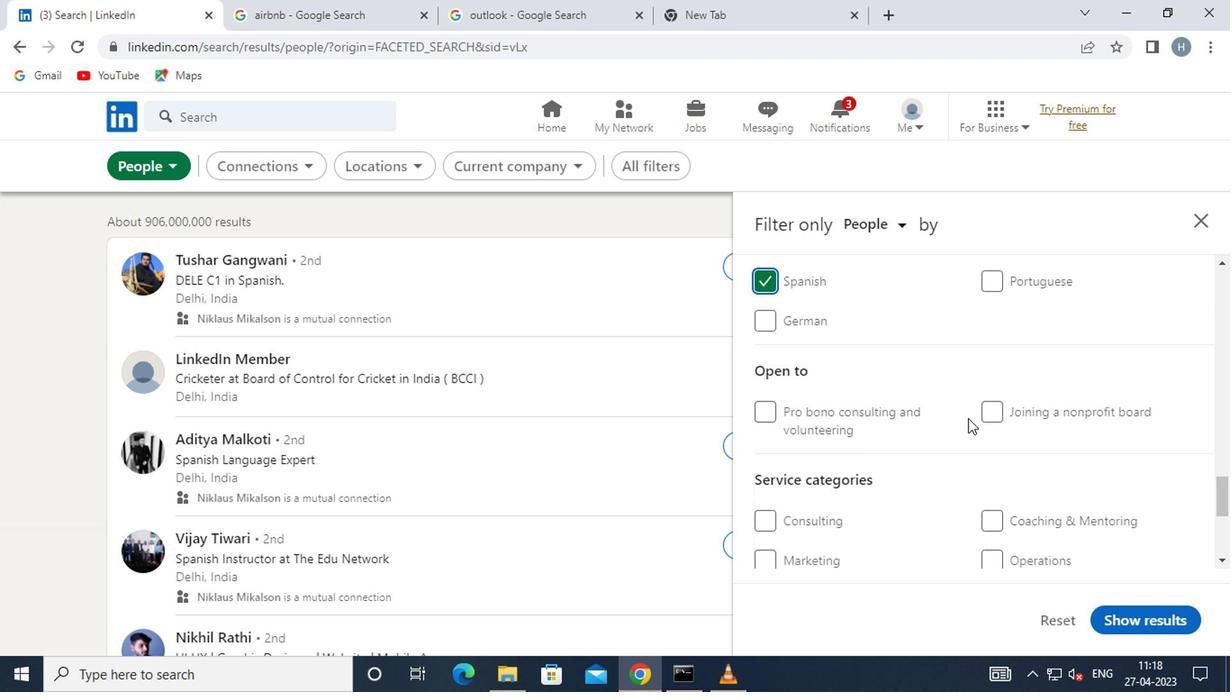 
Action: Mouse moved to (1005, 412)
Screenshot: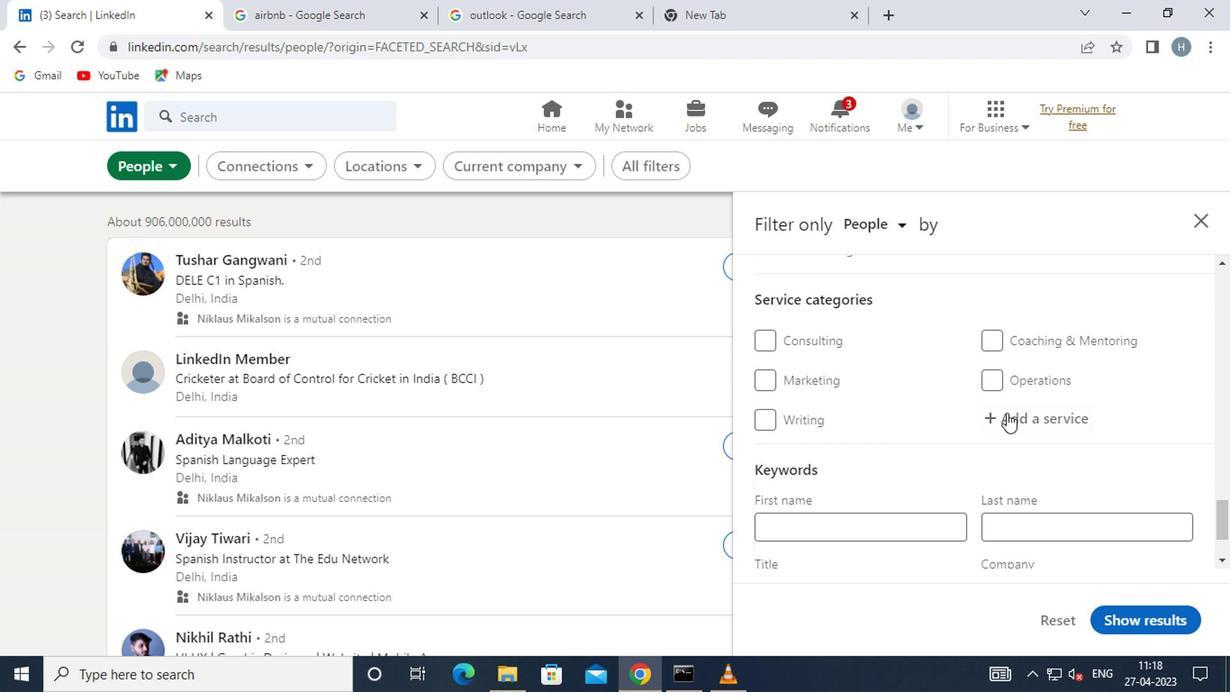 
Action: Mouse pressed left at (1005, 412)
Screenshot: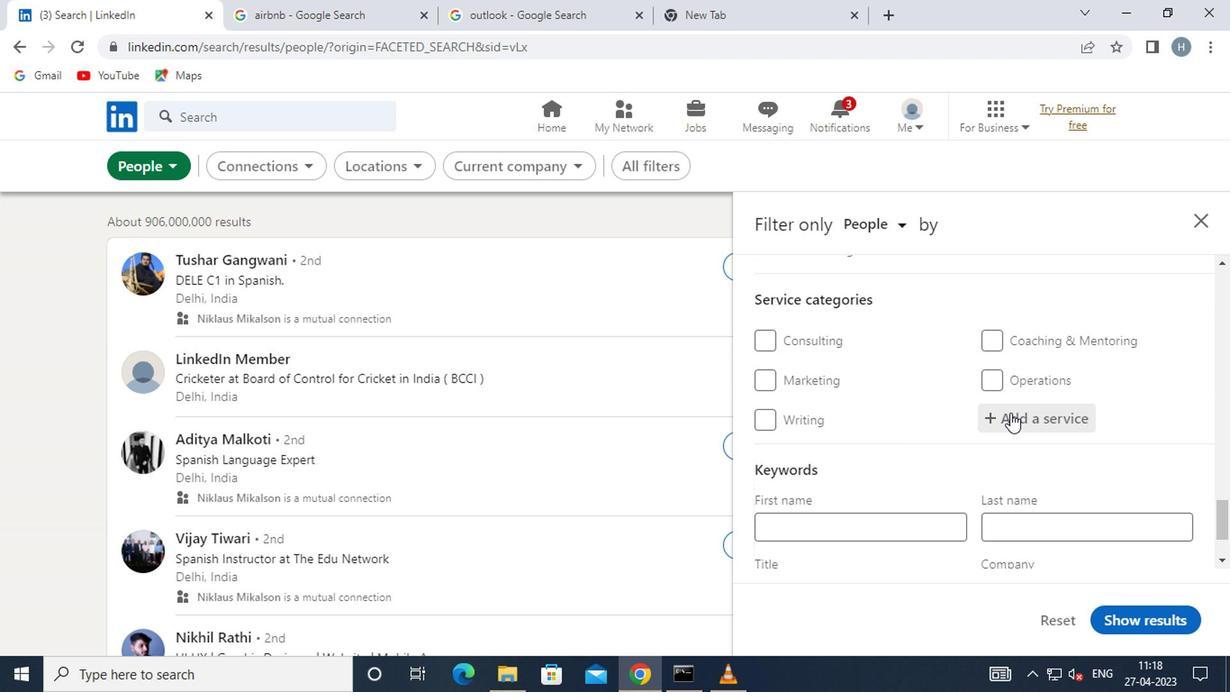 
Action: Key pressed FILE<Key.space>MA
Screenshot: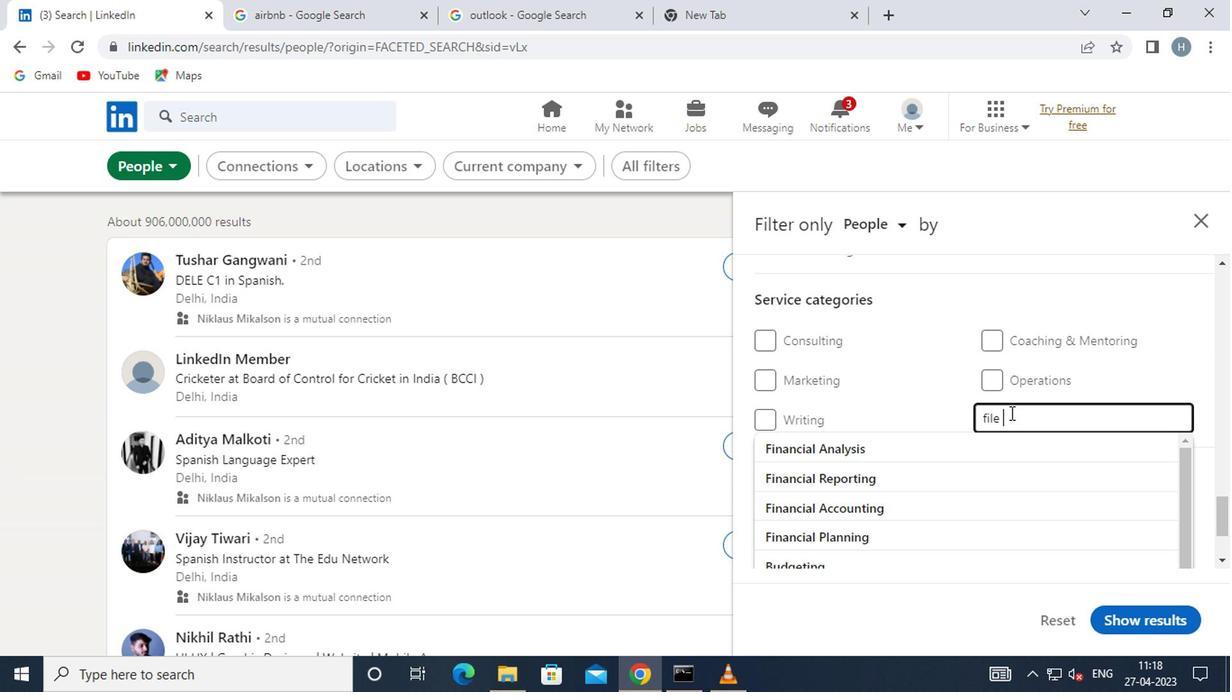 
Action: Mouse moved to (936, 450)
Screenshot: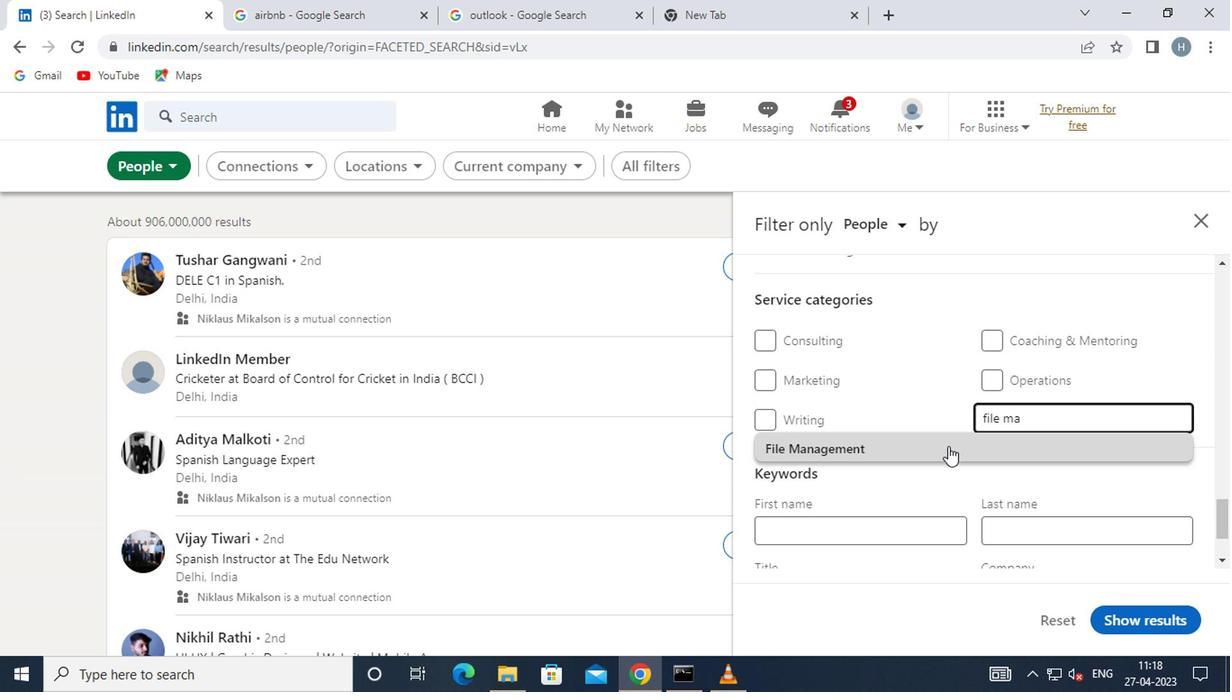 
Action: Mouse pressed left at (936, 450)
Screenshot: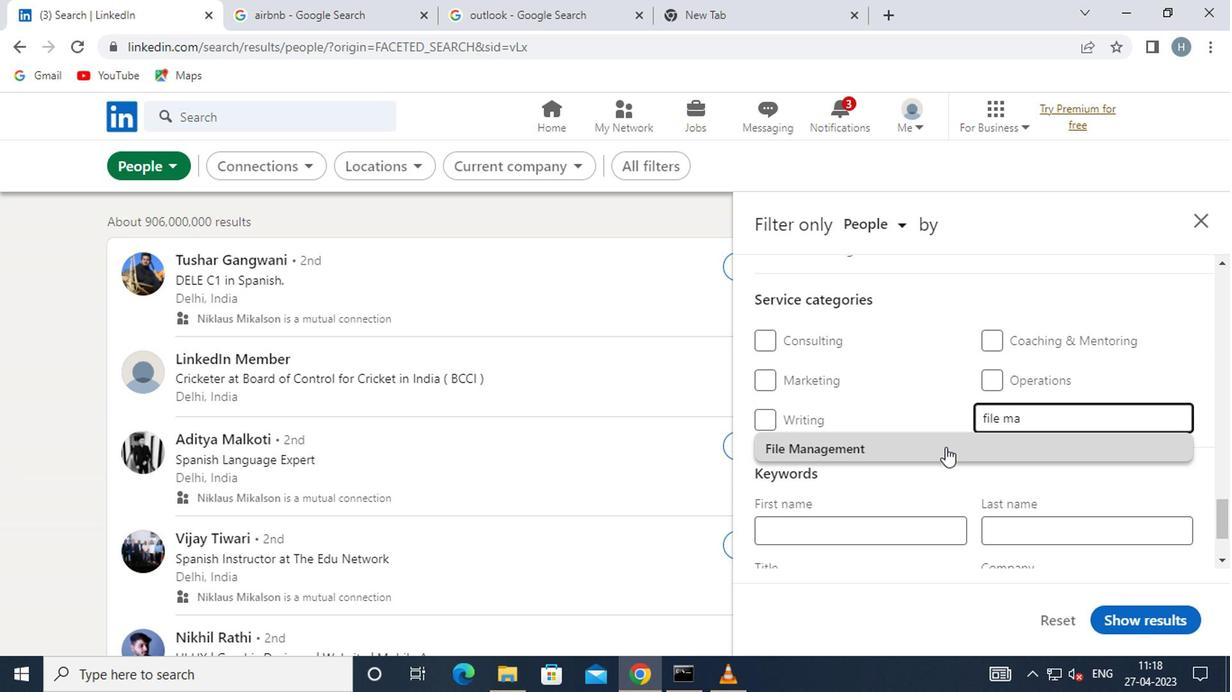 
Action: Mouse moved to (933, 448)
Screenshot: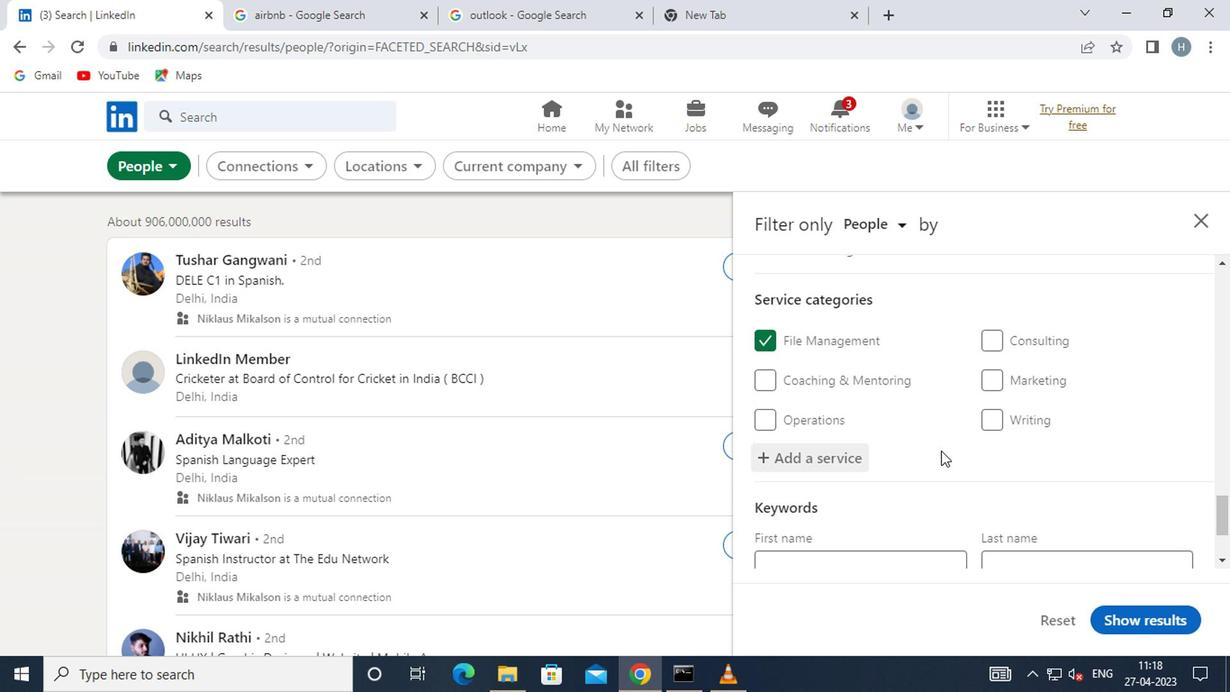 
Action: Mouse scrolled (933, 446) with delta (0, -1)
Screenshot: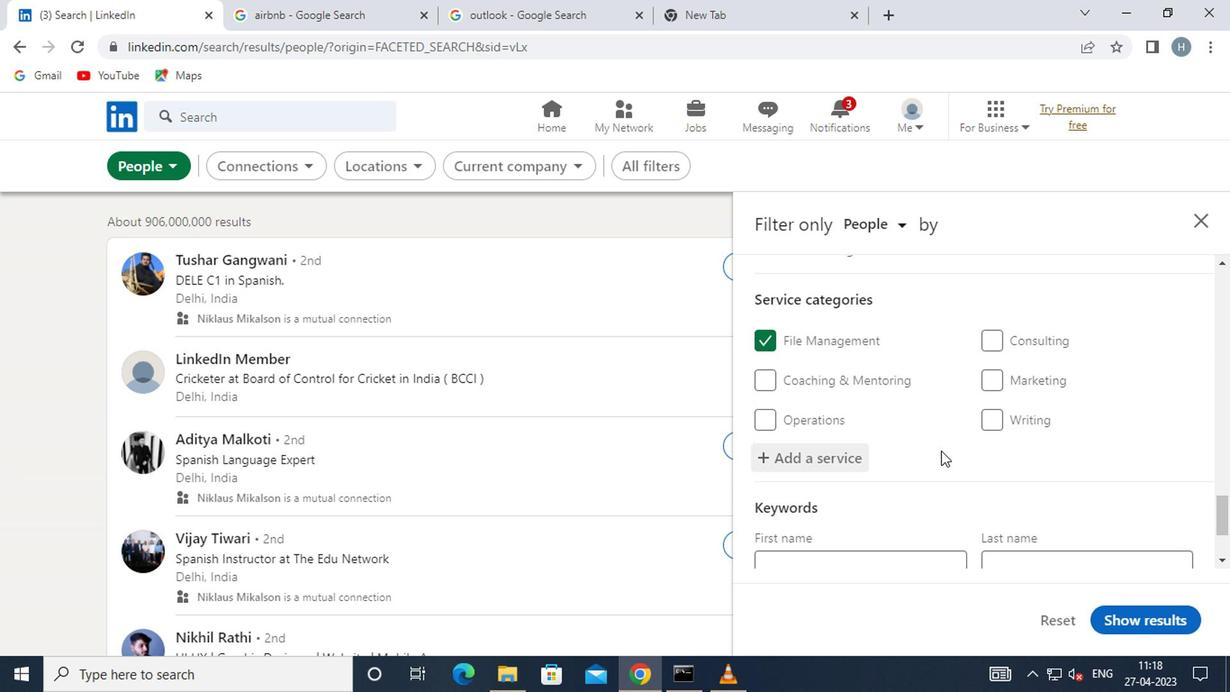 
Action: Mouse moved to (931, 449)
Screenshot: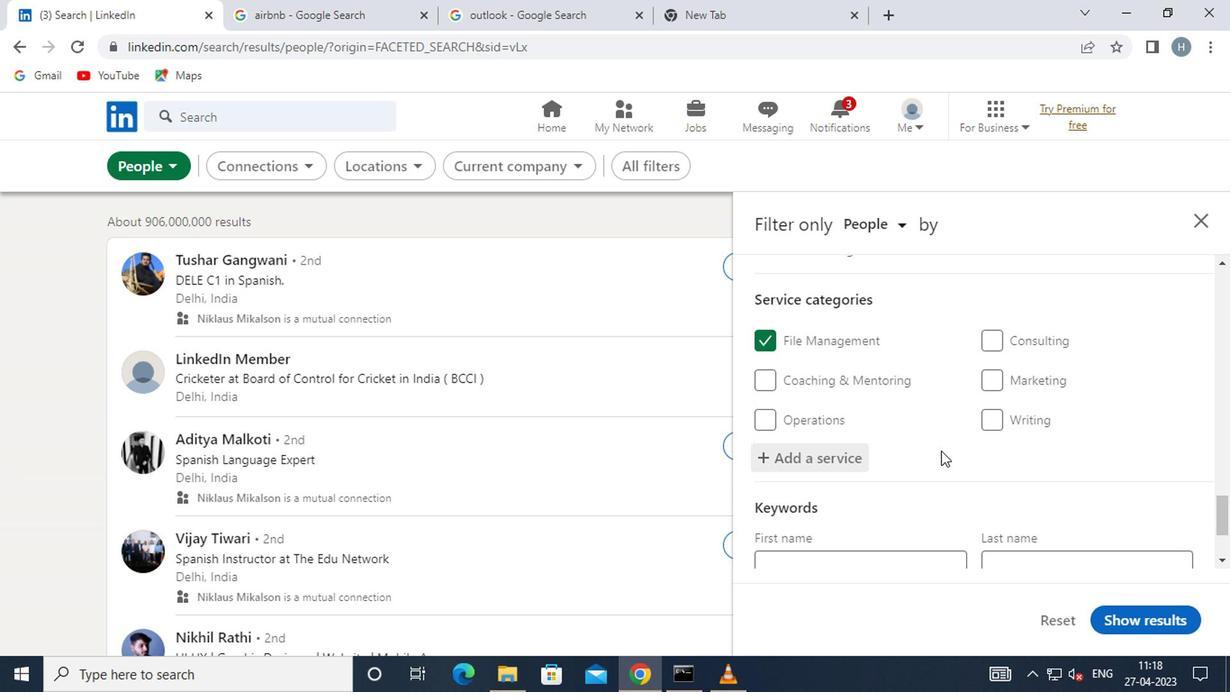 
Action: Mouse scrolled (931, 448) with delta (0, 0)
Screenshot: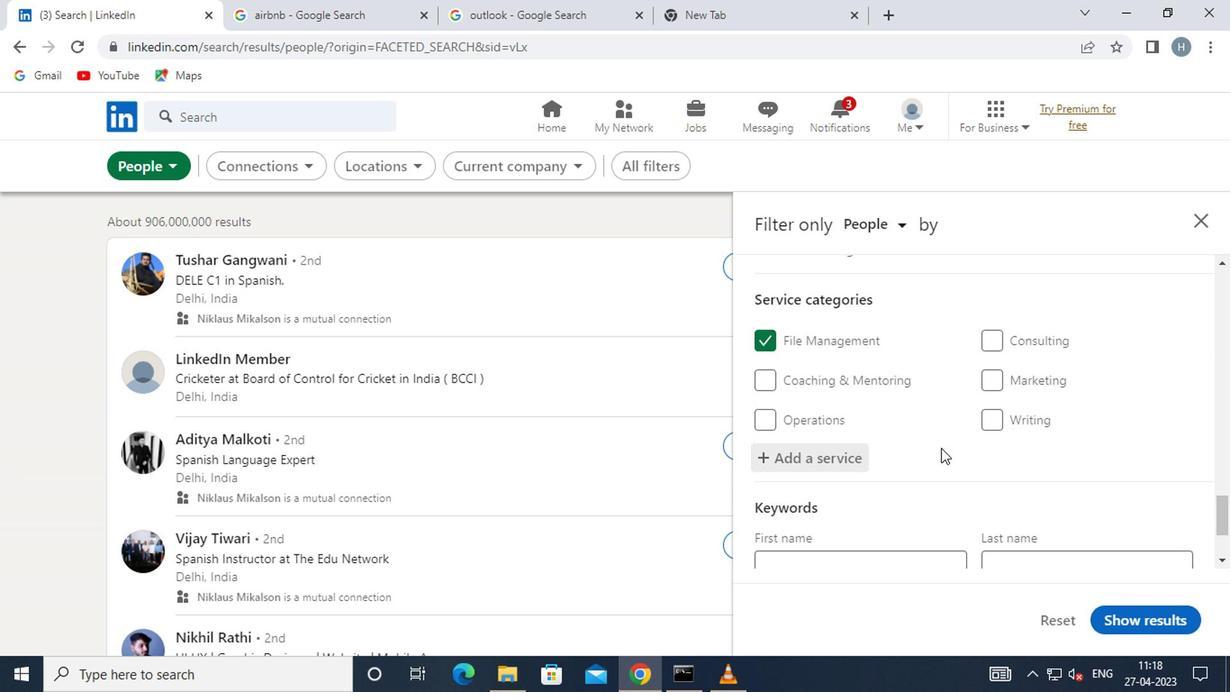 
Action: Mouse moved to (931, 451)
Screenshot: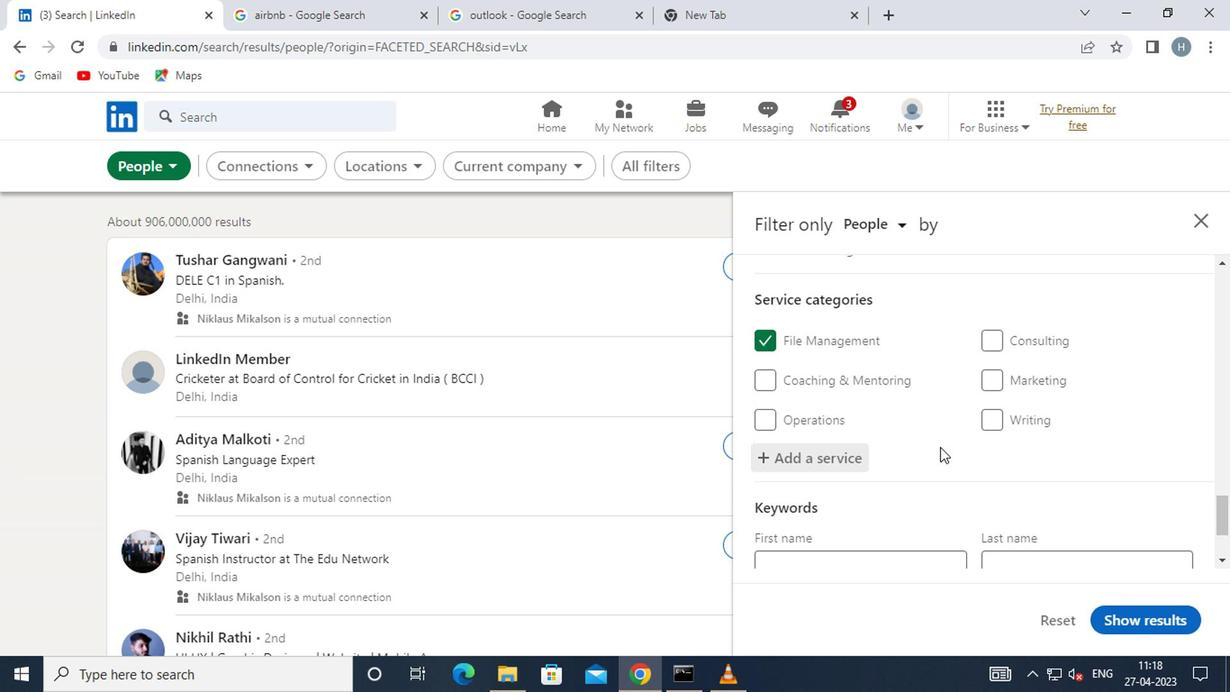 
Action: Mouse scrolled (931, 450) with delta (0, 0)
Screenshot: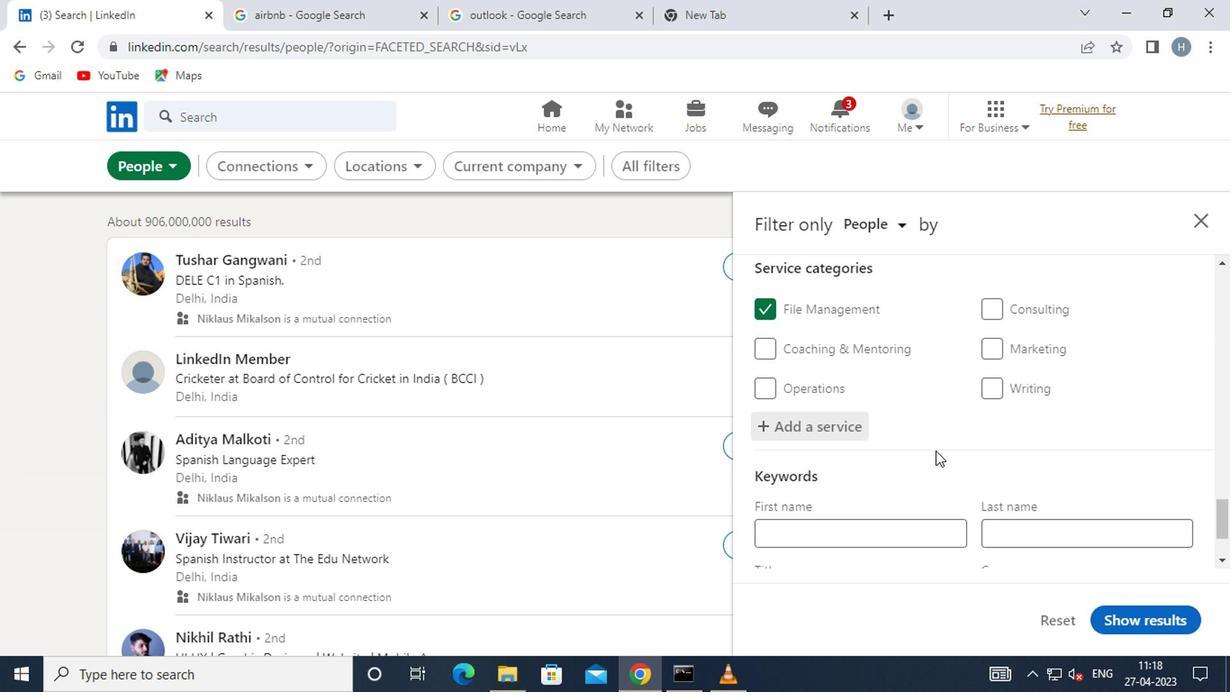 
Action: Mouse scrolled (931, 450) with delta (0, 0)
Screenshot: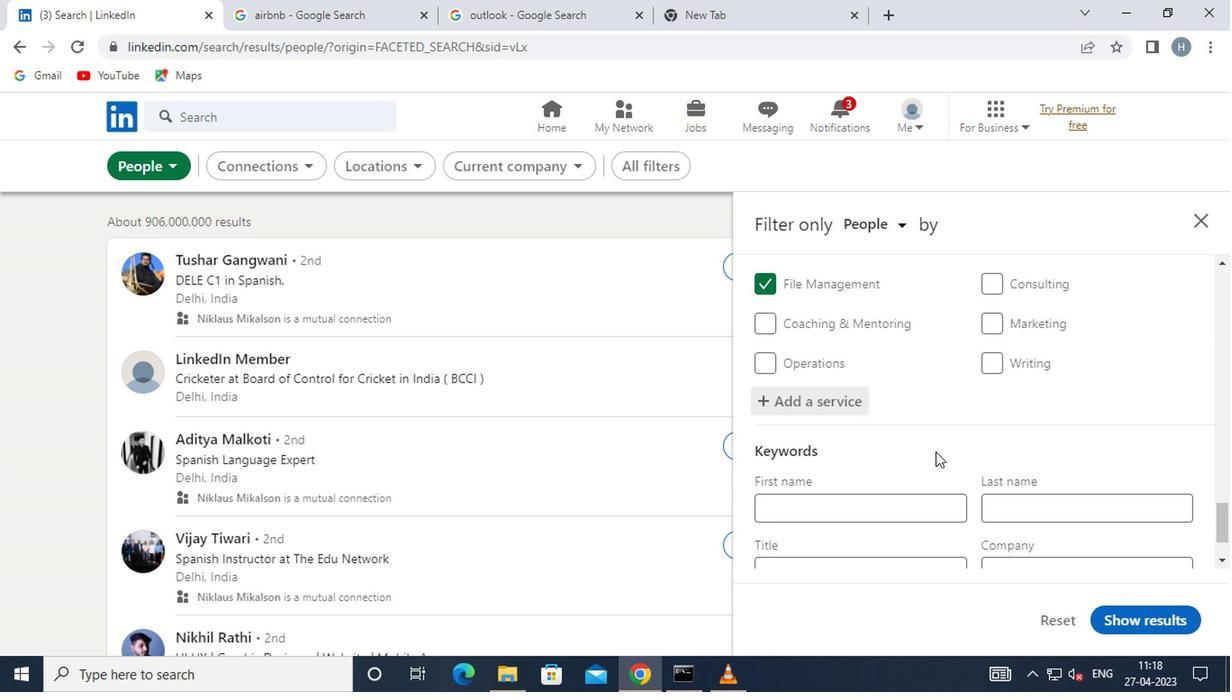 
Action: Mouse scrolled (931, 450) with delta (0, 0)
Screenshot: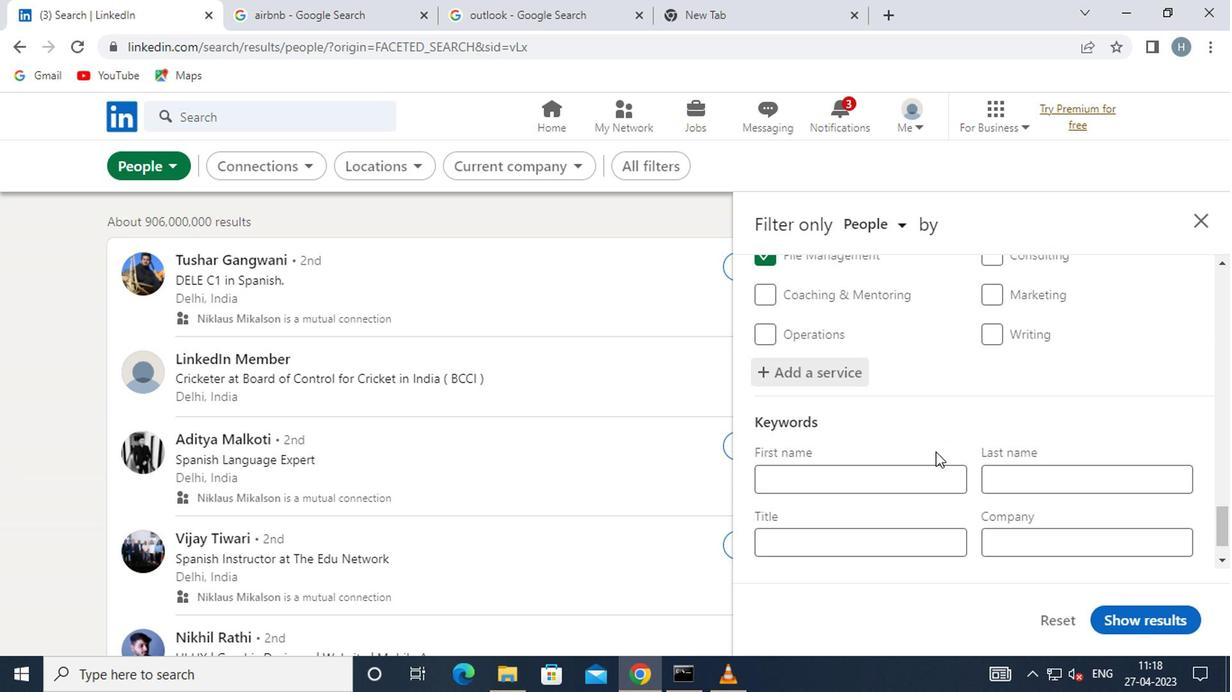 
Action: Mouse moved to (904, 478)
Screenshot: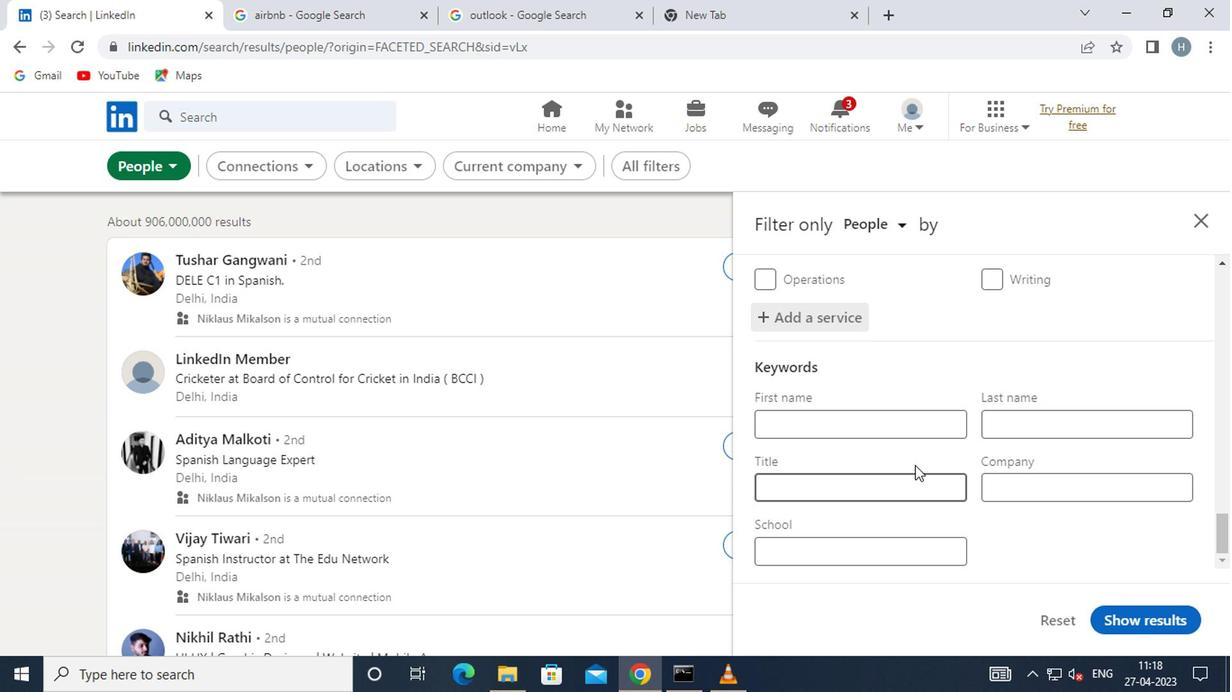
Action: Mouse pressed left at (904, 478)
Screenshot: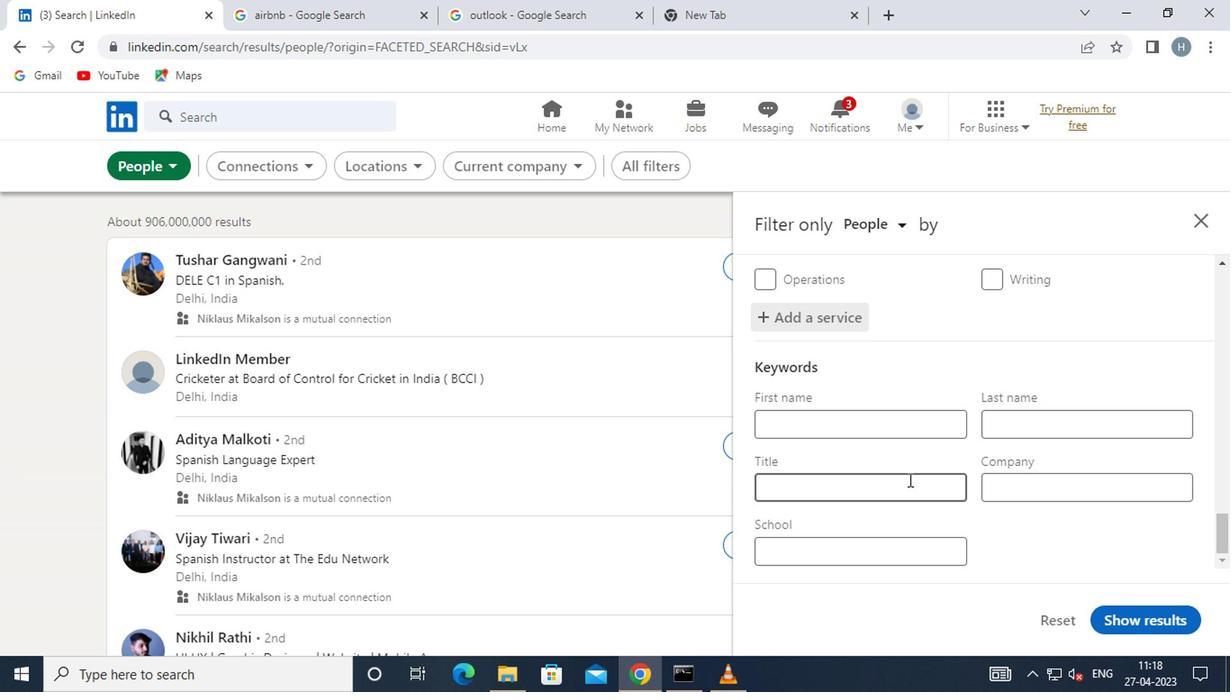 
Action: Key pressed <Key.shift>AREA<Key.space><Key.shift>SALES<Key.space><Key.shift>MANAGER
Screenshot: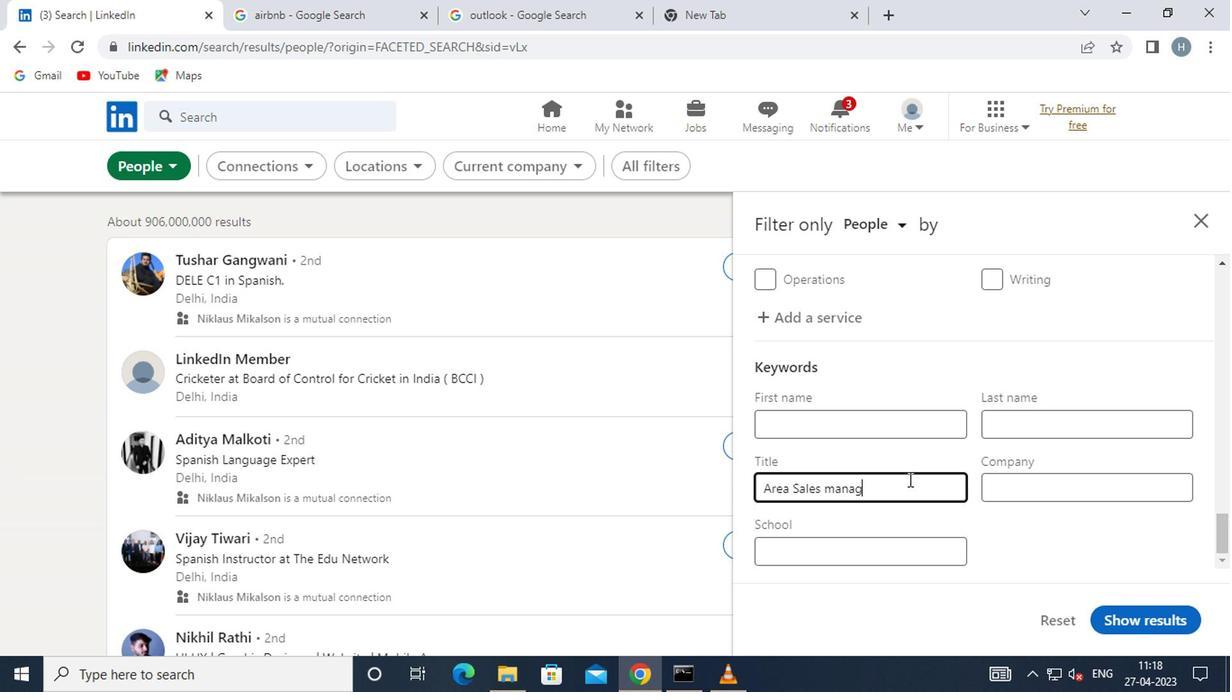 
Action: Mouse moved to (1114, 618)
Screenshot: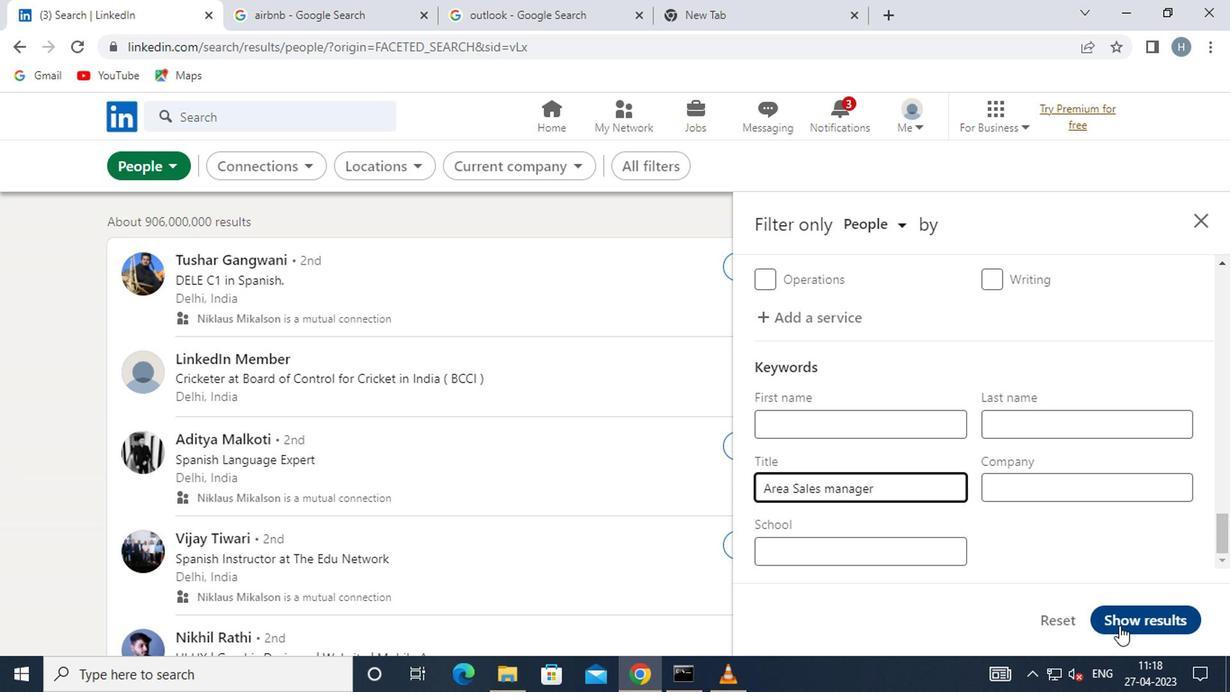 
Action: Mouse pressed left at (1114, 618)
Screenshot: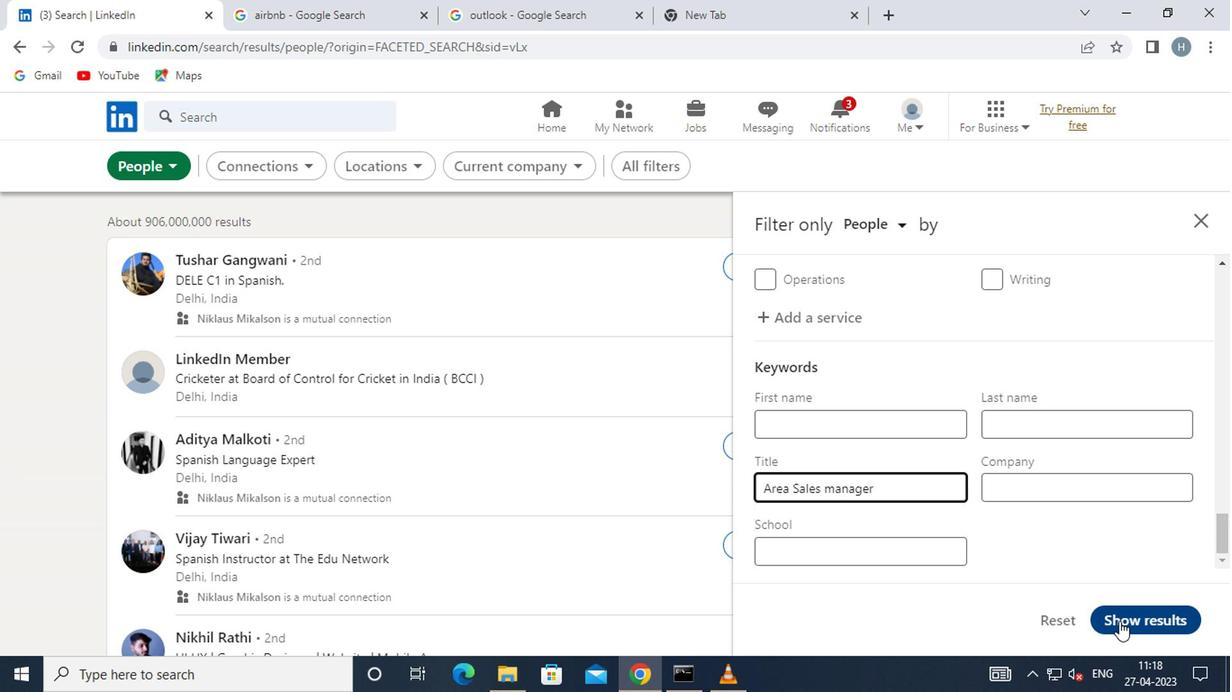 
Action: Mouse moved to (1112, 612)
Screenshot: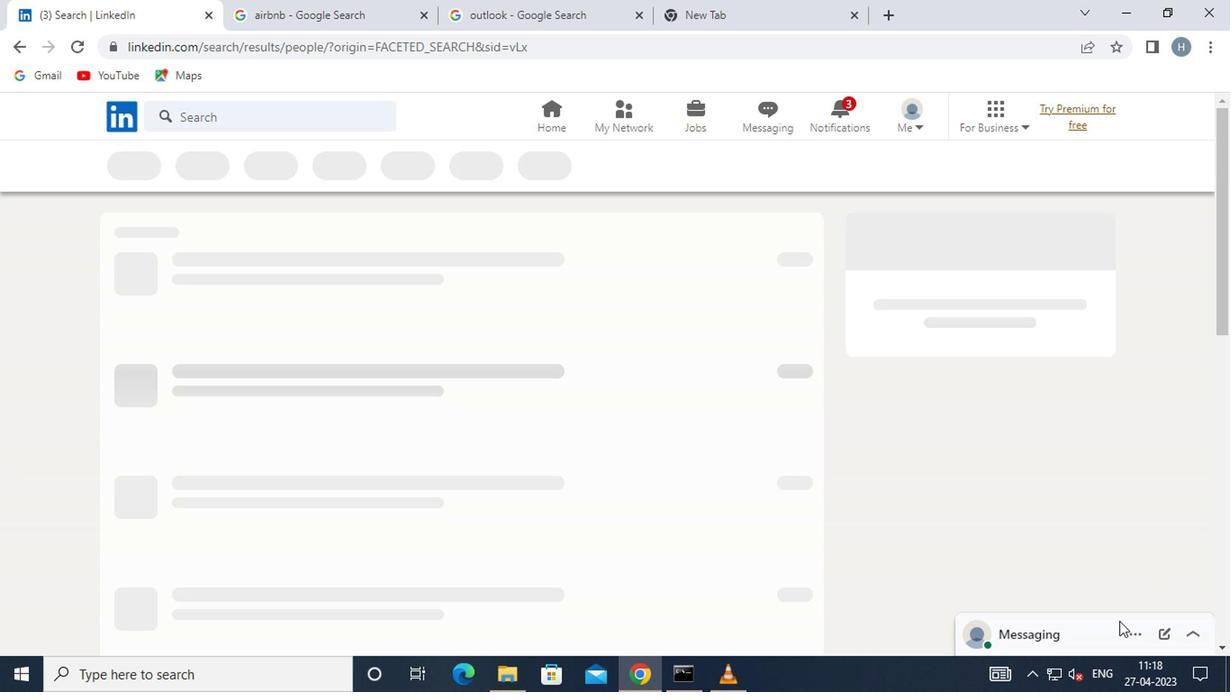 
